 Task: Search one way flight ticket for 2 adults, 2 infants in seat and 1 infant on lap in first from Philadelphia: Philadelphia International Airport to Jackson: Jackson Hole Airport on 5-2-2023. Choice of flights is Spirit. Number of bags: 1 checked bag. Price is upto 75000. Outbound departure time preference is 8:30.
Action: Mouse moved to (417, 343)
Screenshot: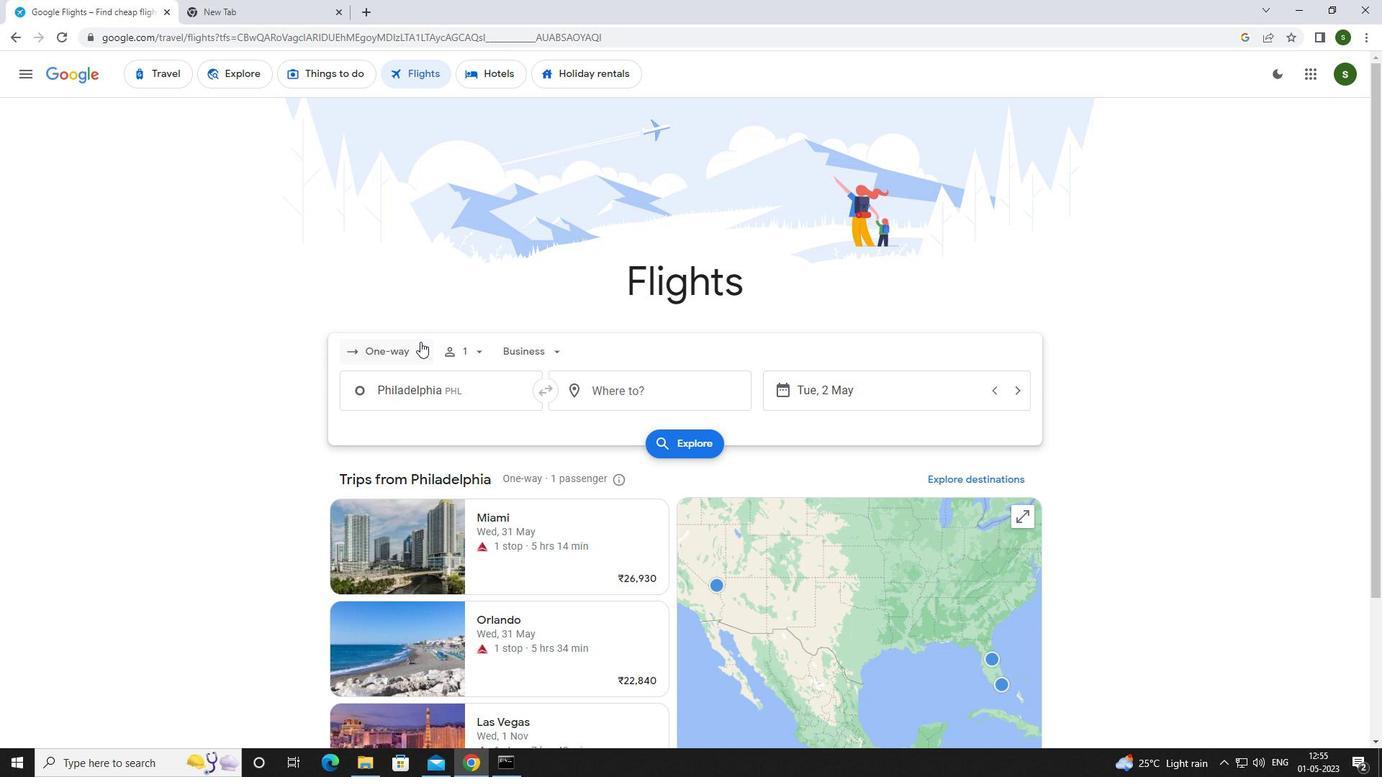 
Action: Mouse pressed left at (417, 343)
Screenshot: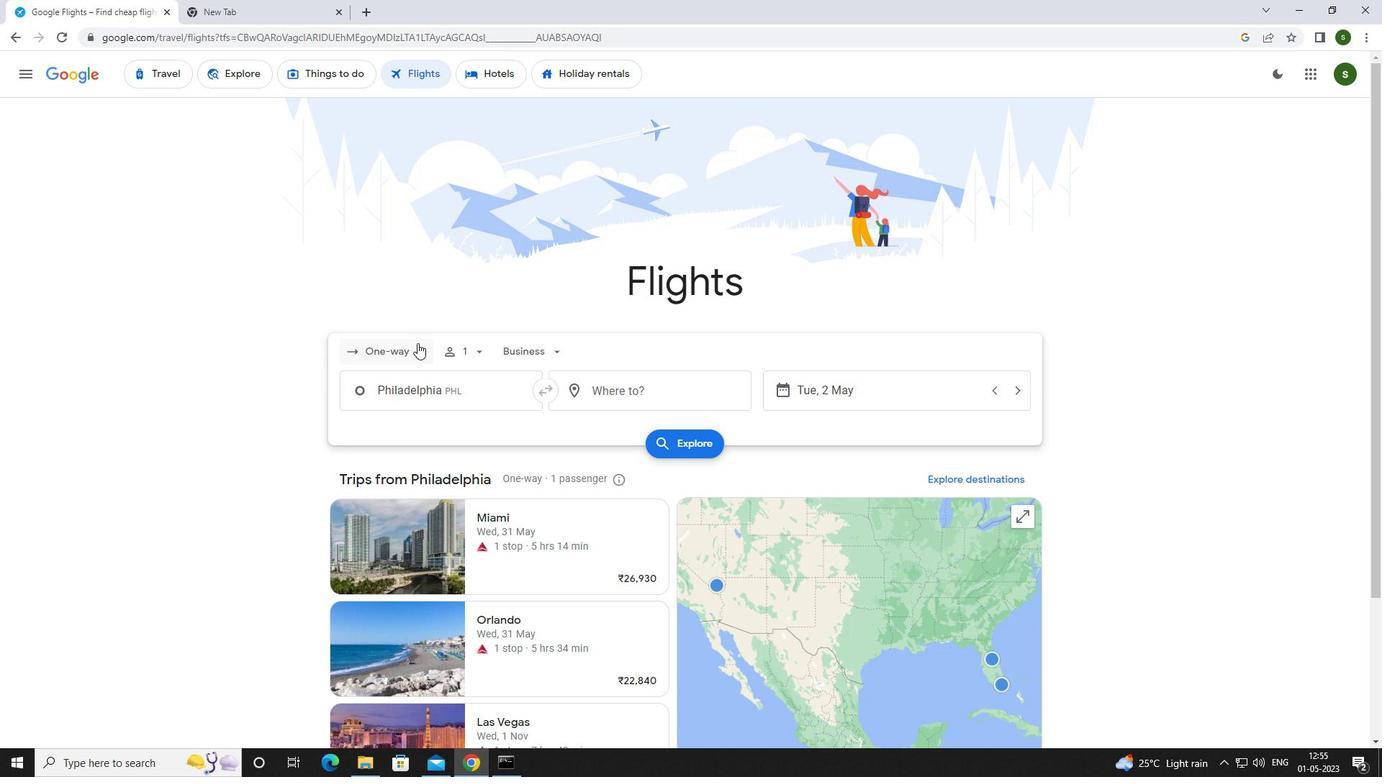 
Action: Mouse moved to (419, 421)
Screenshot: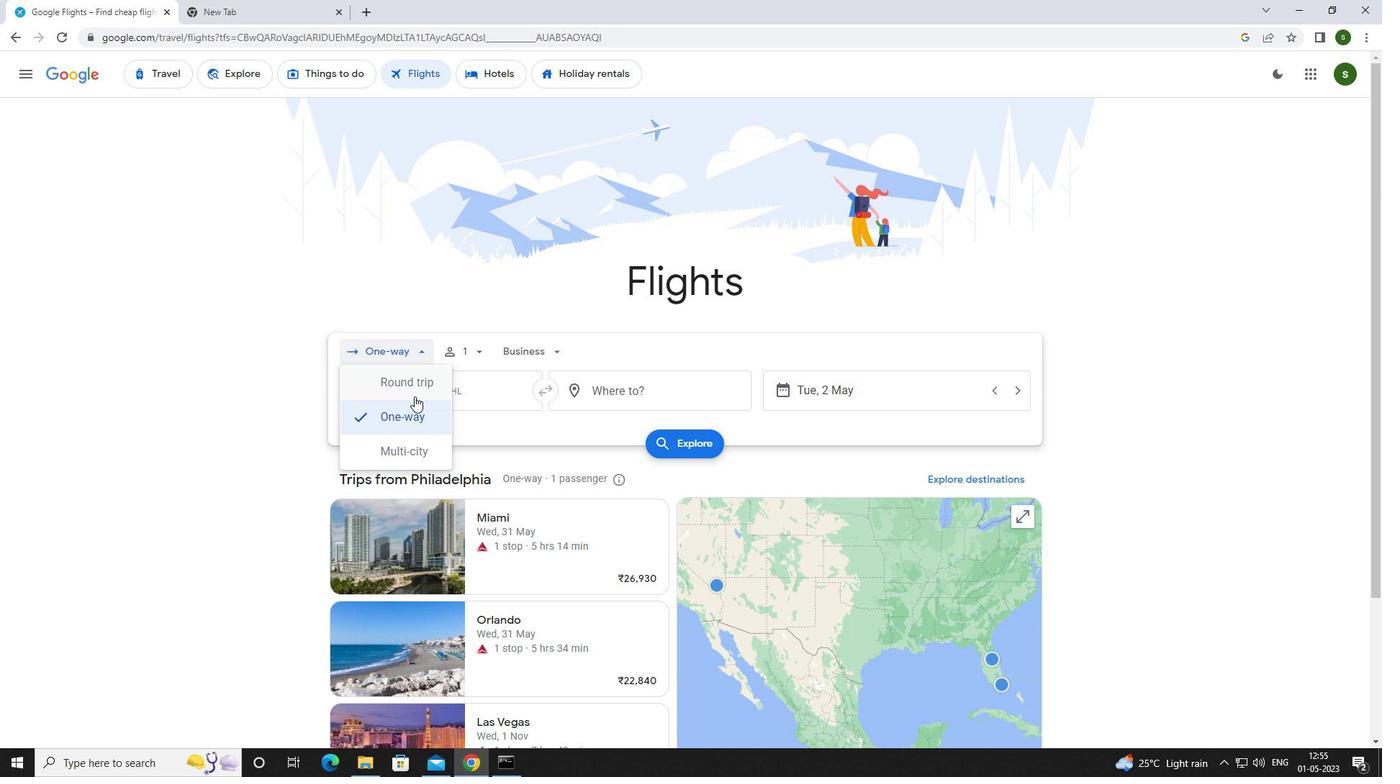 
Action: Mouse pressed left at (419, 421)
Screenshot: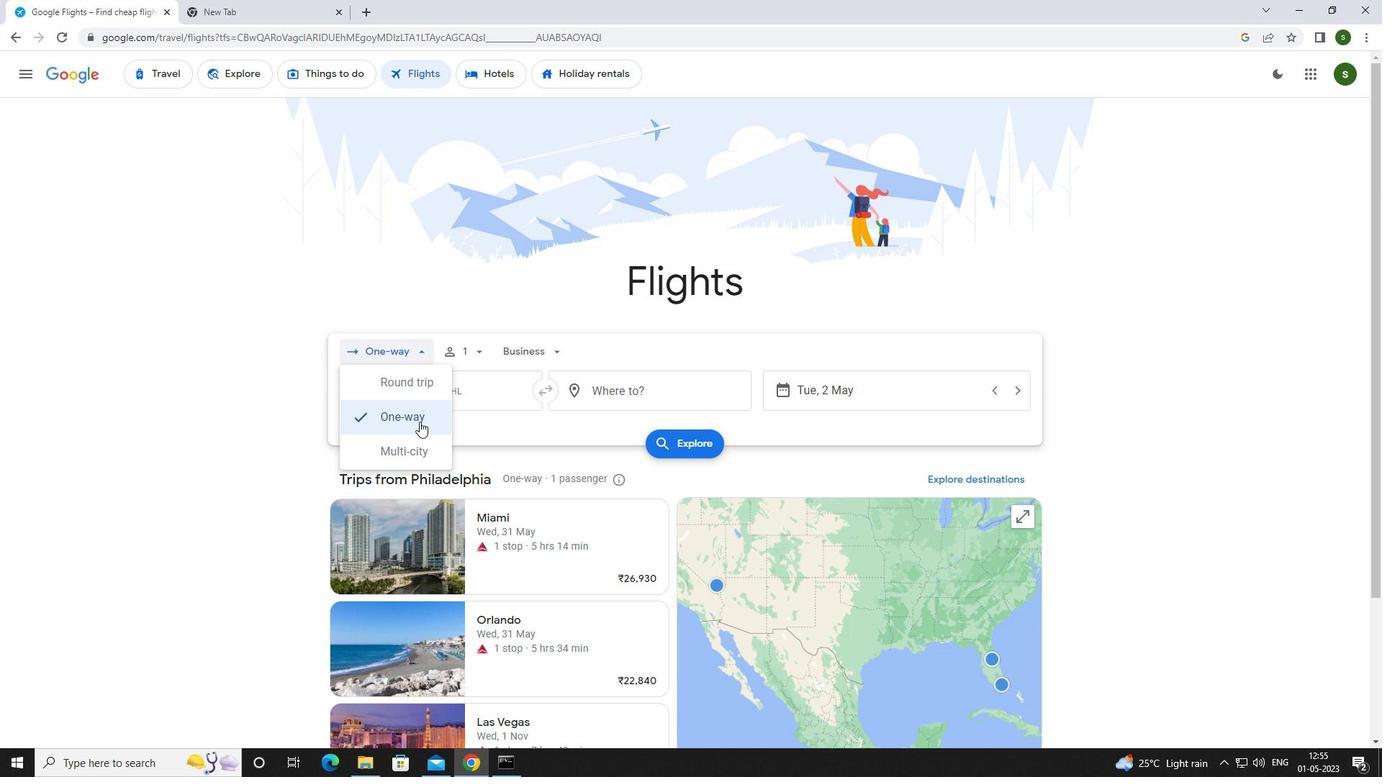 
Action: Mouse moved to (477, 353)
Screenshot: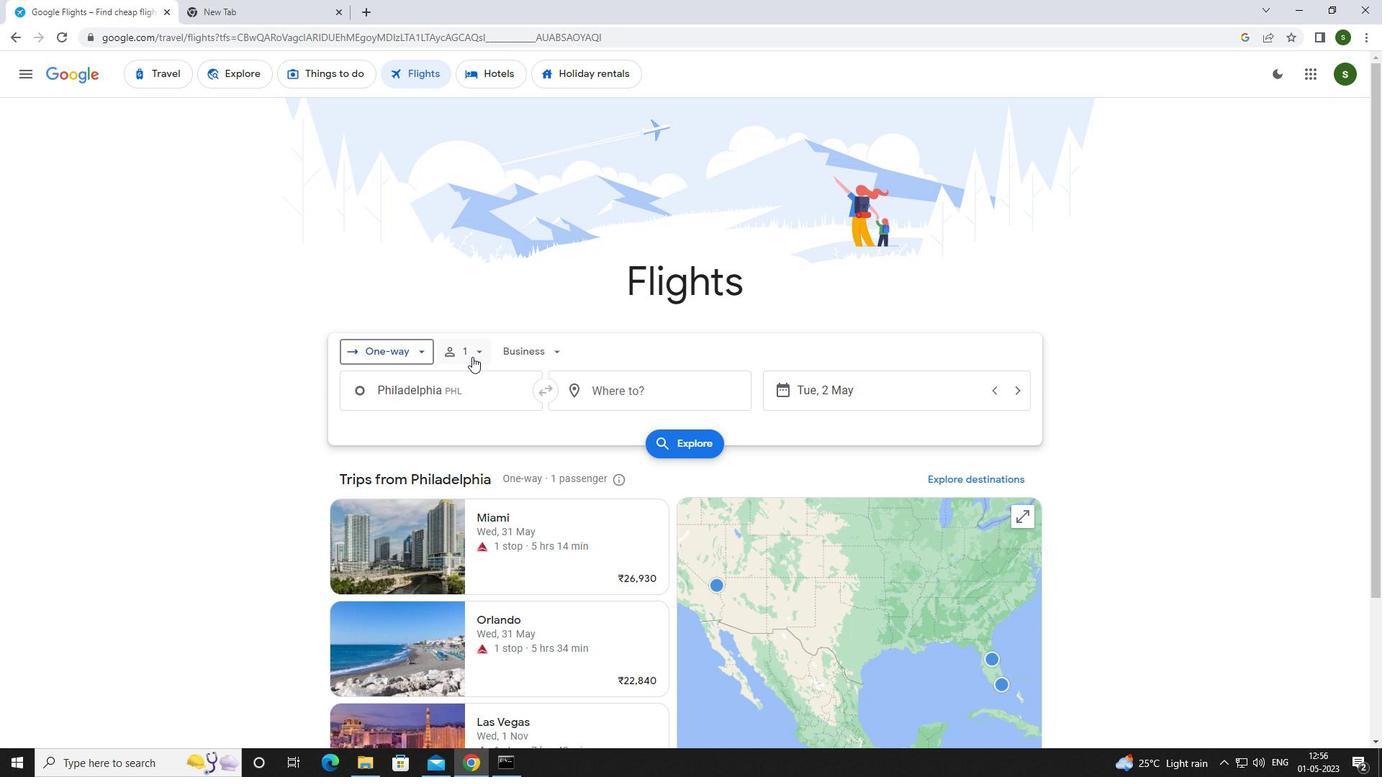 
Action: Mouse pressed left at (477, 353)
Screenshot: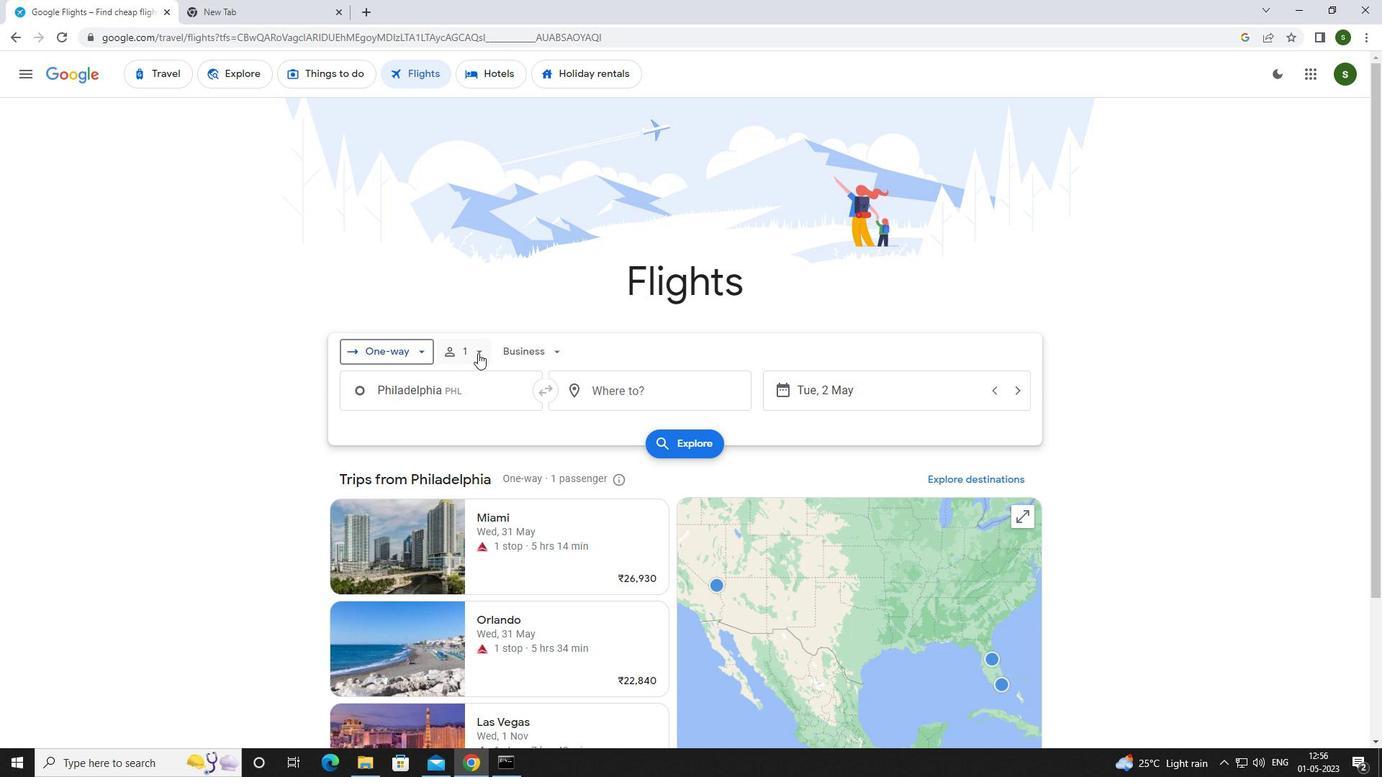 
Action: Mouse moved to (587, 390)
Screenshot: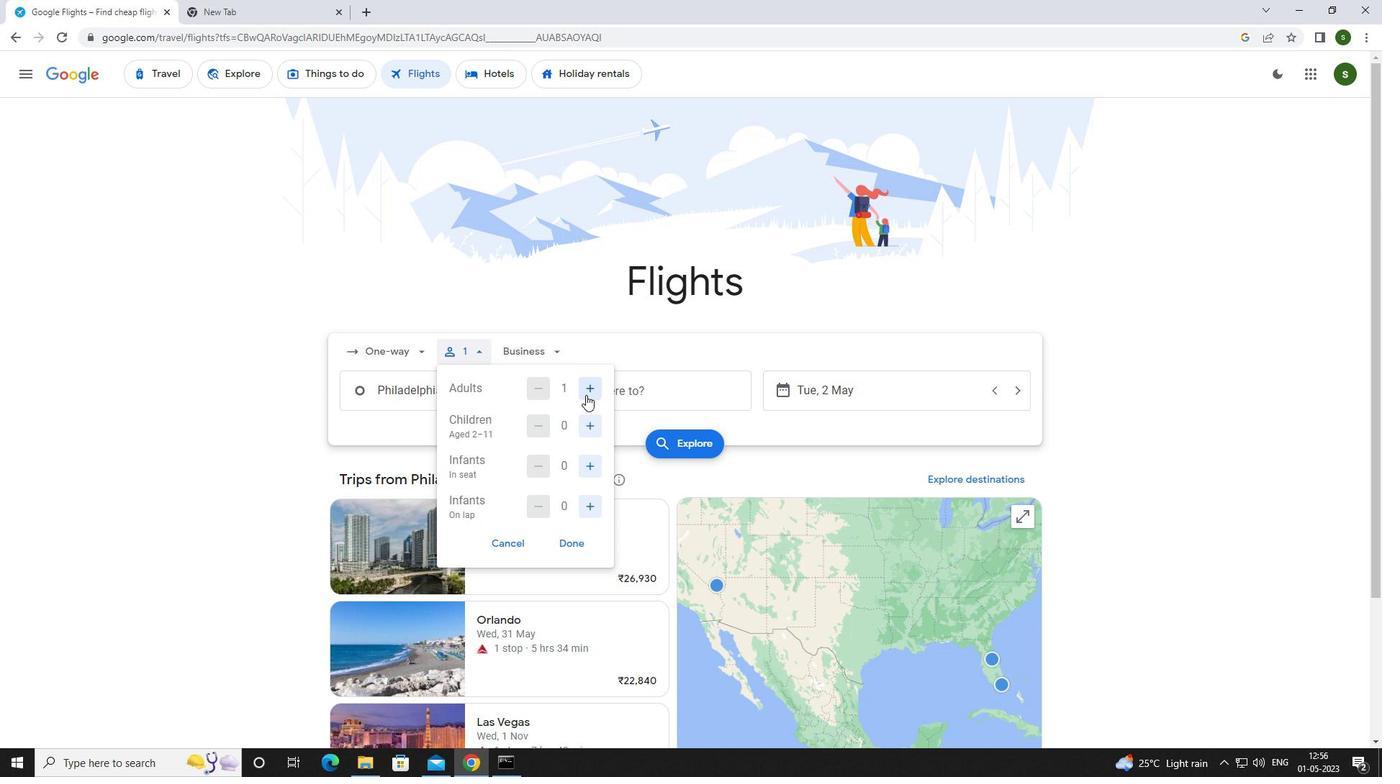
Action: Mouse pressed left at (587, 390)
Screenshot: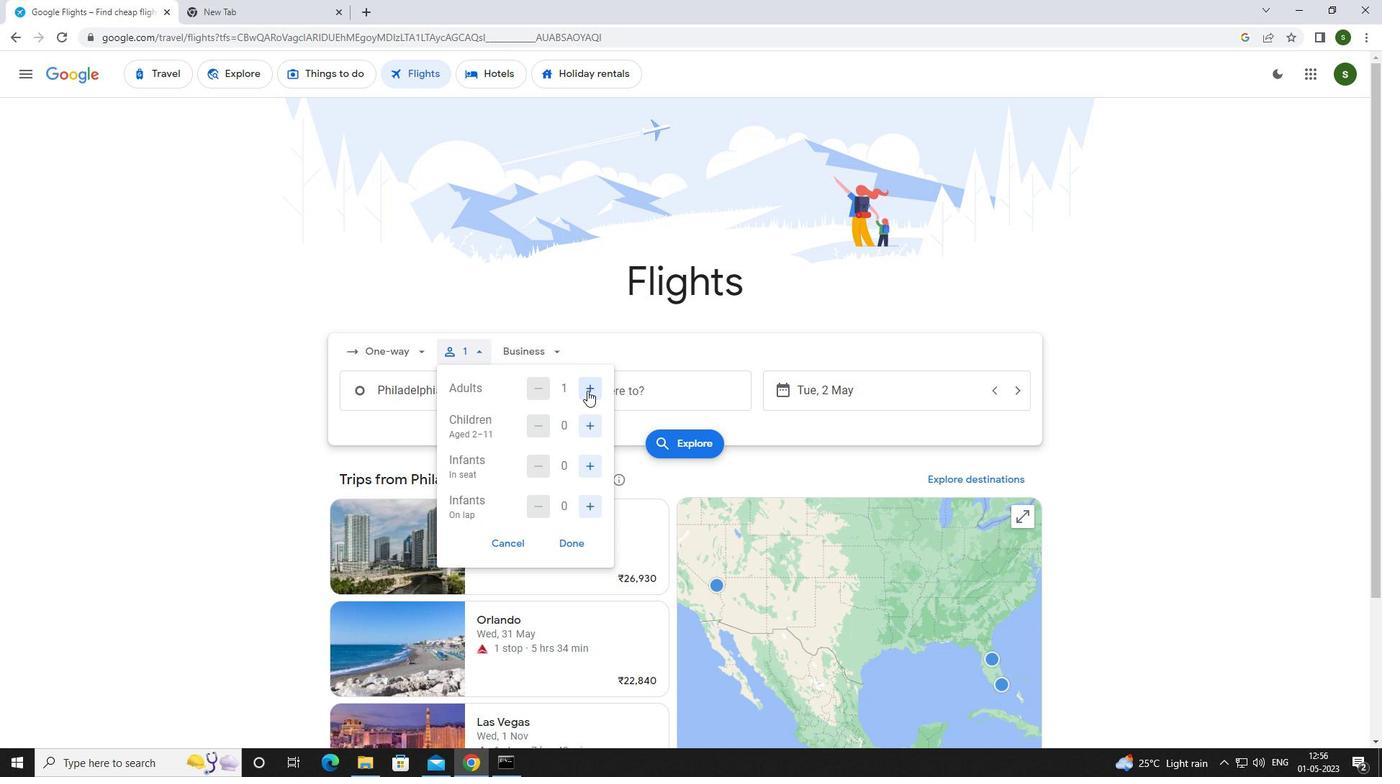 
Action: Mouse moved to (587, 466)
Screenshot: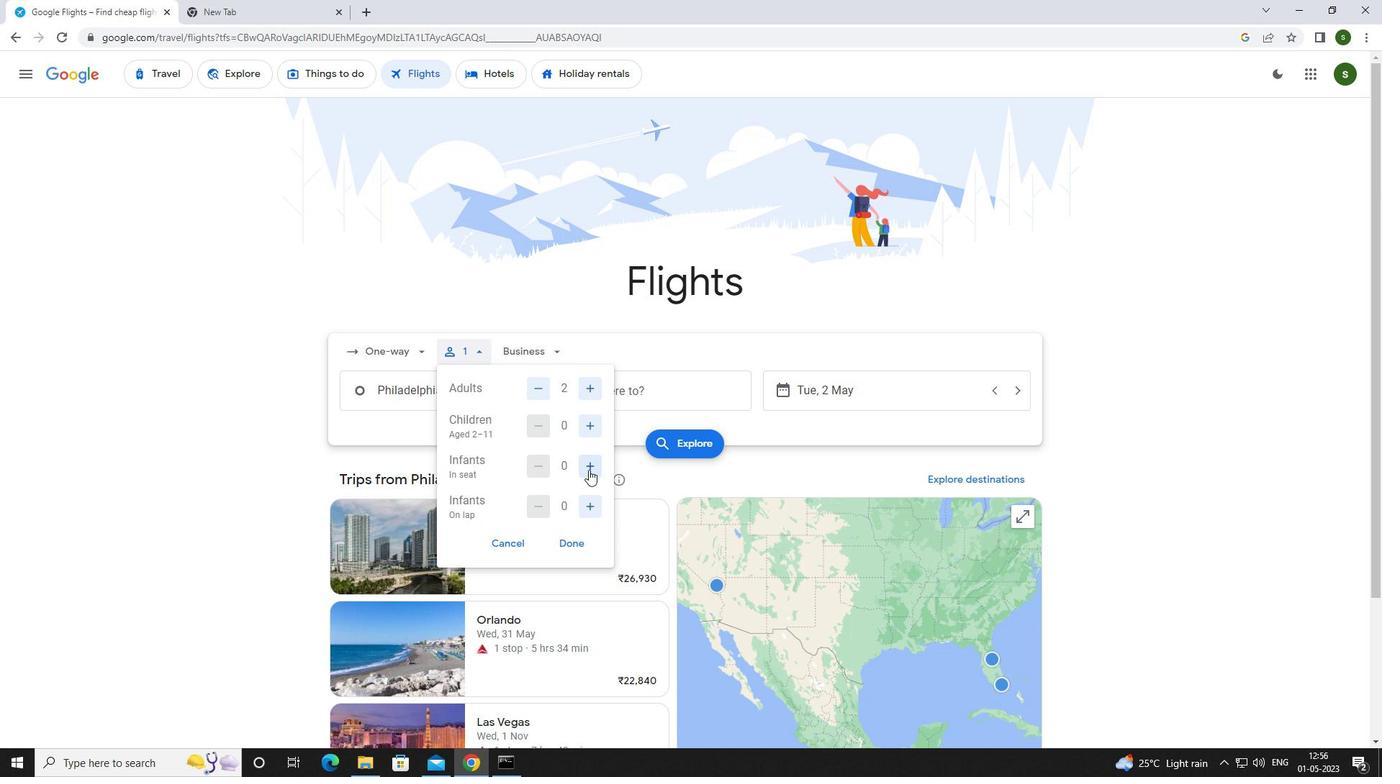 
Action: Mouse pressed left at (587, 466)
Screenshot: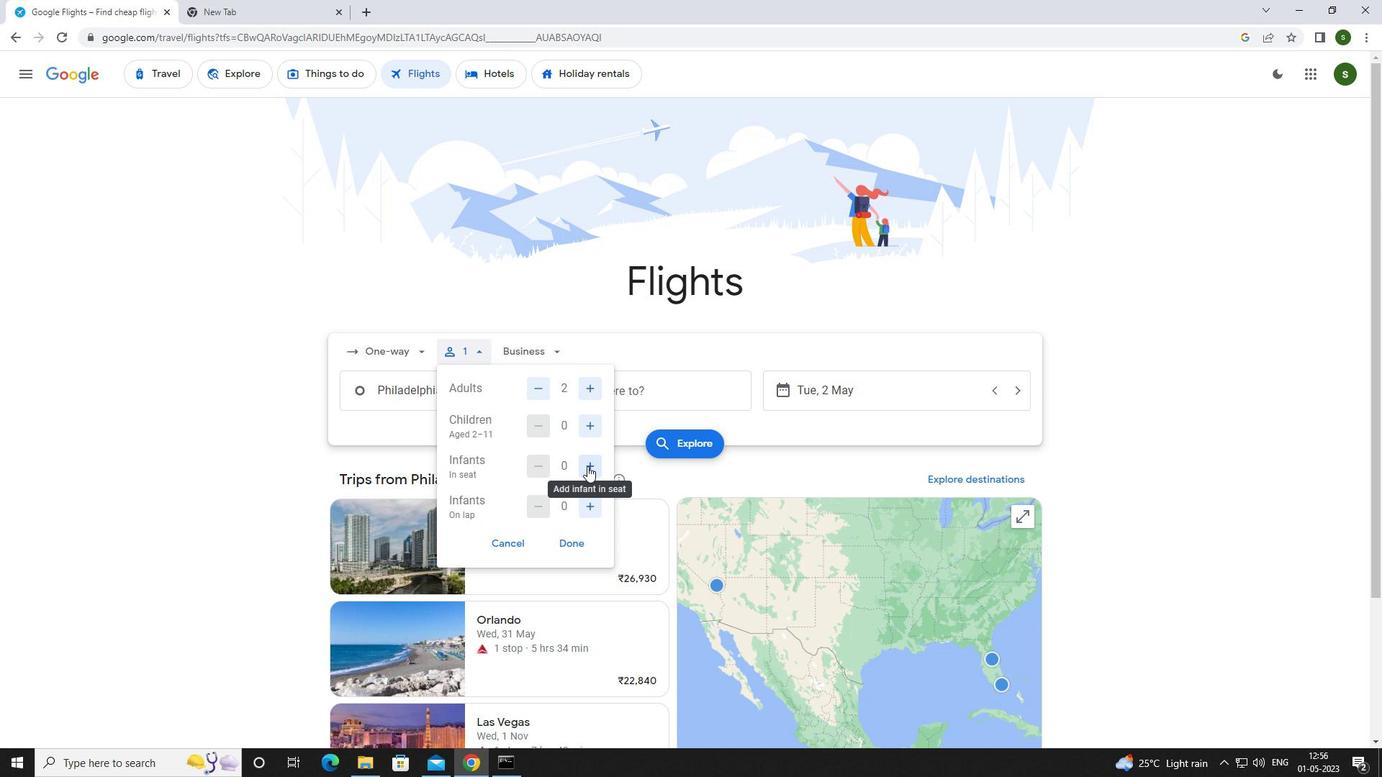 
Action: Mouse pressed left at (587, 466)
Screenshot: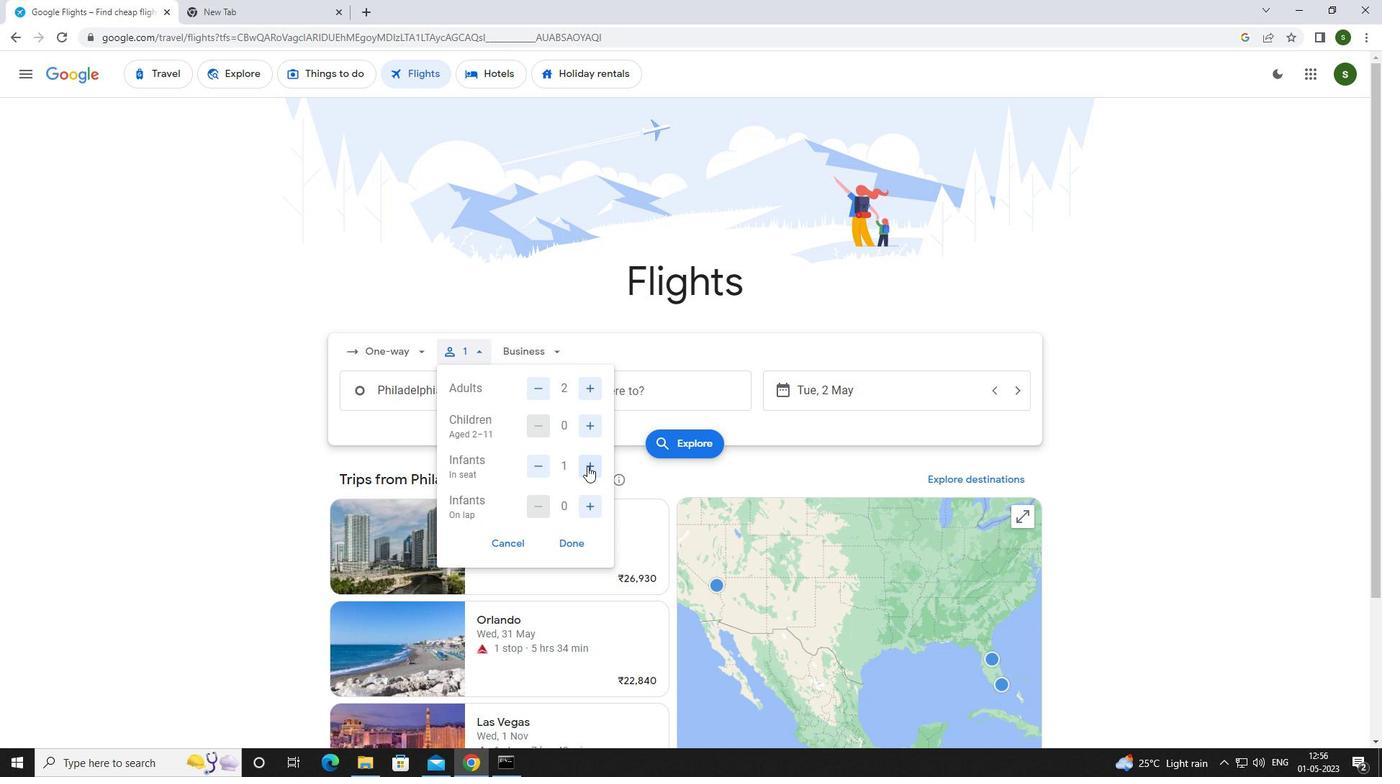 
Action: Mouse moved to (592, 508)
Screenshot: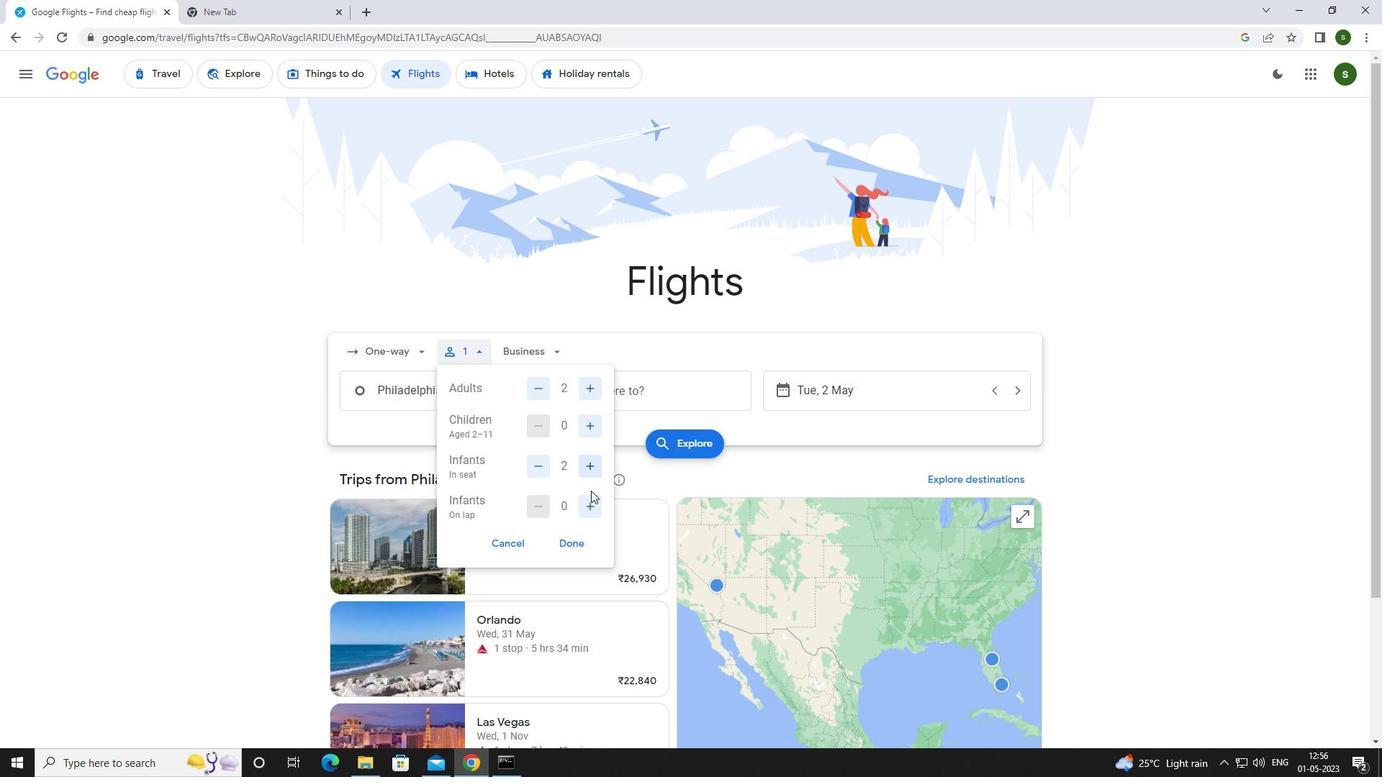 
Action: Mouse pressed left at (592, 508)
Screenshot: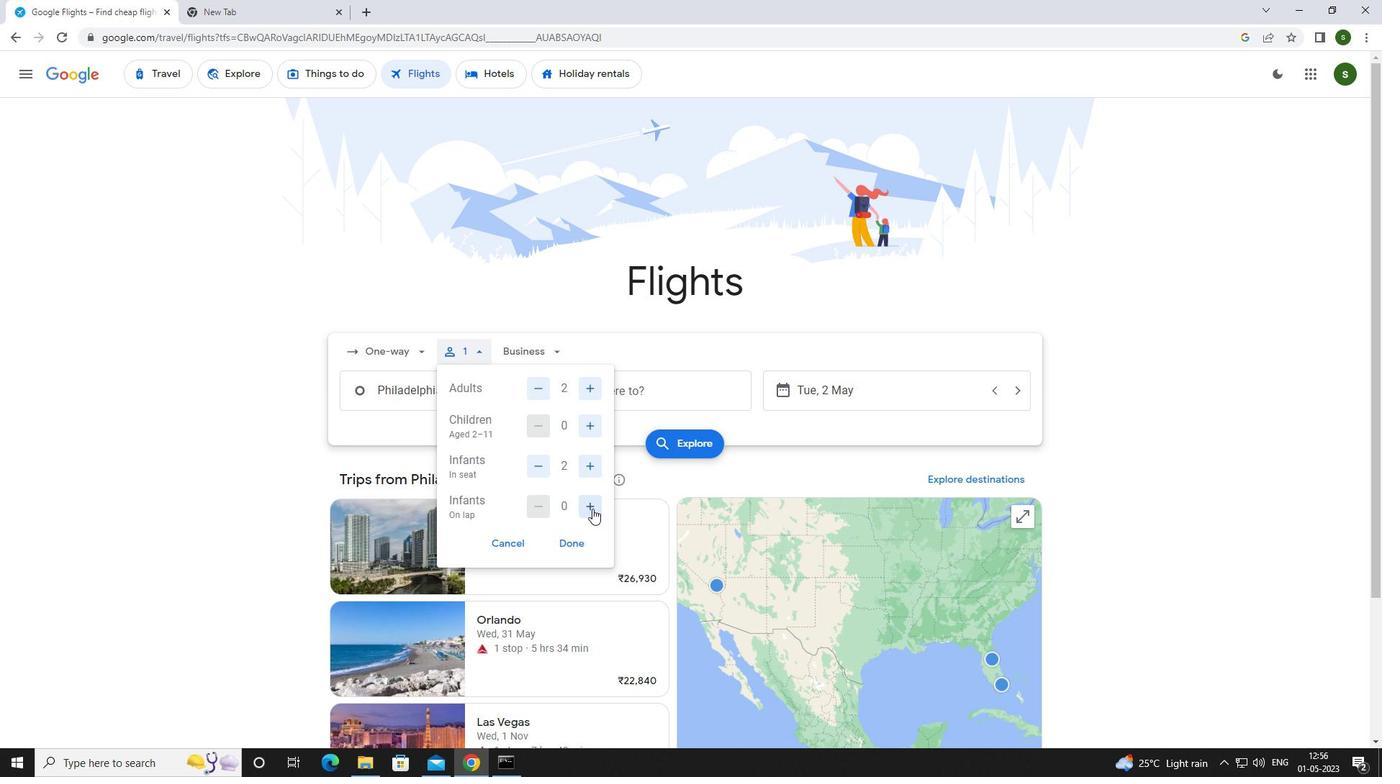 
Action: Mouse moved to (557, 345)
Screenshot: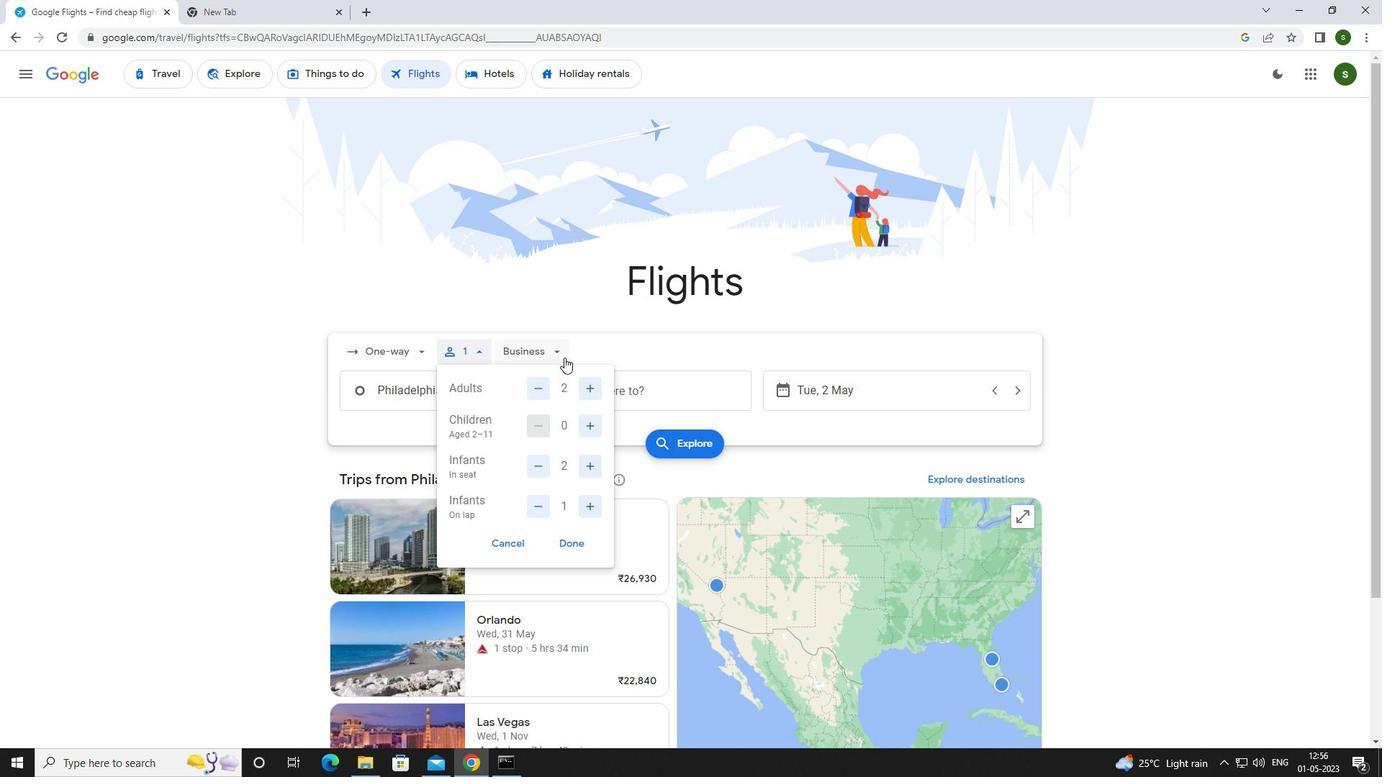 
Action: Mouse pressed left at (557, 345)
Screenshot: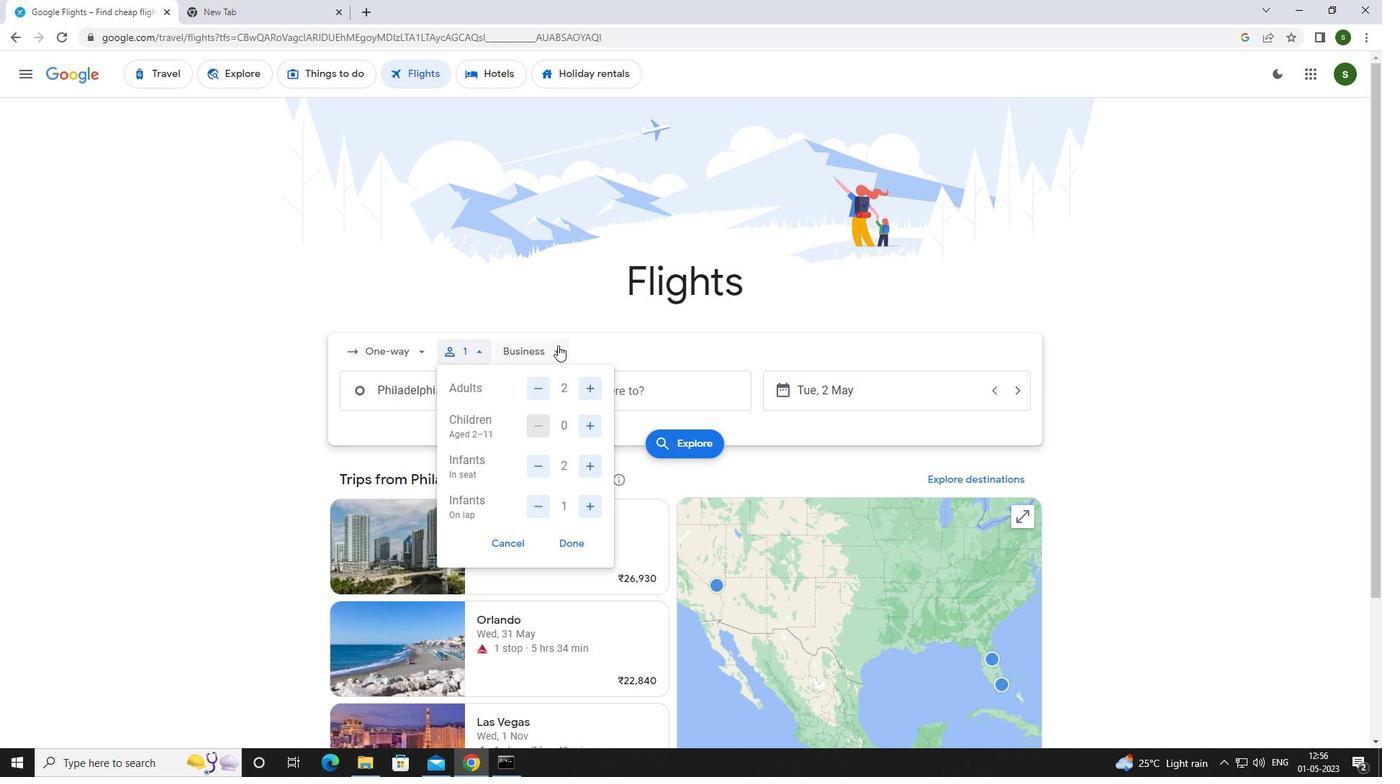 
Action: Mouse moved to (561, 477)
Screenshot: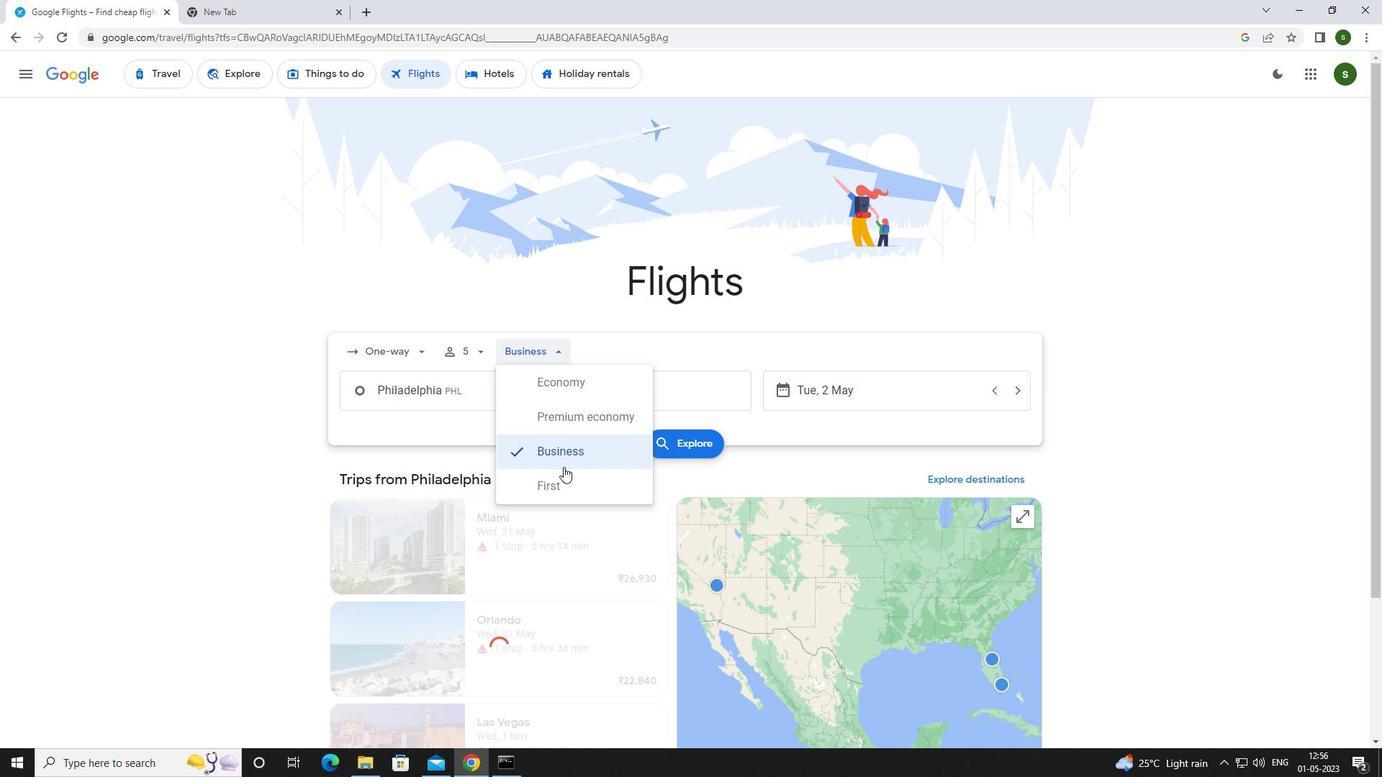 
Action: Mouse pressed left at (561, 477)
Screenshot: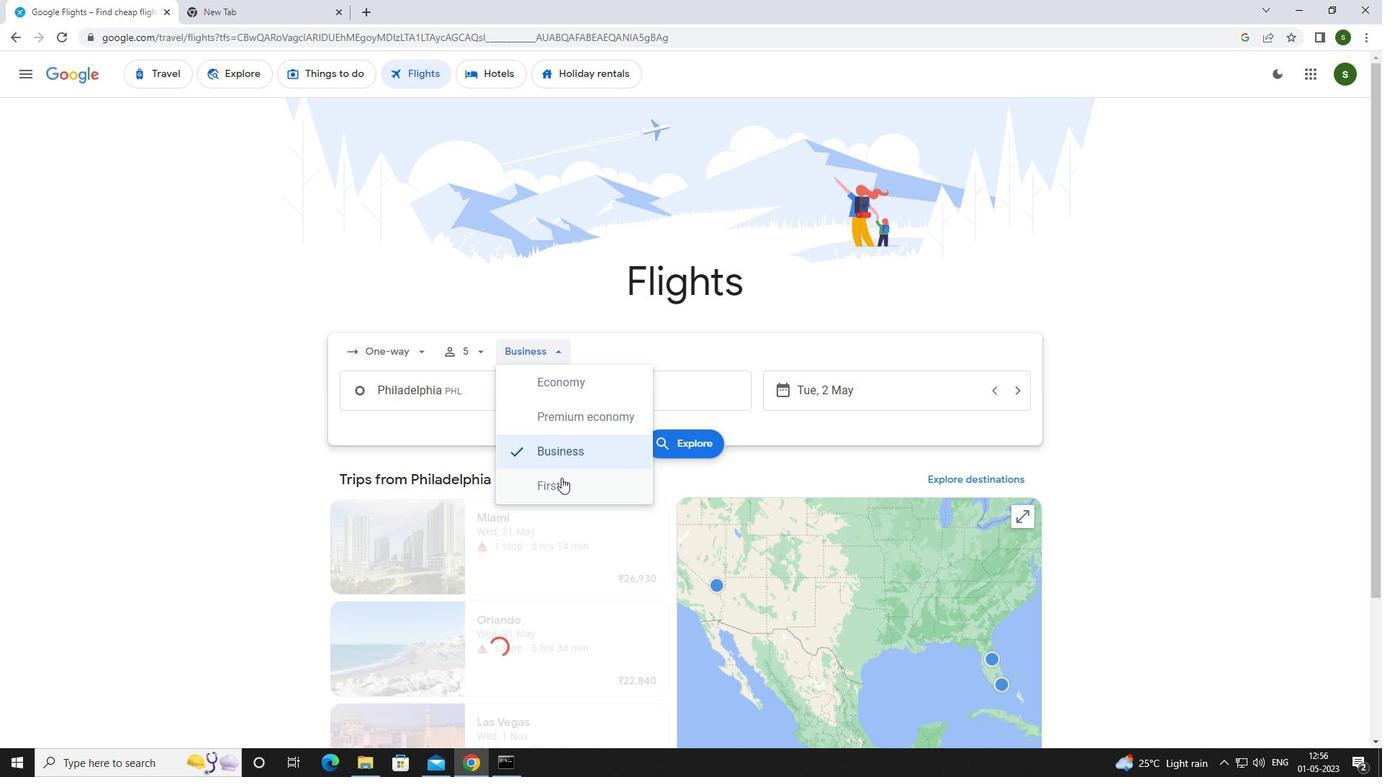 
Action: Mouse moved to (502, 391)
Screenshot: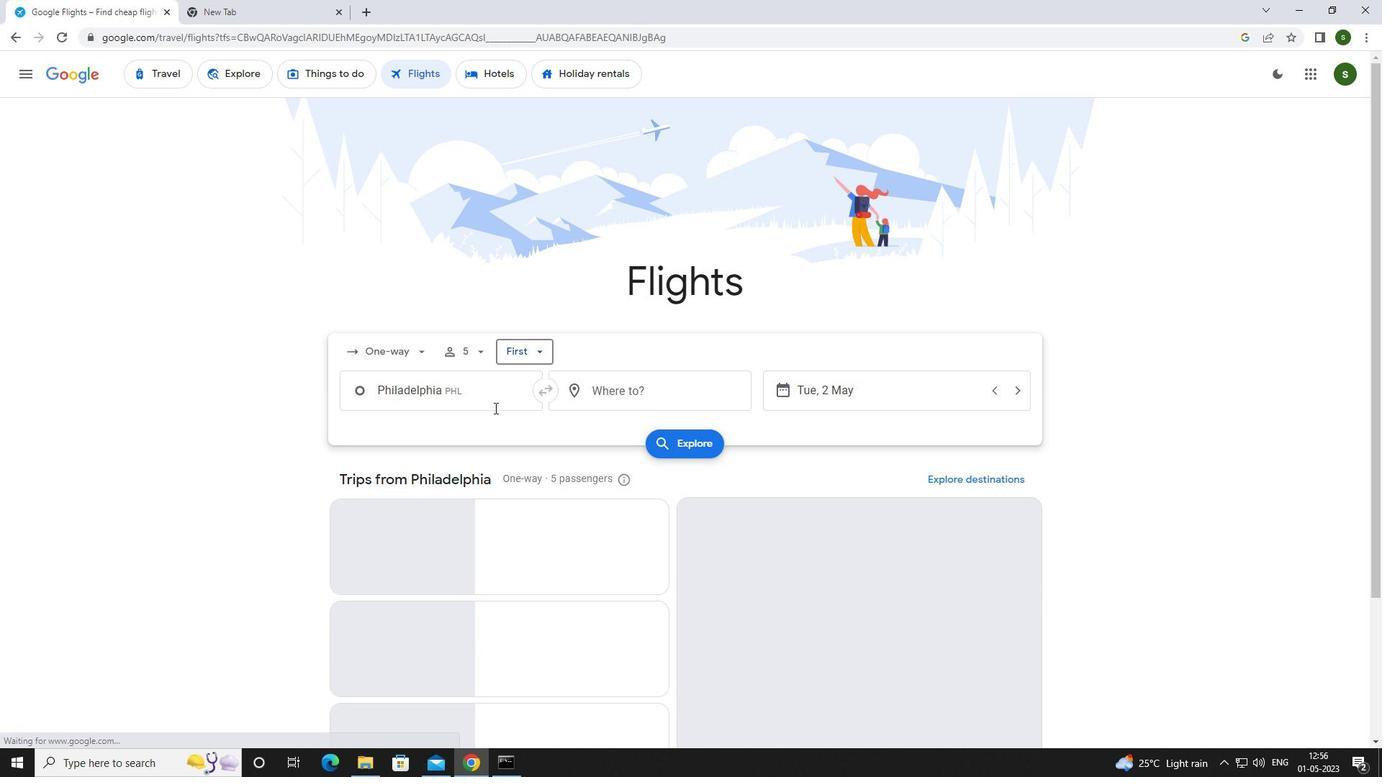 
Action: Mouse pressed left at (502, 391)
Screenshot: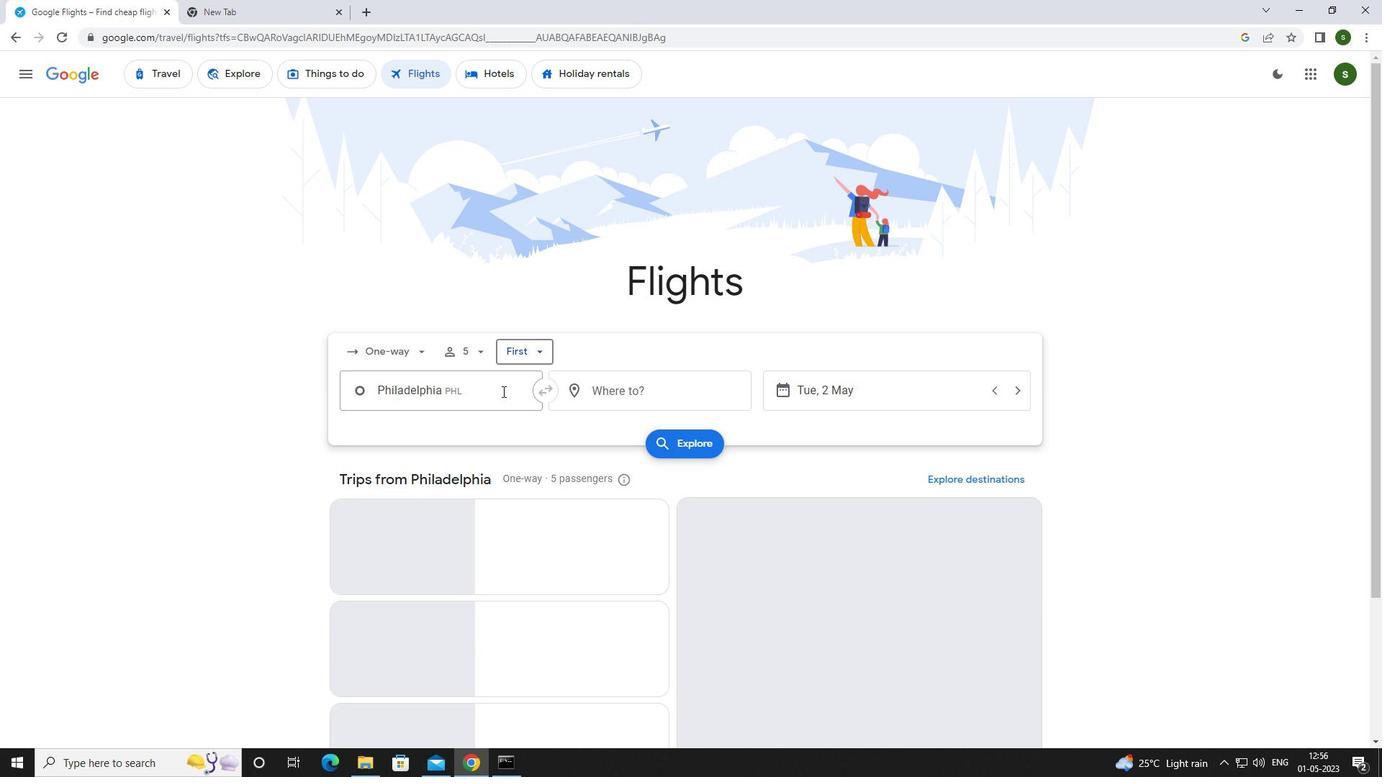 
Action: Mouse moved to (500, 388)
Screenshot: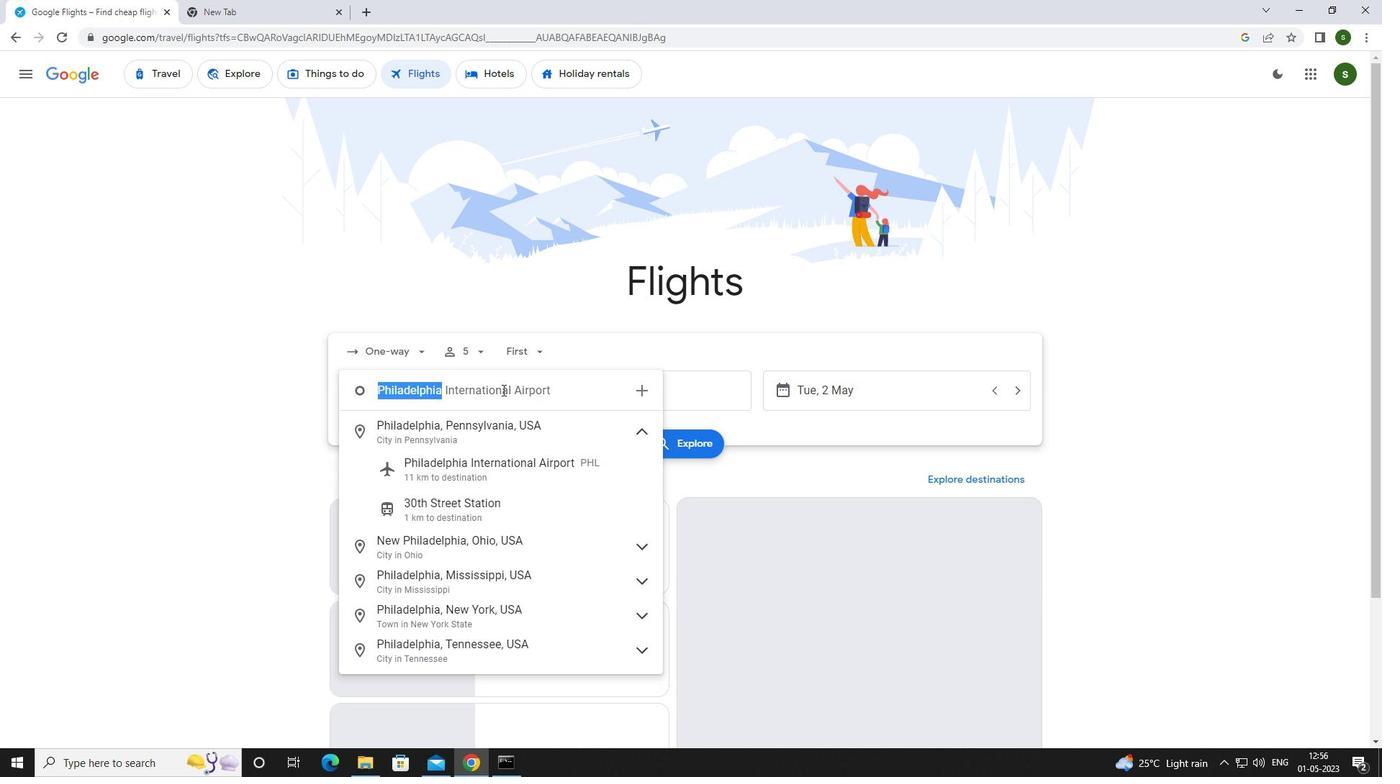 
Action: Key pressed p<Key.caps_lock>hil
Screenshot: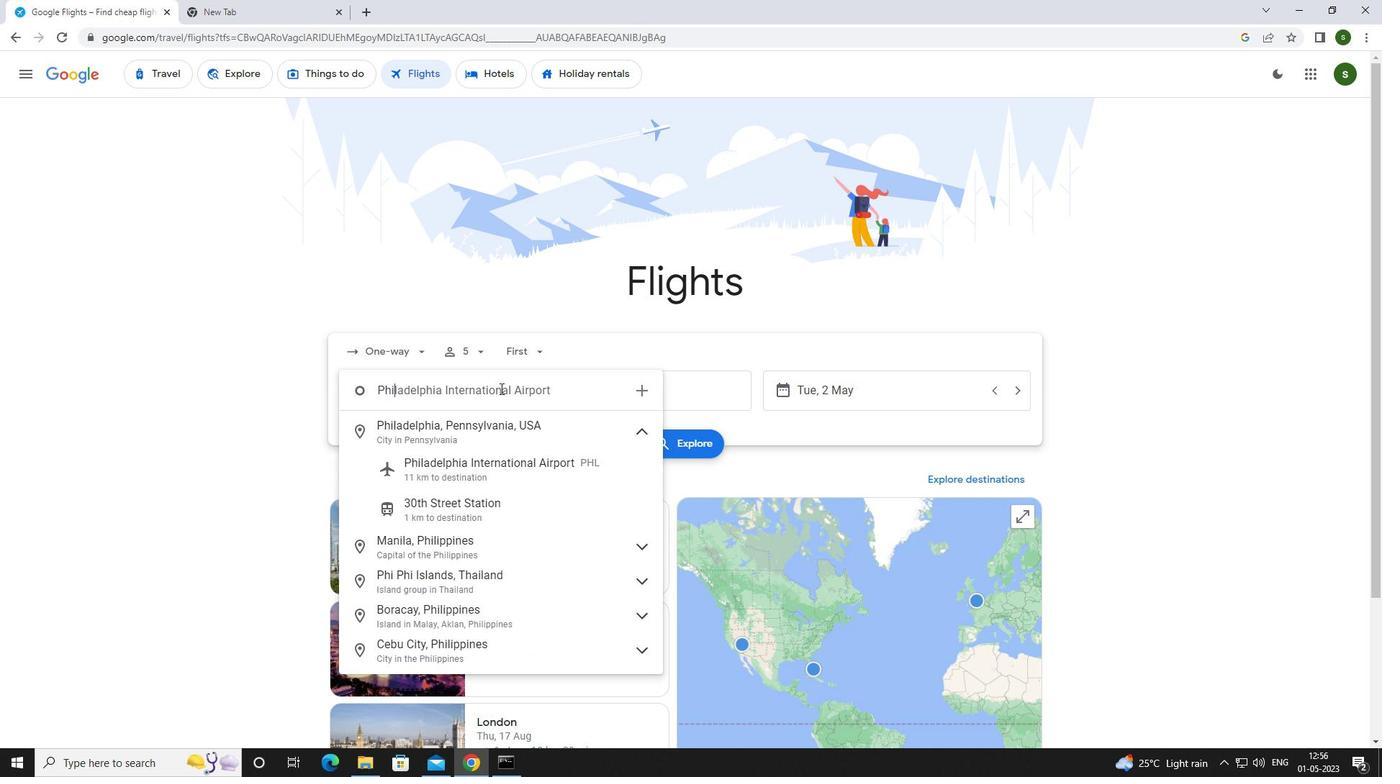 
Action: Mouse moved to (422, 461)
Screenshot: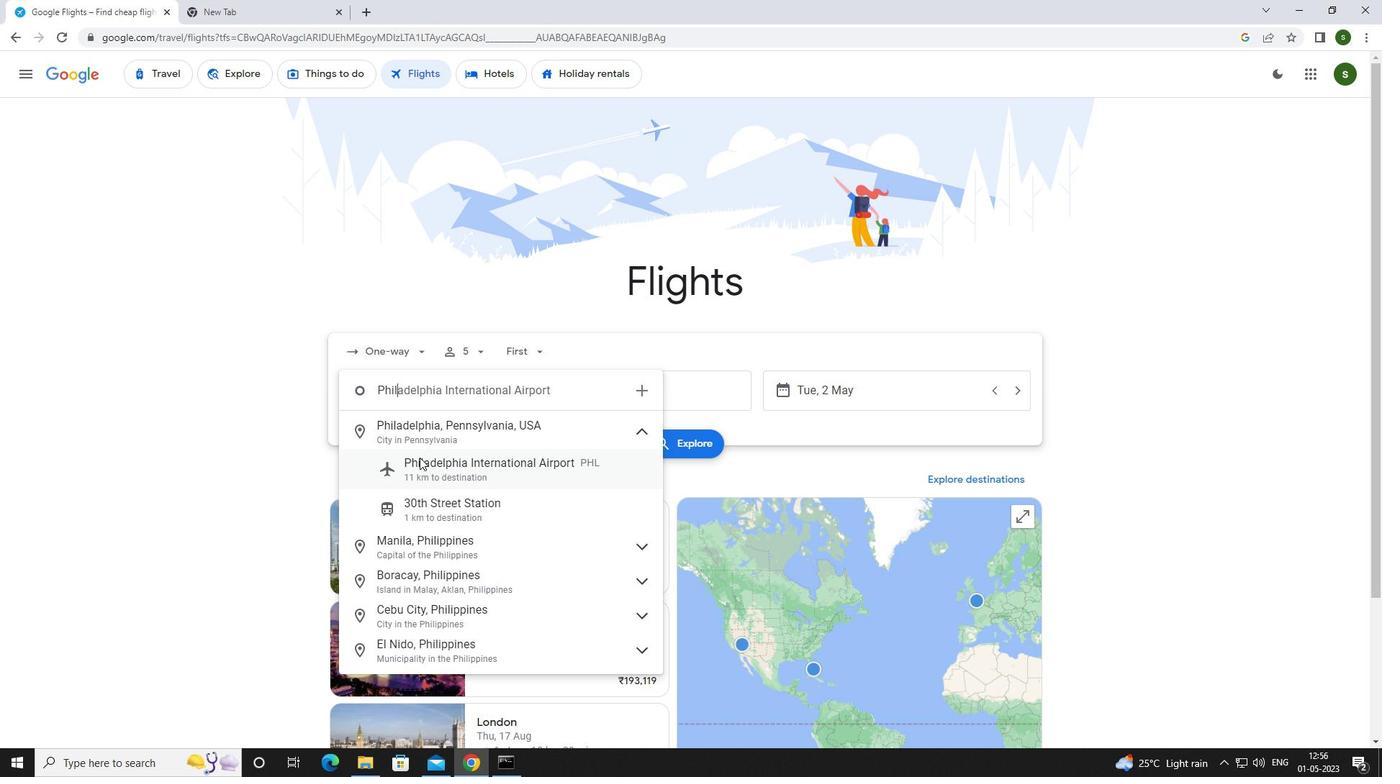 
Action: Mouse pressed left at (422, 461)
Screenshot: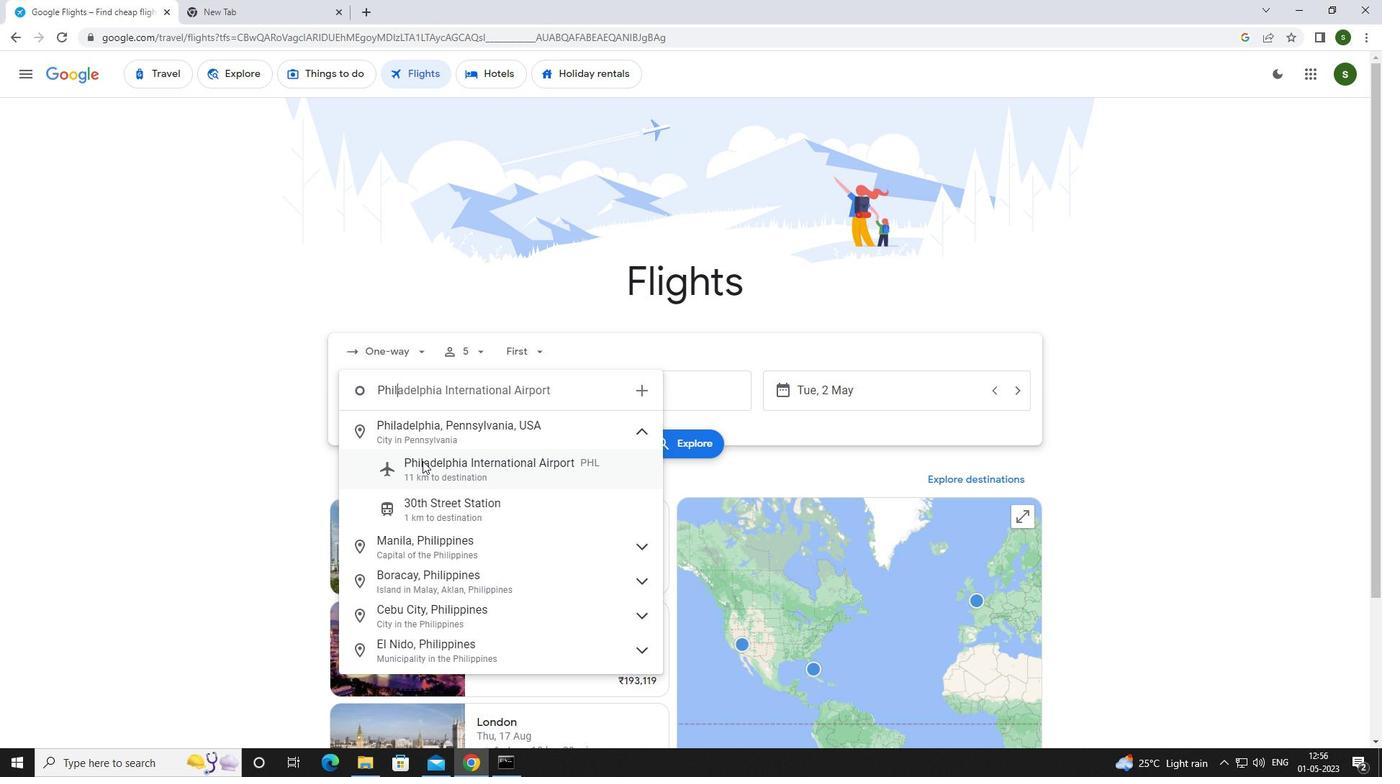 
Action: Mouse moved to (643, 396)
Screenshot: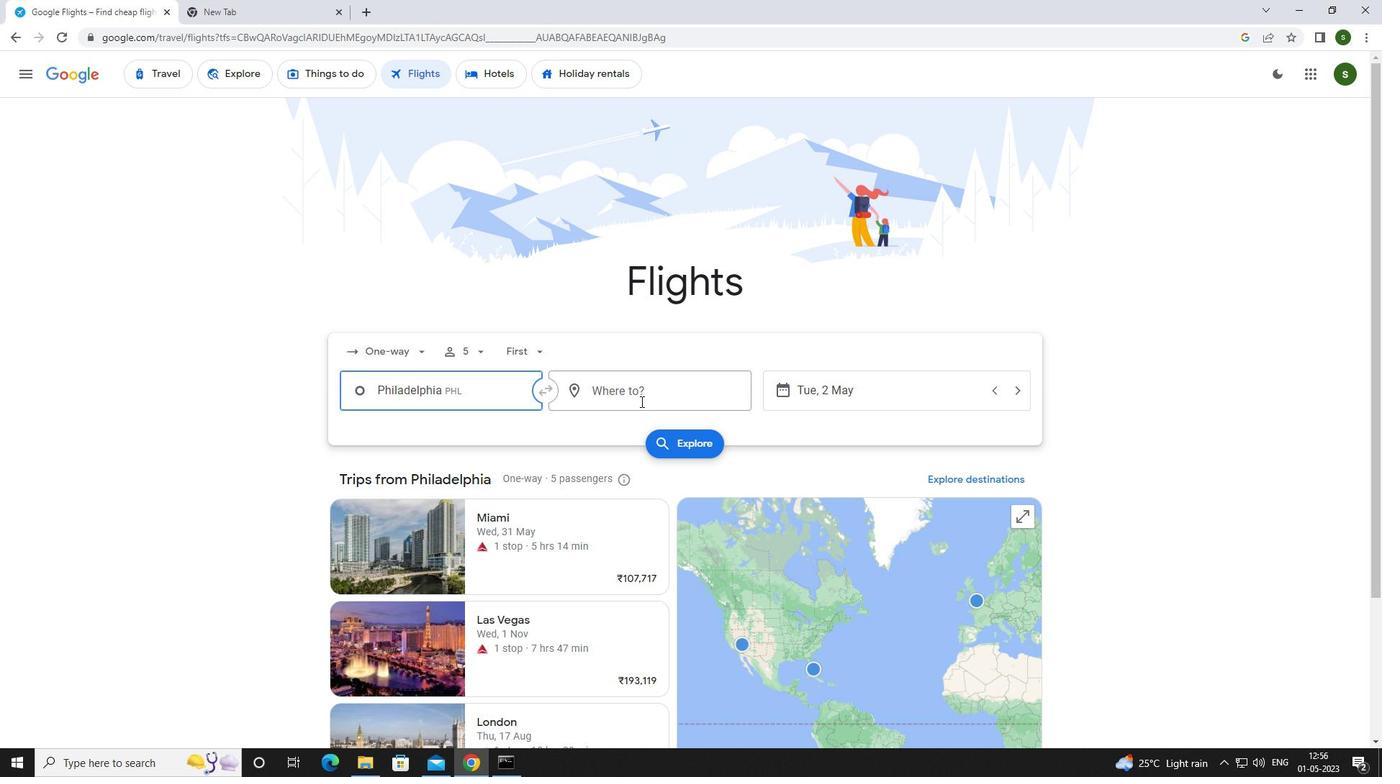 
Action: Mouse pressed left at (643, 396)
Screenshot: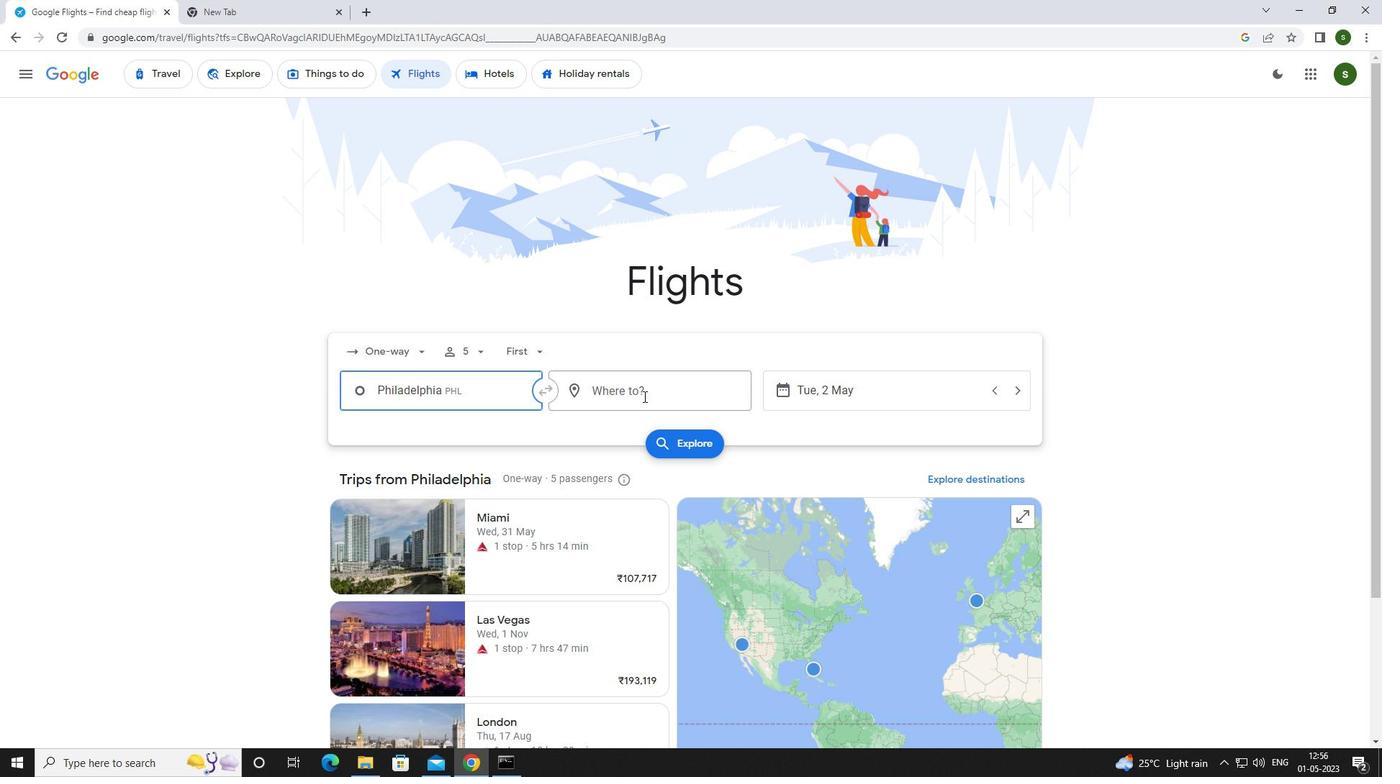 
Action: Mouse moved to (603, 370)
Screenshot: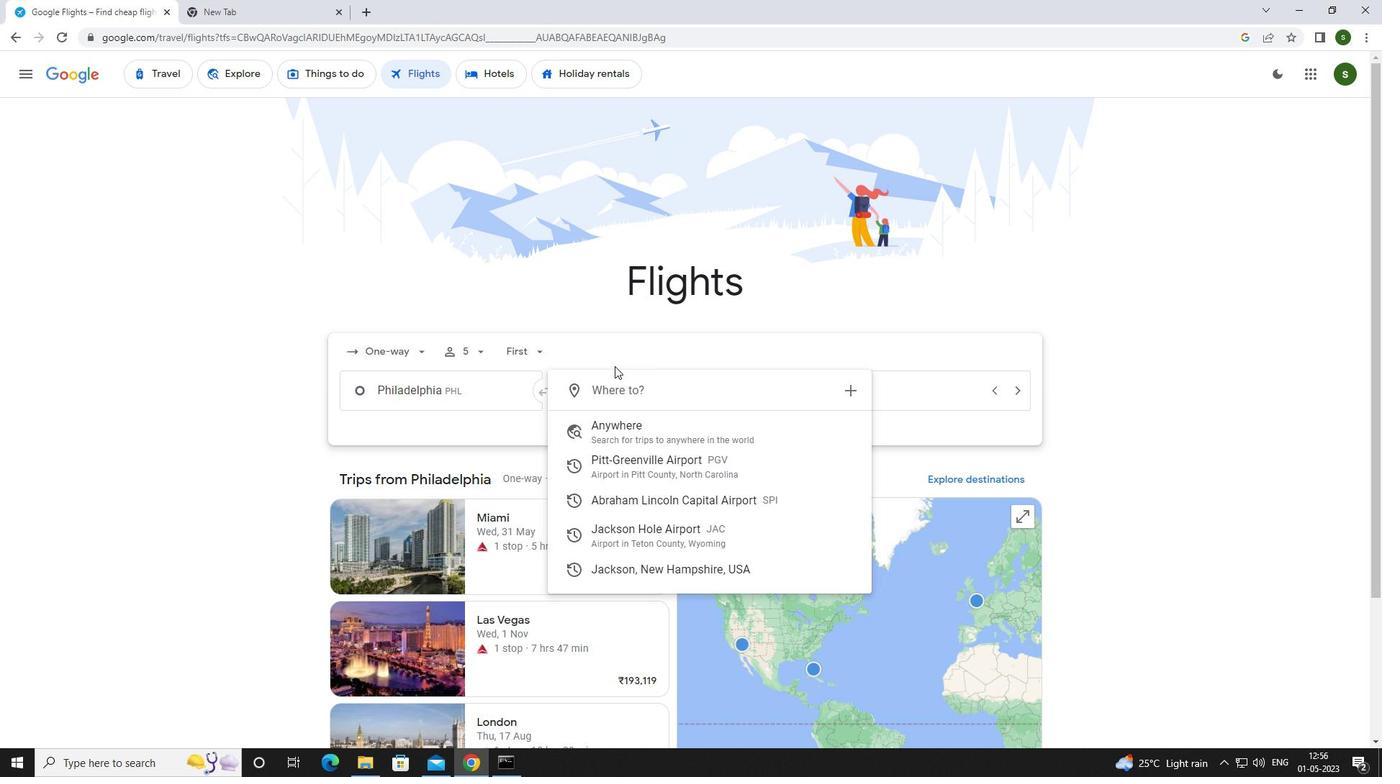 
Action: Key pressed <Key.caps_lock>j<Key.caps_lock>ackson<Key.space><Key.caps_lock>h<Key.caps_lock>
Screenshot: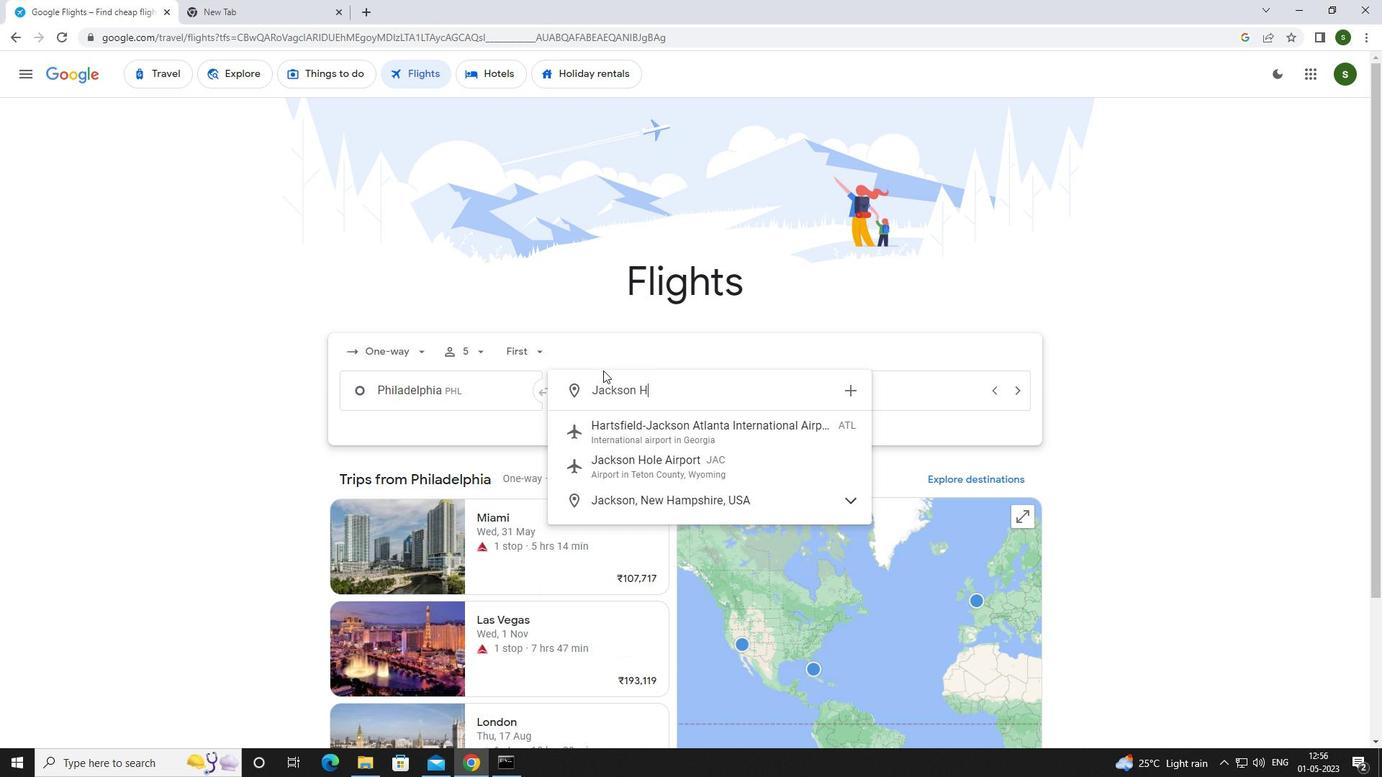 
Action: Mouse moved to (642, 470)
Screenshot: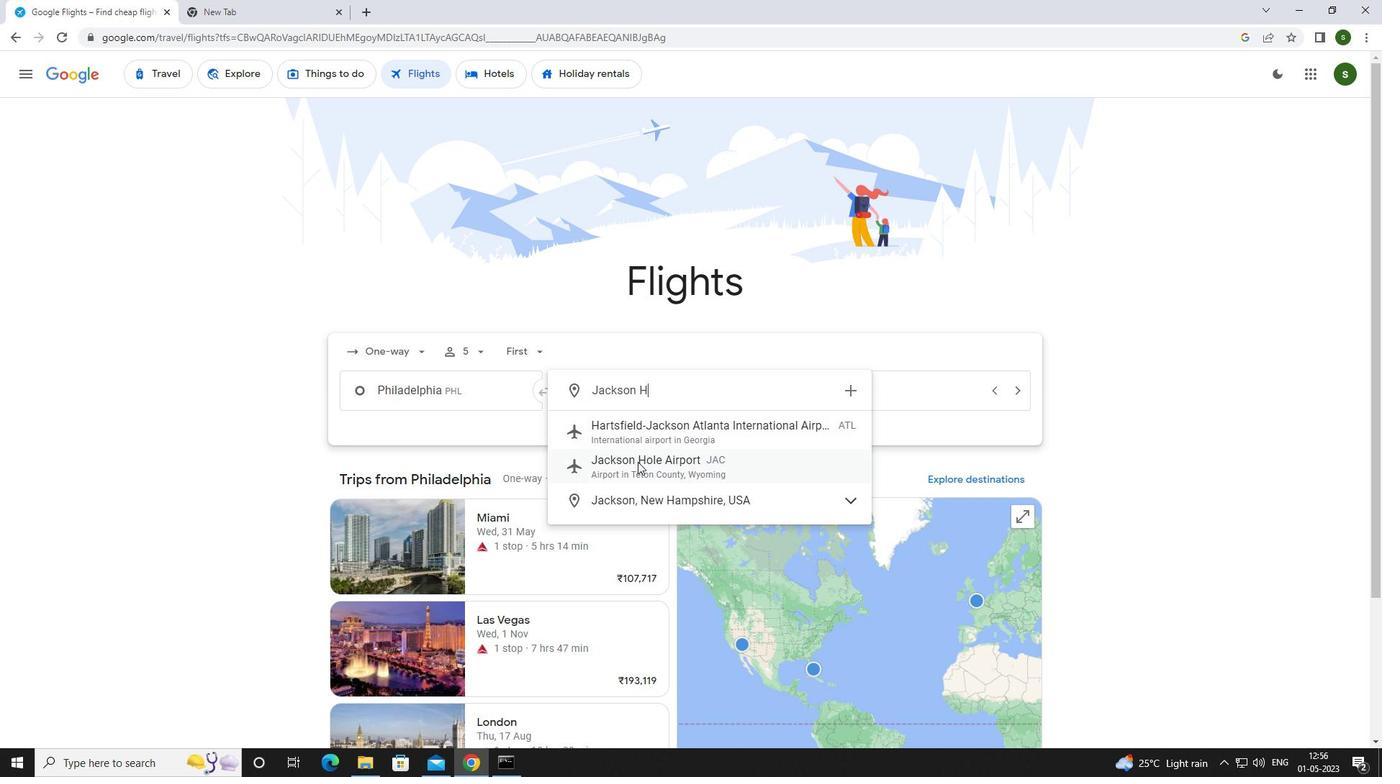 
Action: Mouse pressed left at (642, 470)
Screenshot: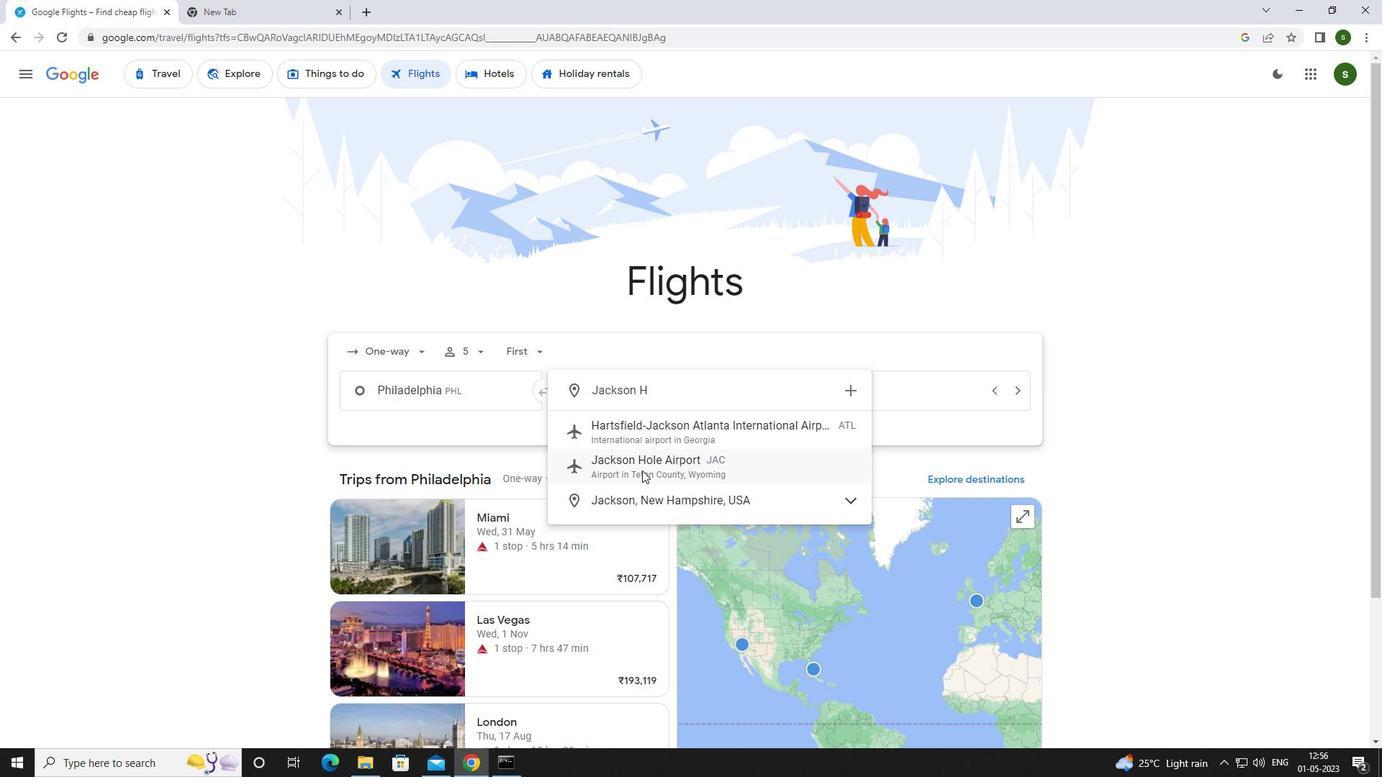 
Action: Mouse moved to (891, 394)
Screenshot: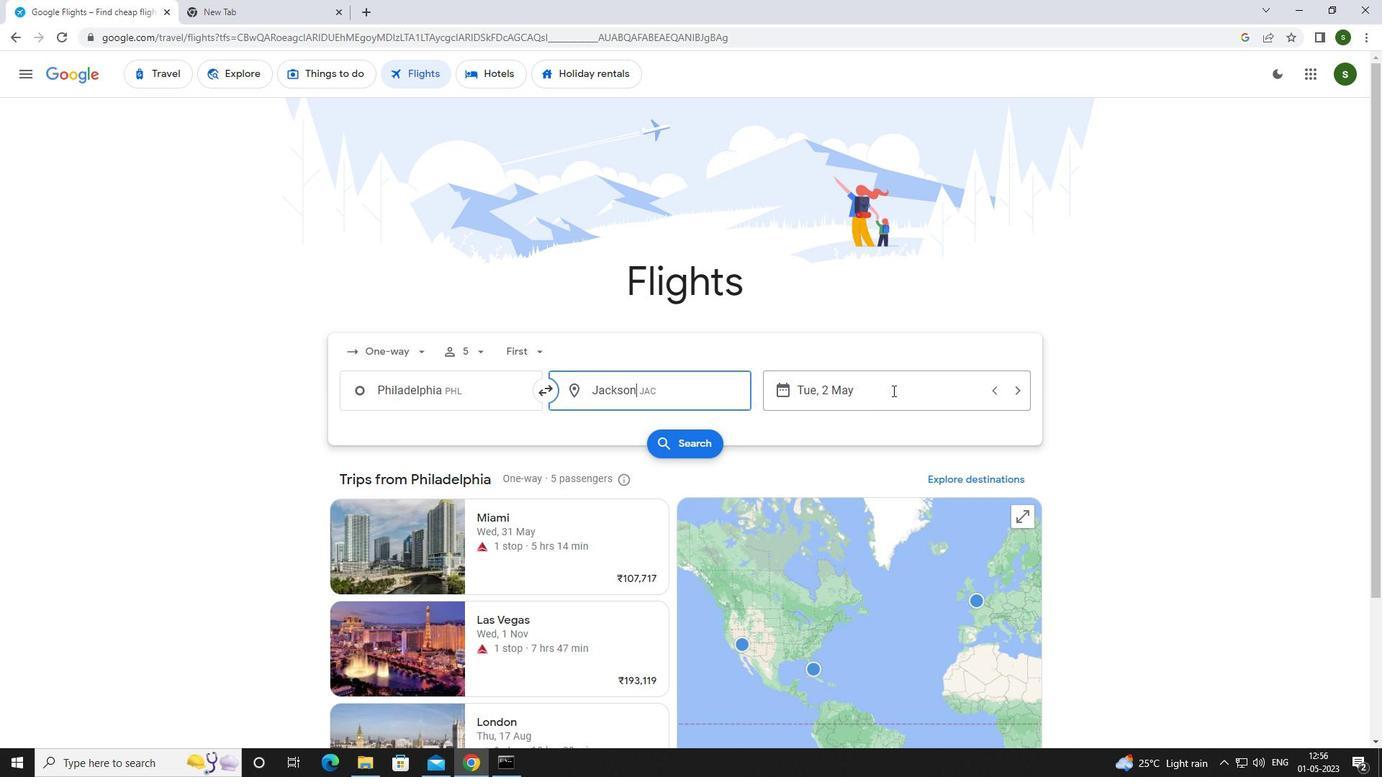
Action: Mouse pressed left at (891, 394)
Screenshot: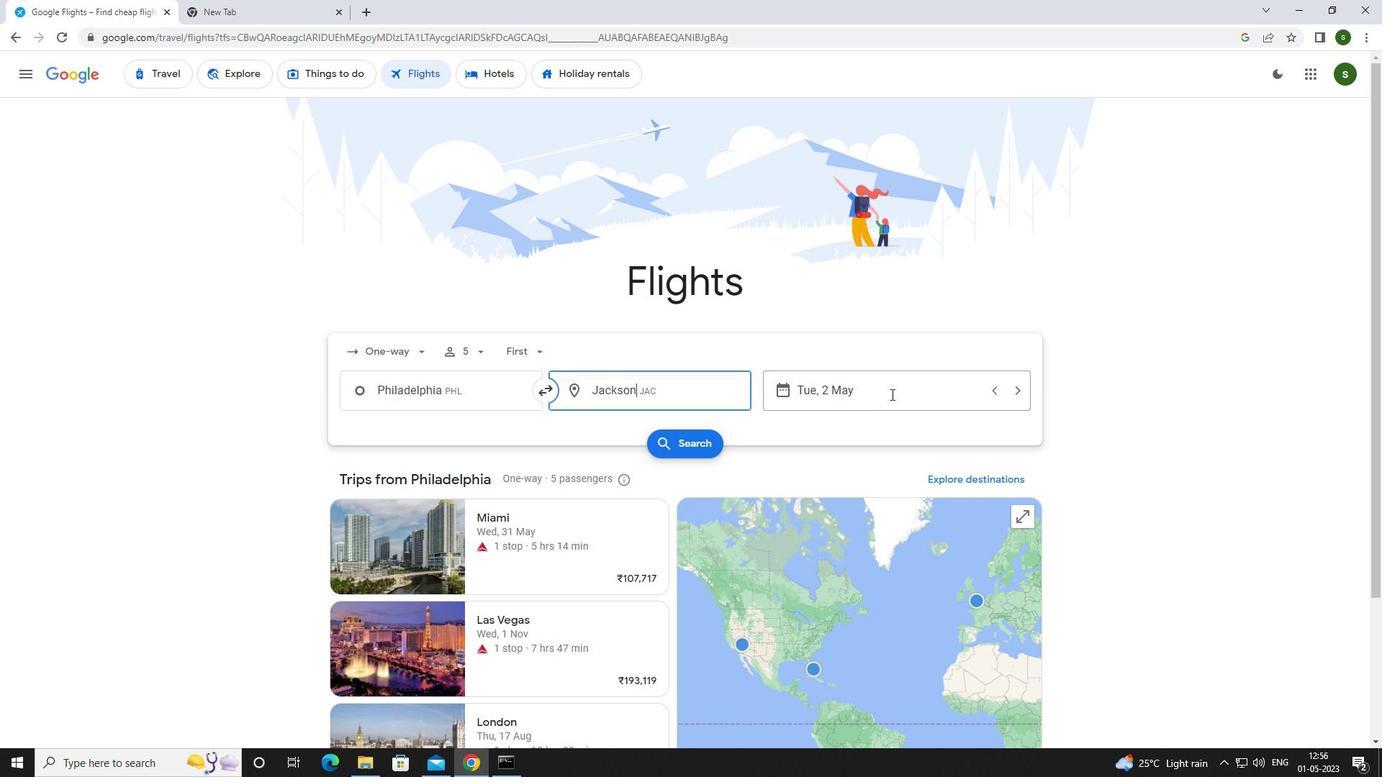 
Action: Mouse moved to (583, 488)
Screenshot: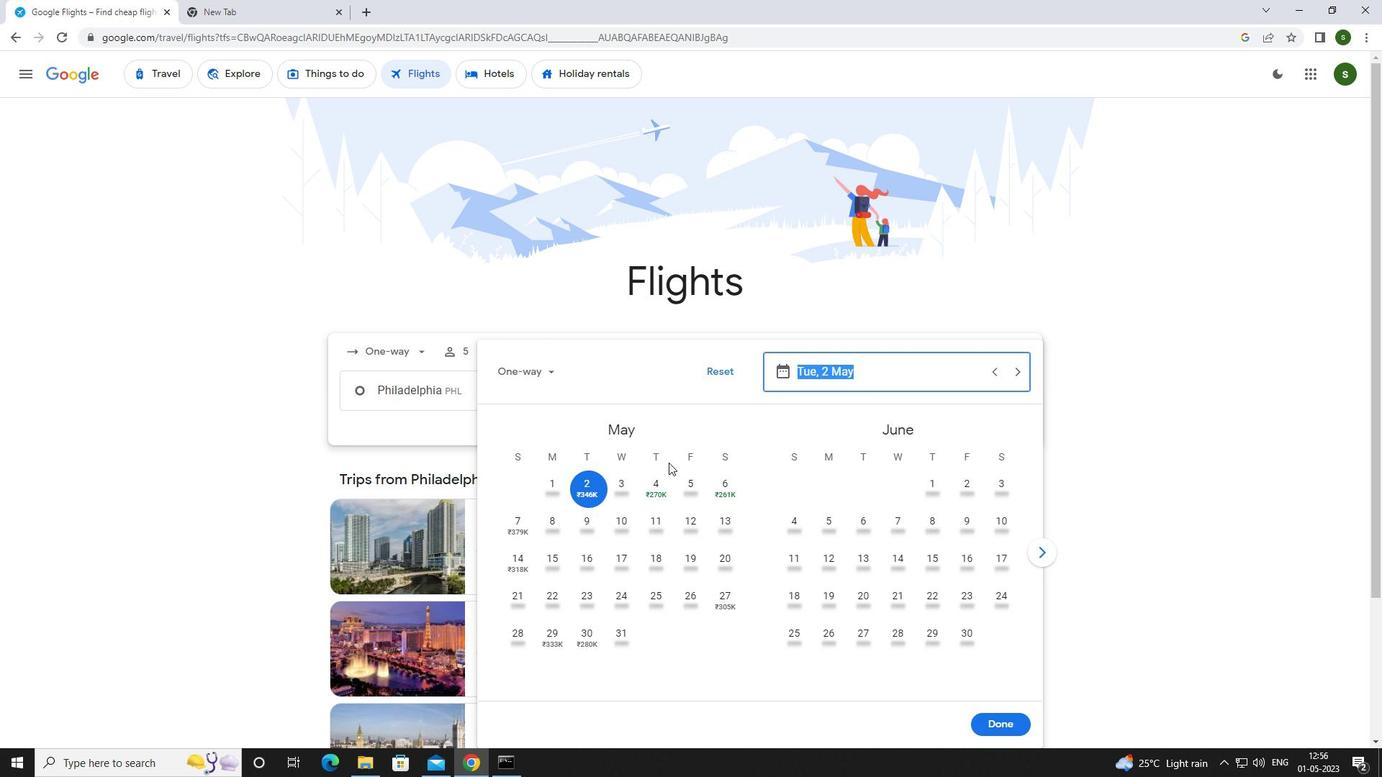 
Action: Mouse pressed left at (583, 488)
Screenshot: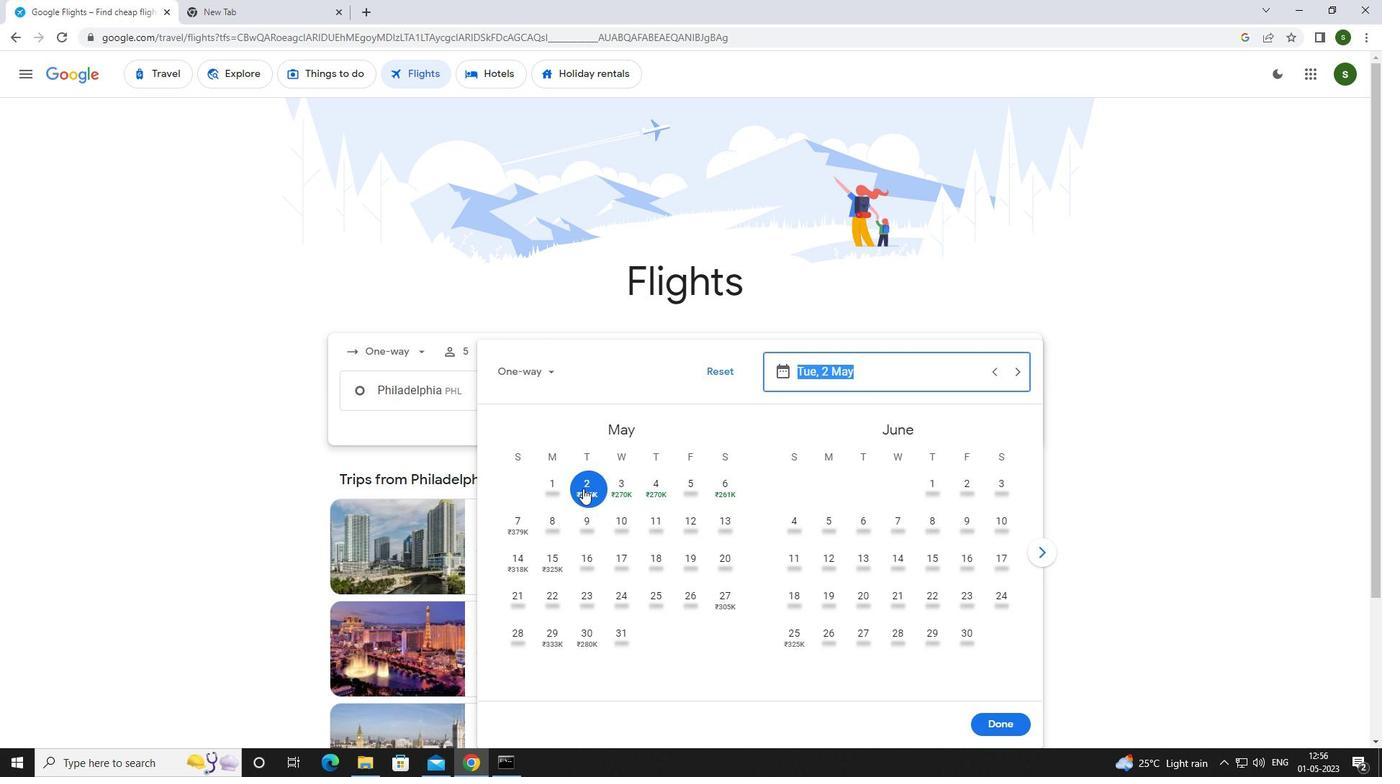
Action: Mouse moved to (1010, 726)
Screenshot: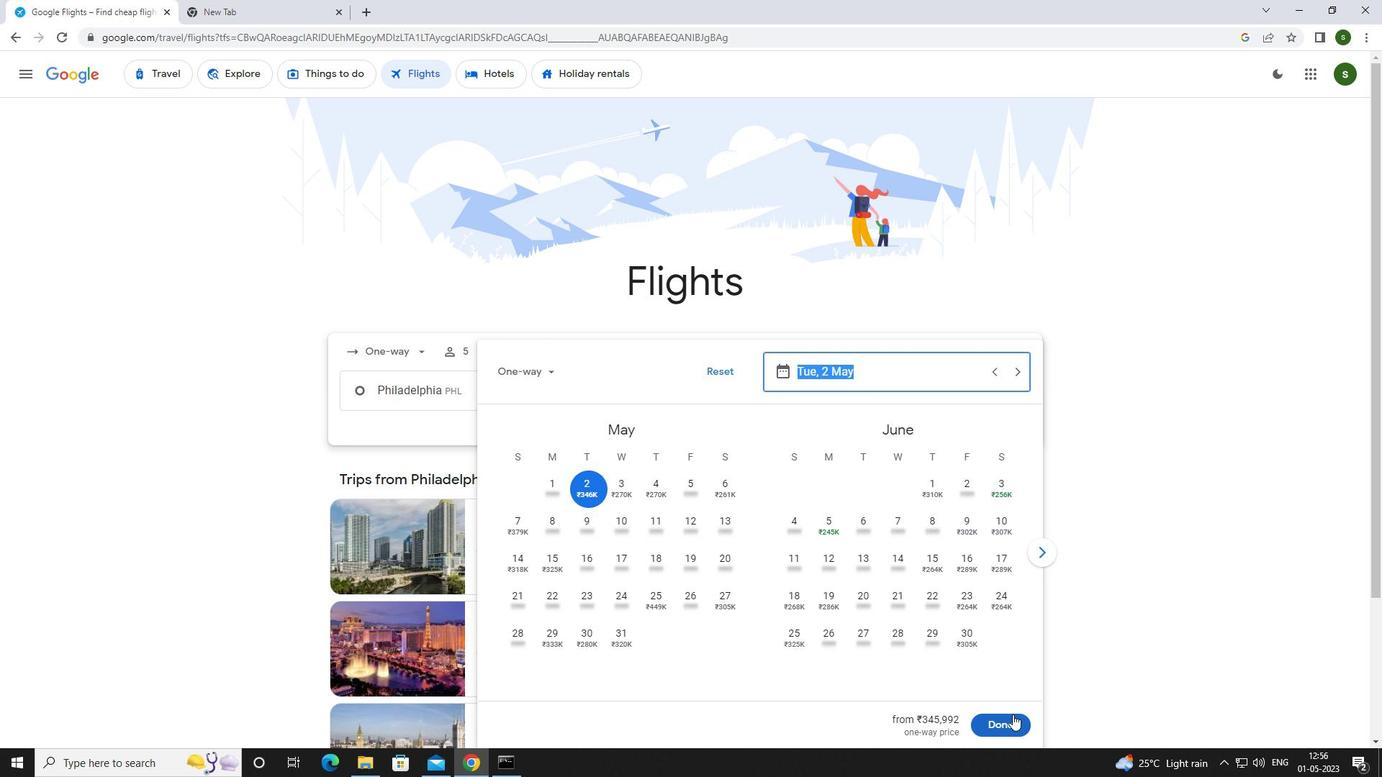 
Action: Mouse pressed left at (1010, 726)
Screenshot: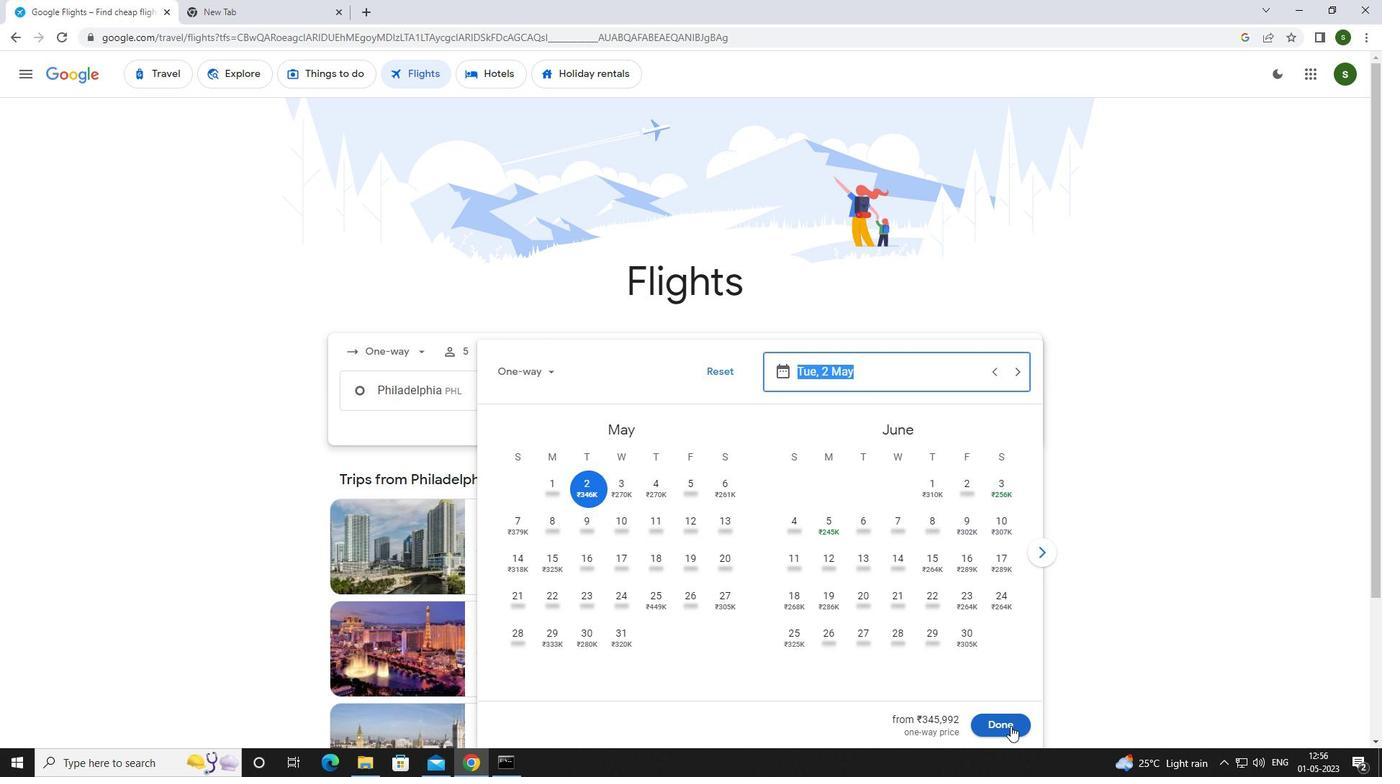 
Action: Mouse moved to (689, 447)
Screenshot: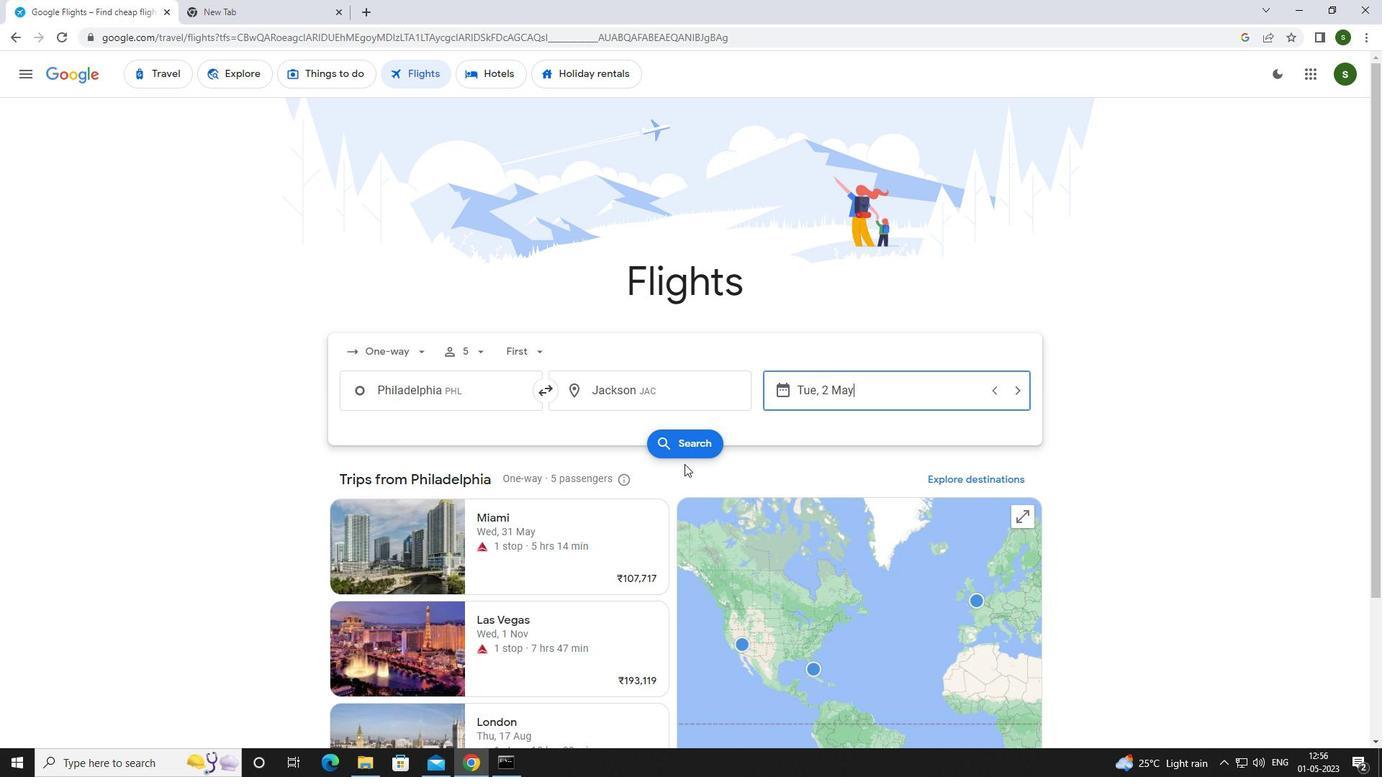
Action: Mouse pressed left at (689, 447)
Screenshot: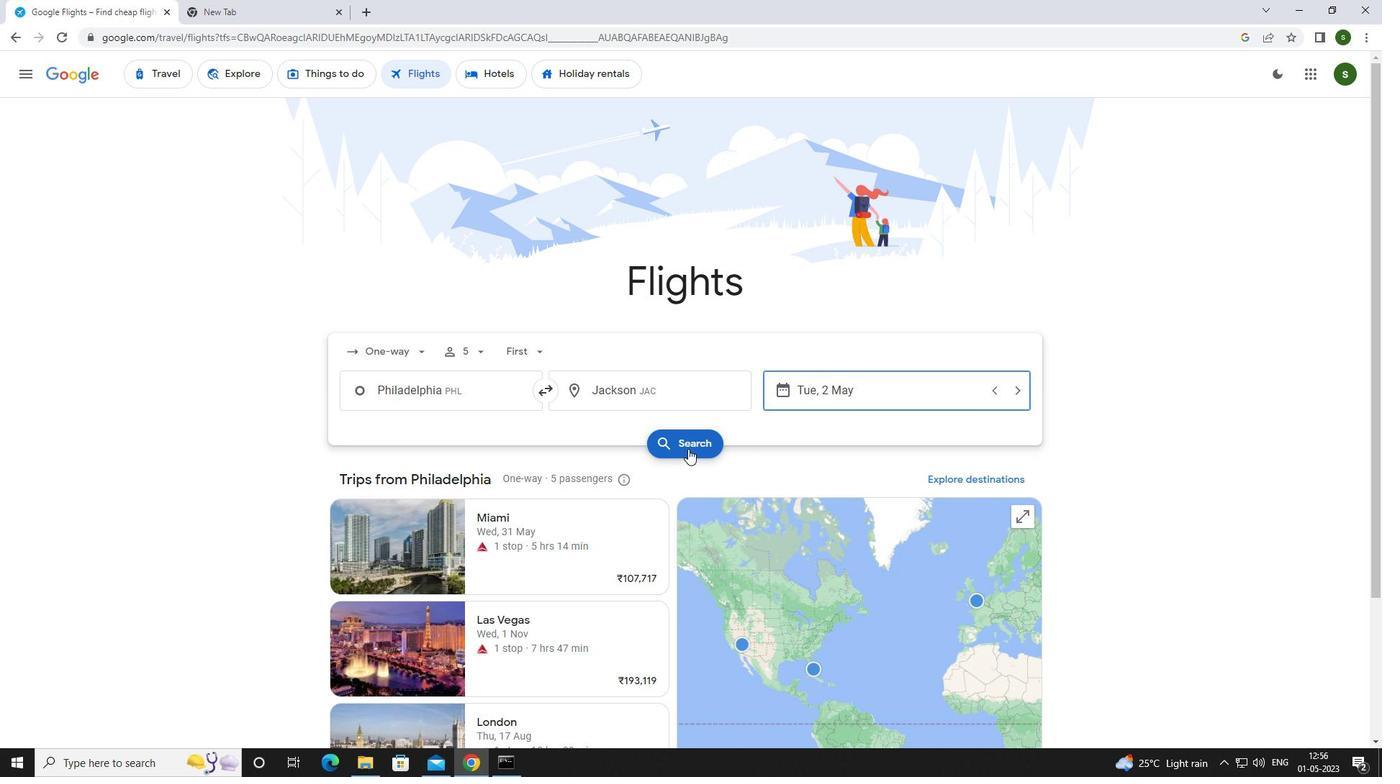 
Action: Mouse moved to (367, 209)
Screenshot: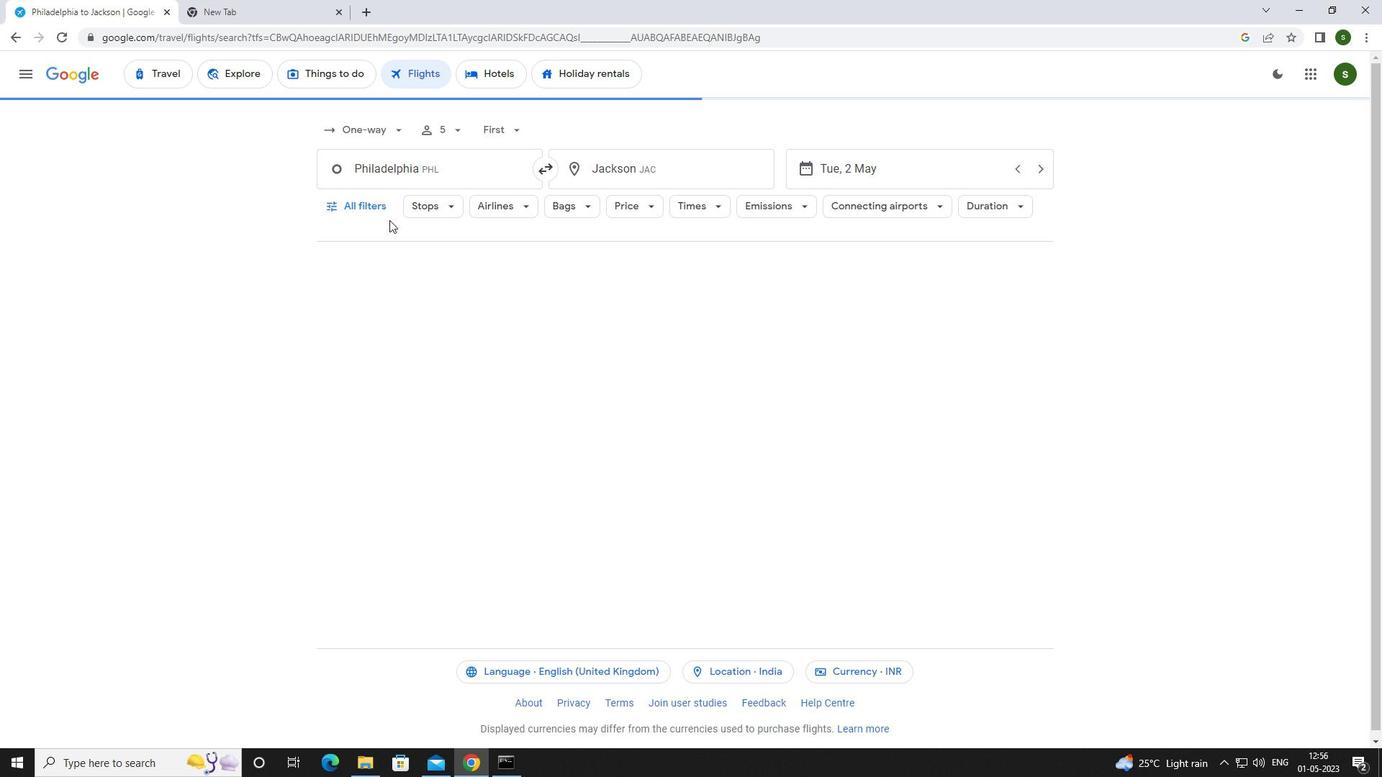 
Action: Mouse pressed left at (367, 209)
Screenshot: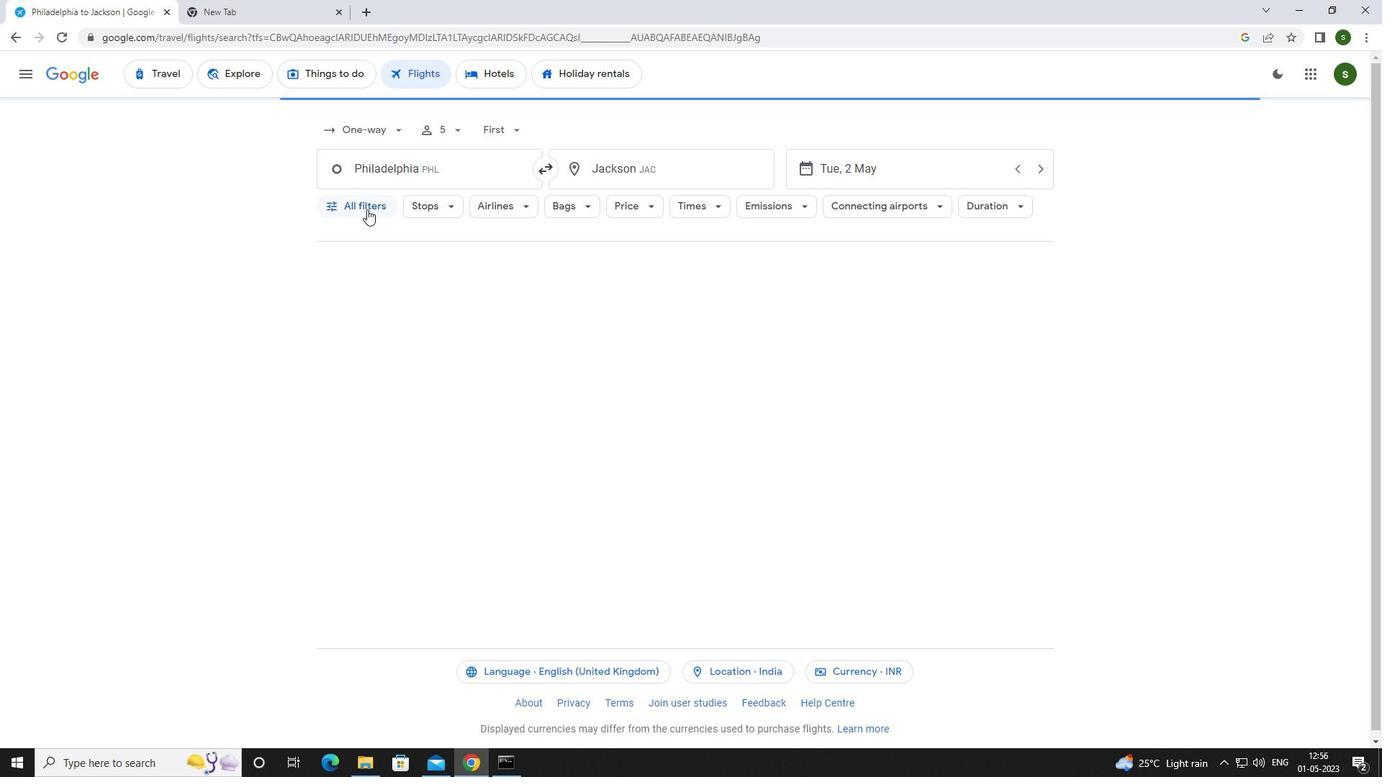 
Action: Mouse moved to (543, 518)
Screenshot: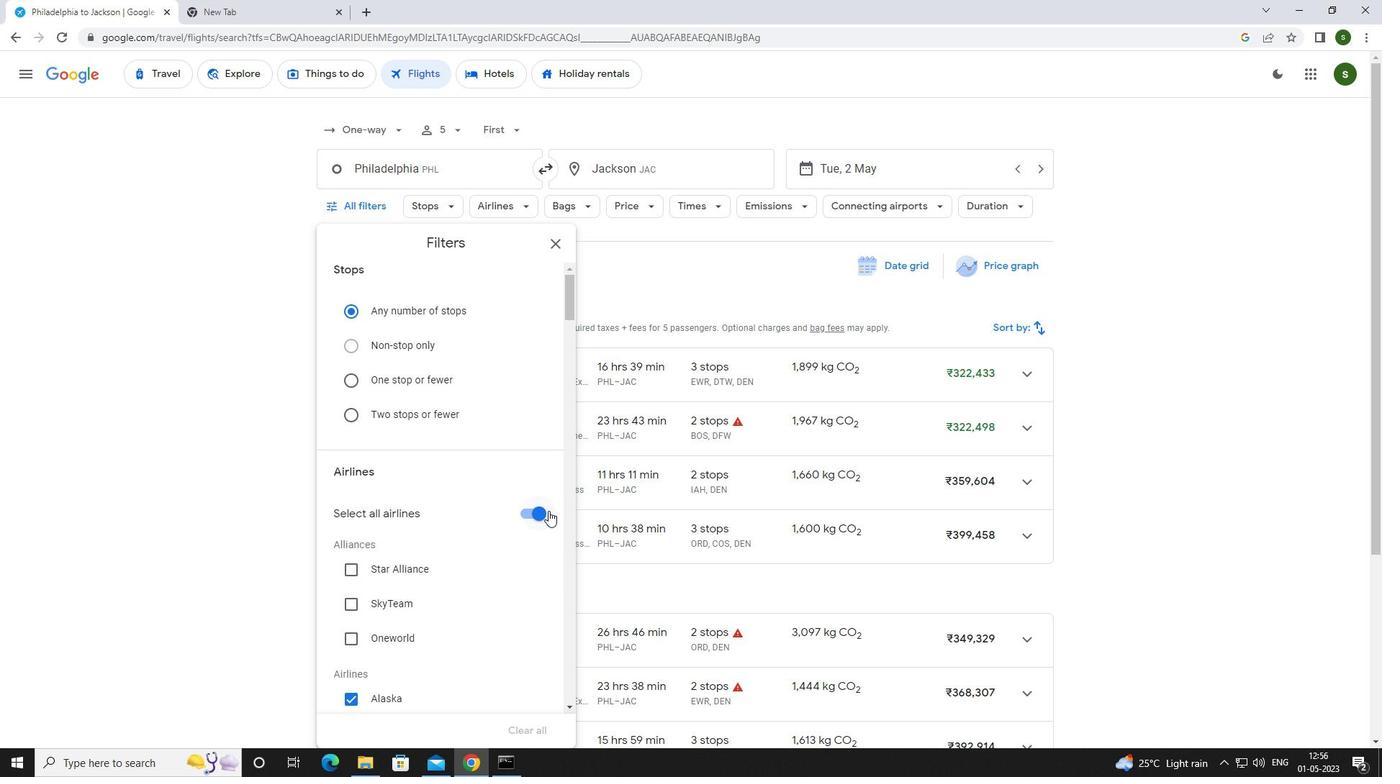 
Action: Mouse pressed left at (543, 518)
Screenshot: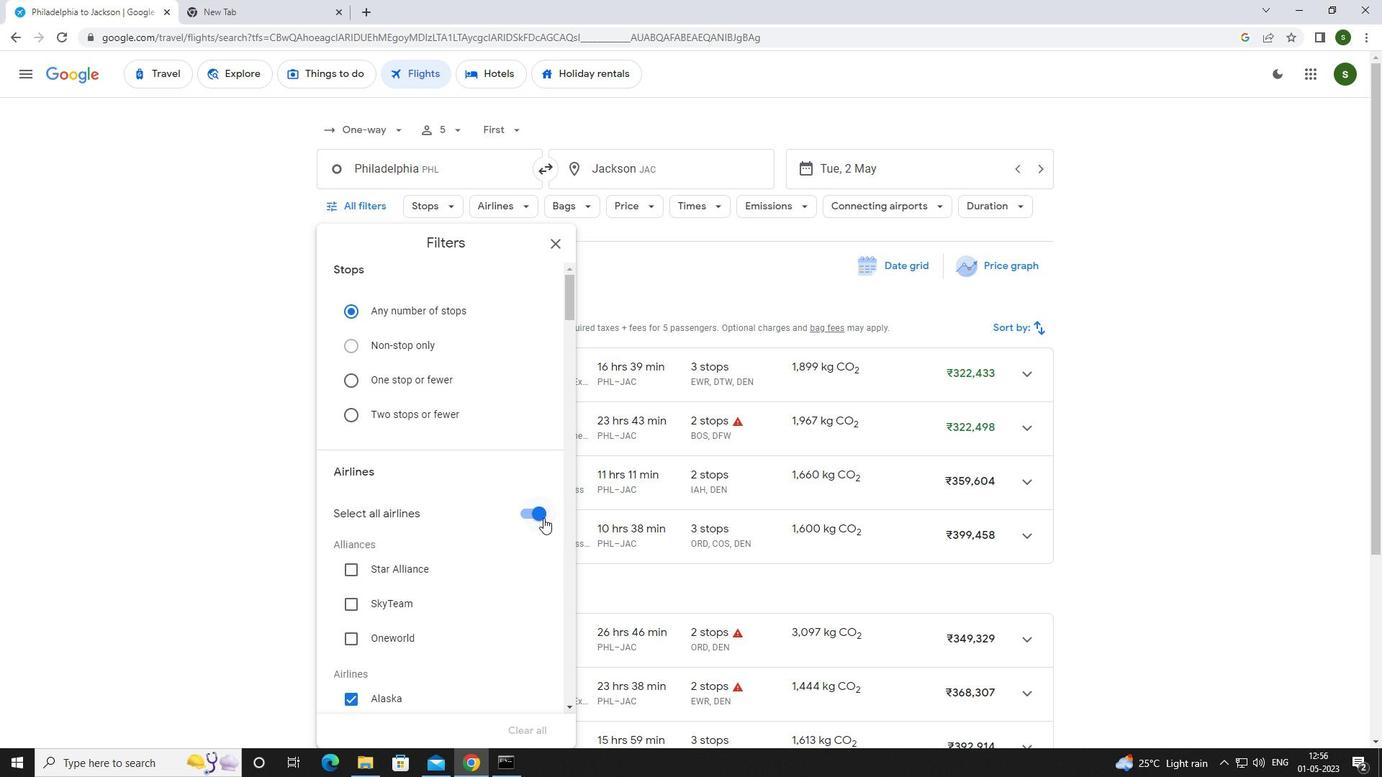 
Action: Mouse moved to (509, 450)
Screenshot: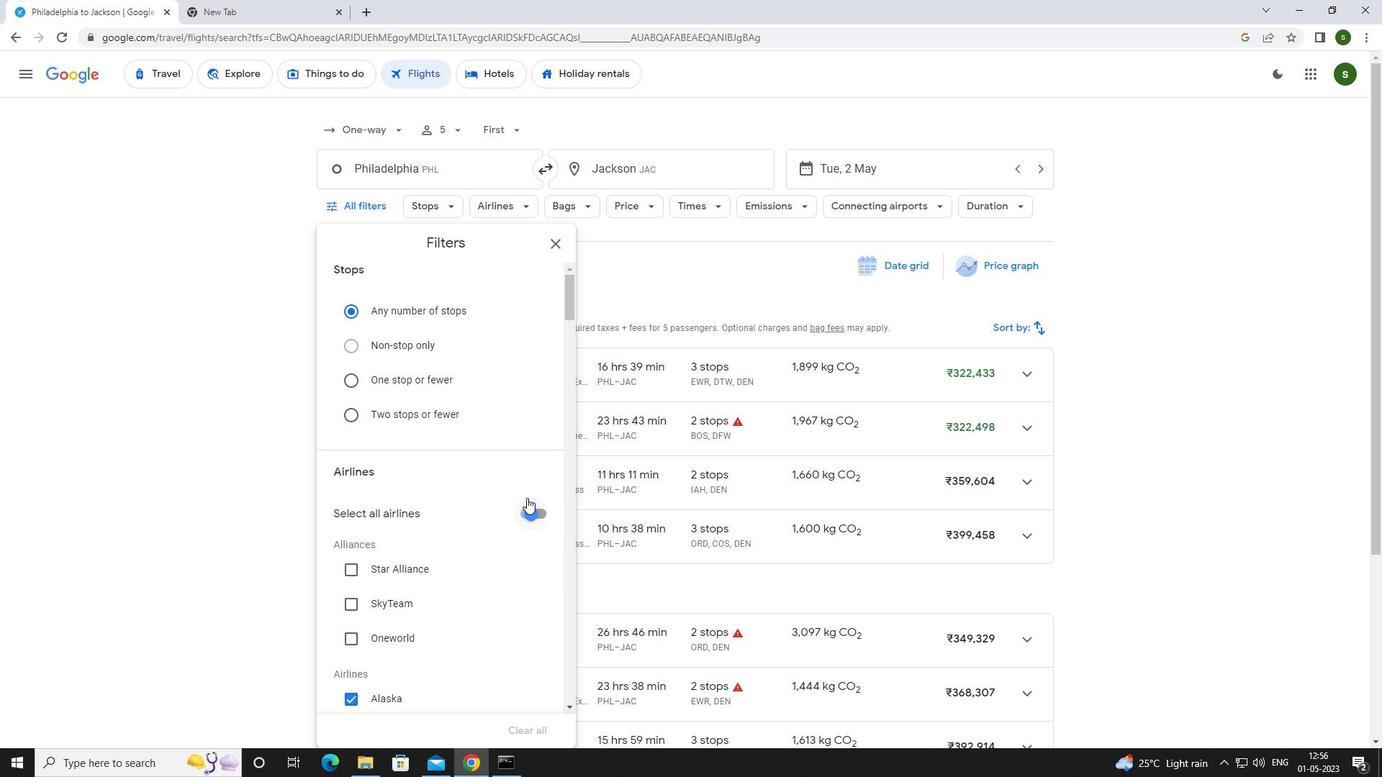 
Action: Mouse scrolled (509, 449) with delta (0, 0)
Screenshot: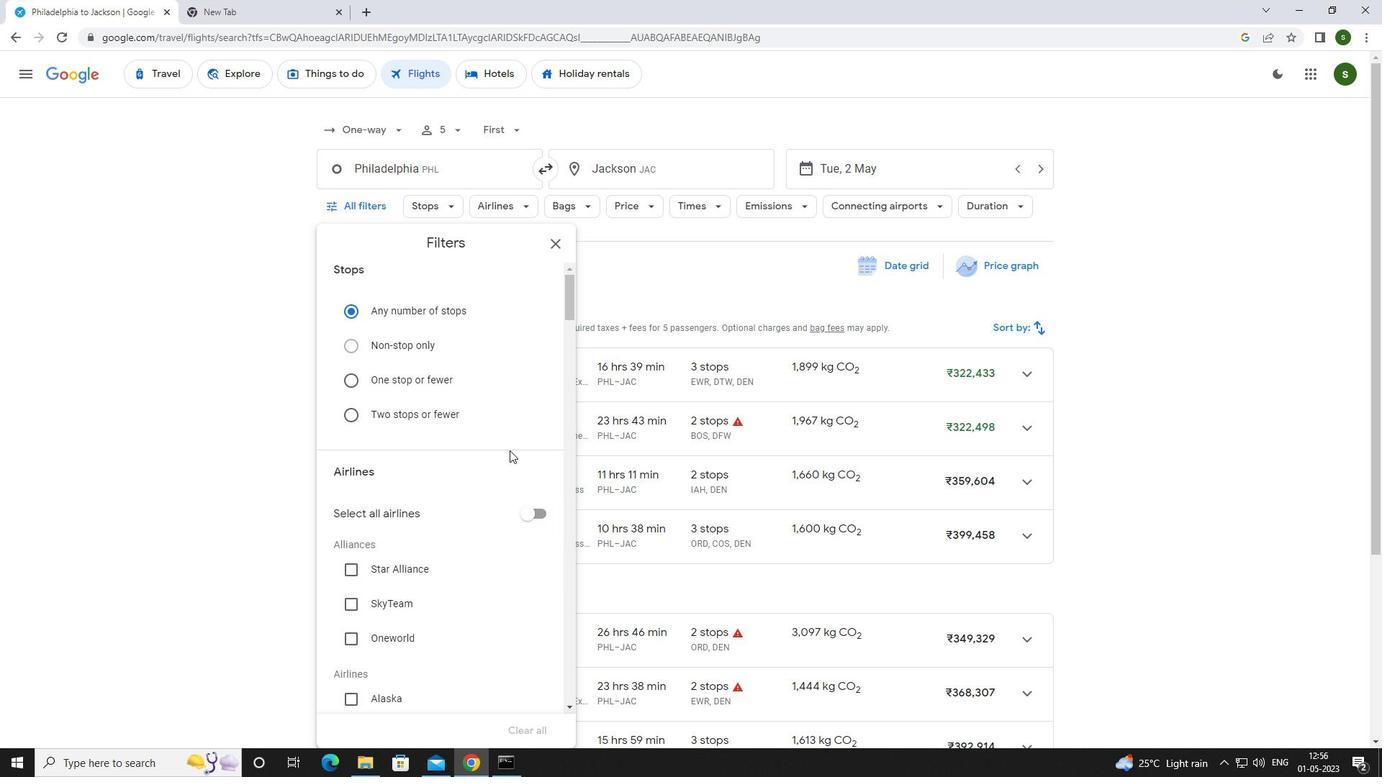 
Action: Mouse moved to (508, 450)
Screenshot: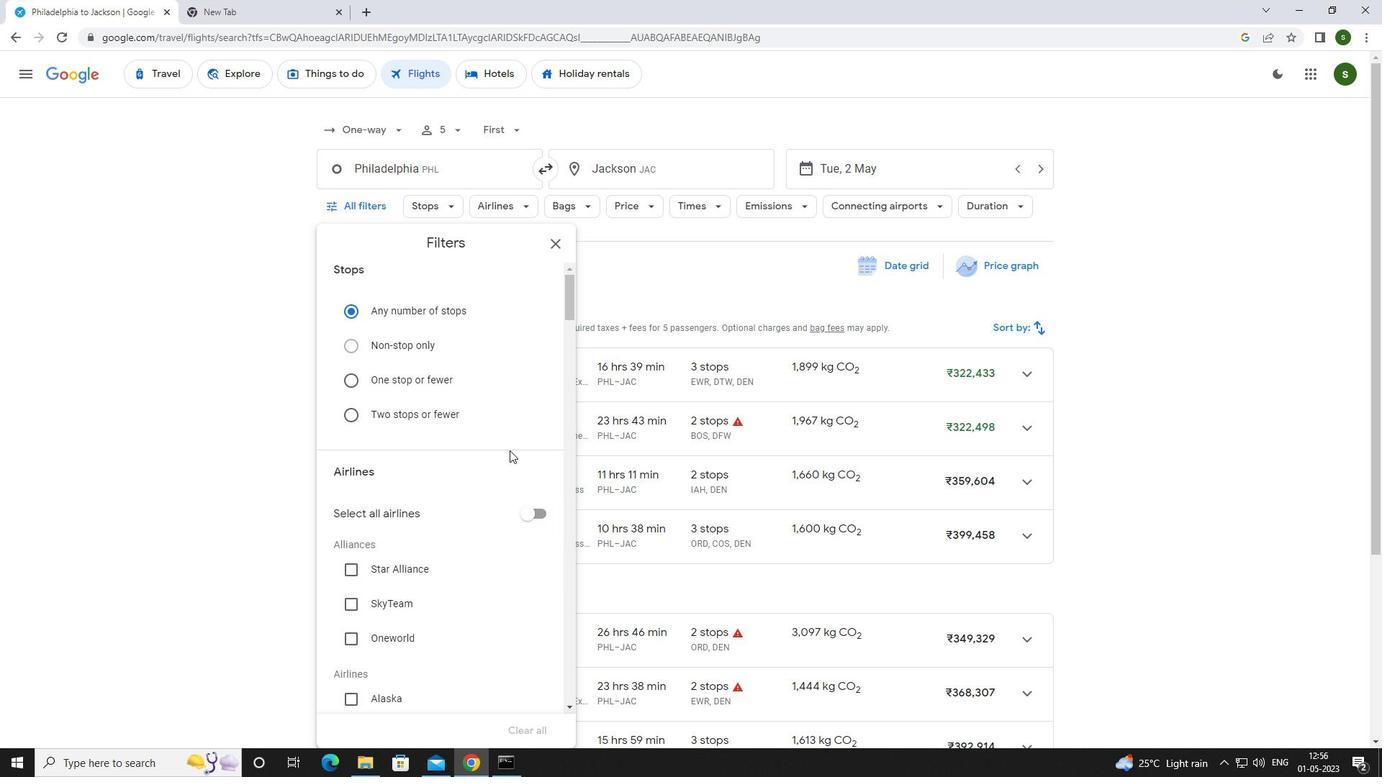 
Action: Mouse scrolled (508, 449) with delta (0, 0)
Screenshot: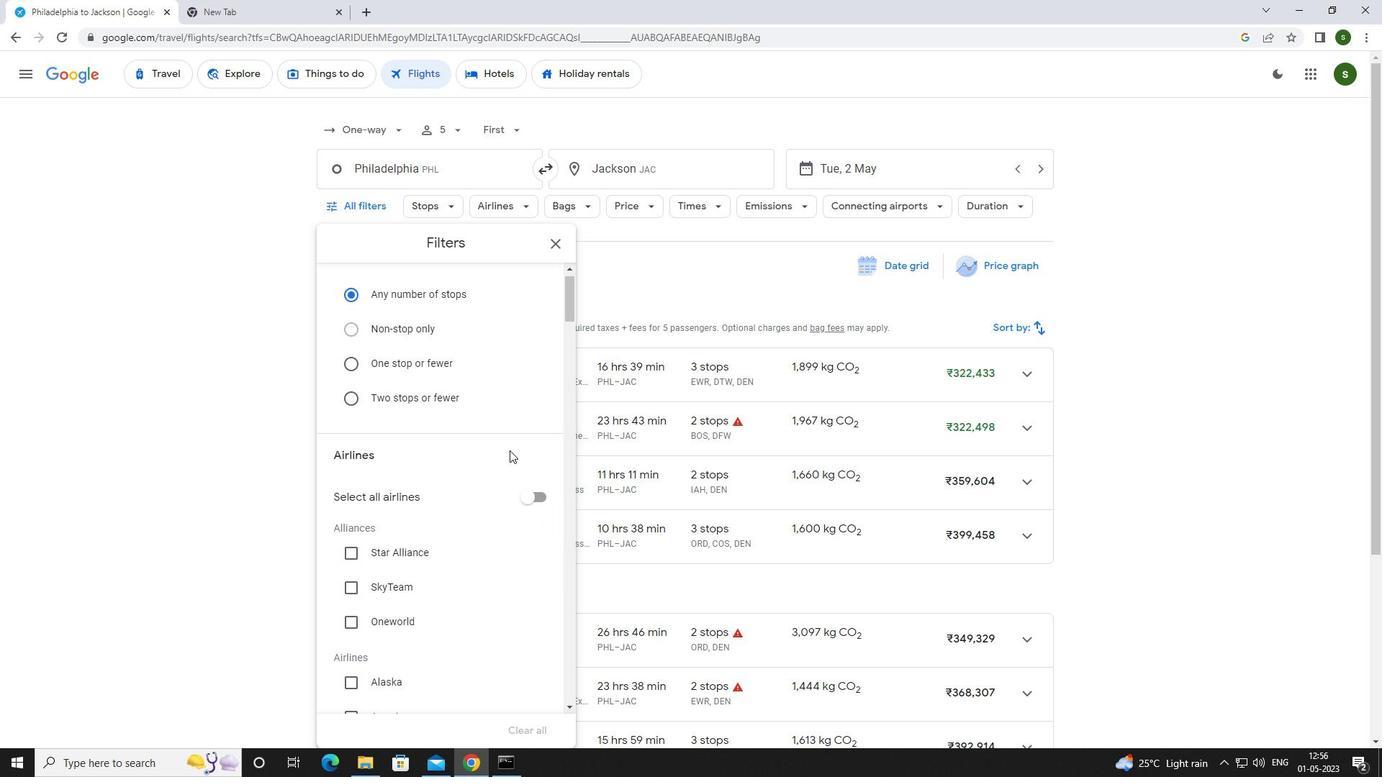 
Action: Mouse scrolled (508, 449) with delta (0, 0)
Screenshot: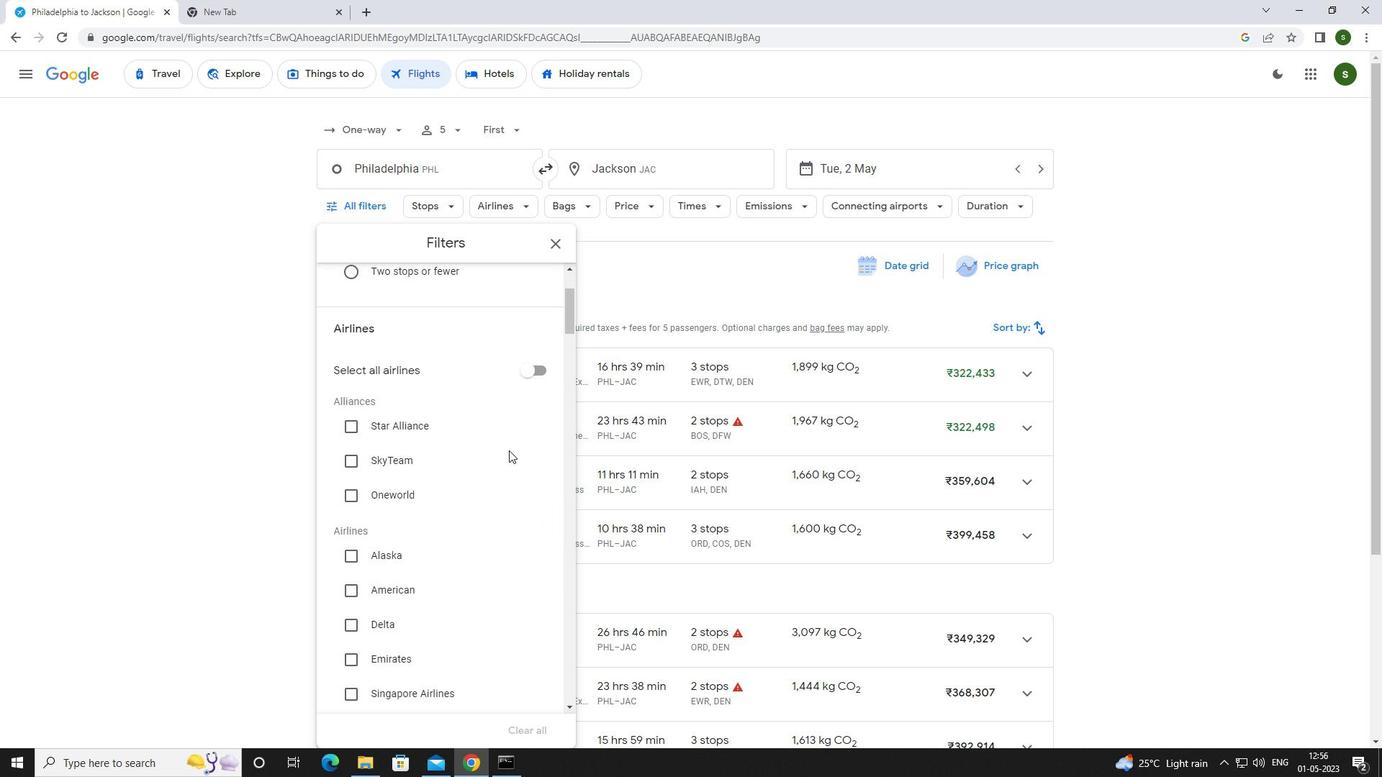 
Action: Mouse scrolled (508, 449) with delta (0, 0)
Screenshot: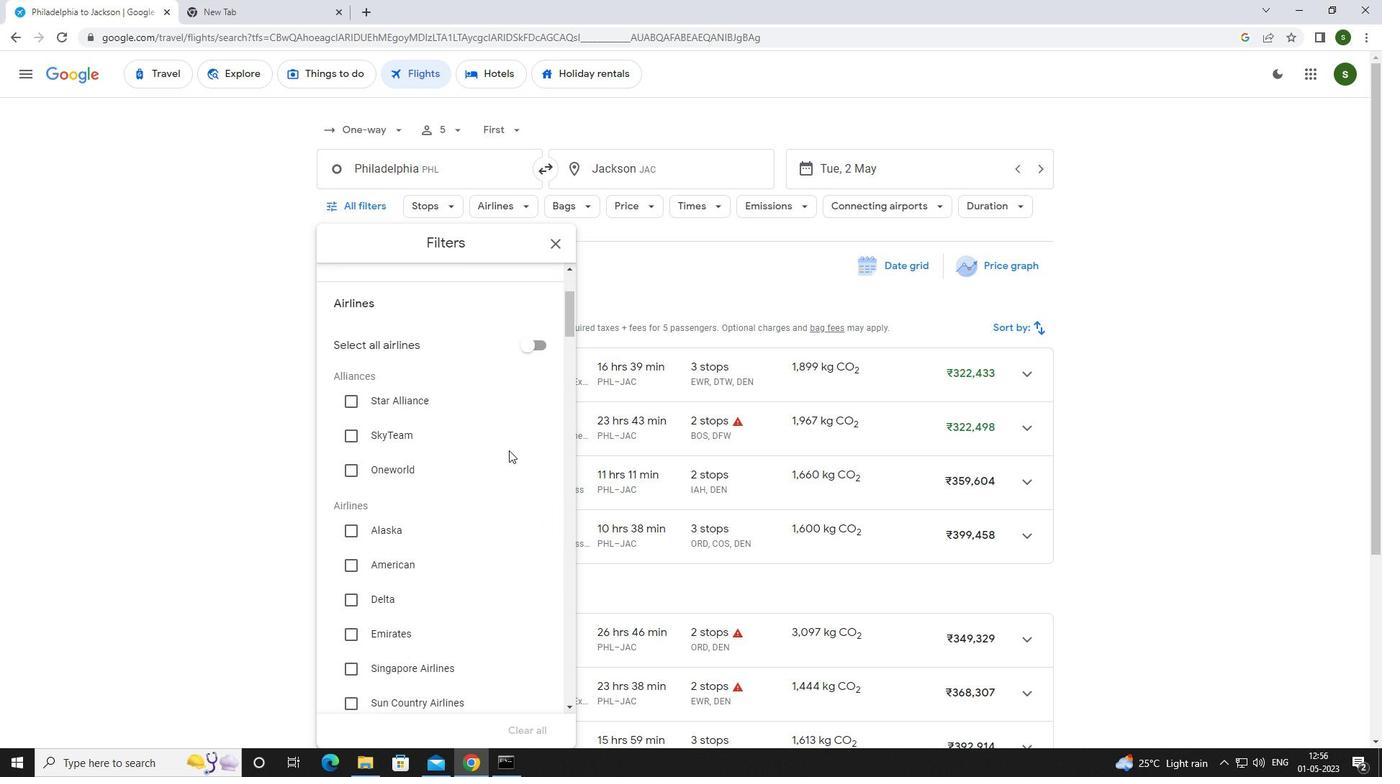 
Action: Mouse scrolled (508, 449) with delta (0, 0)
Screenshot: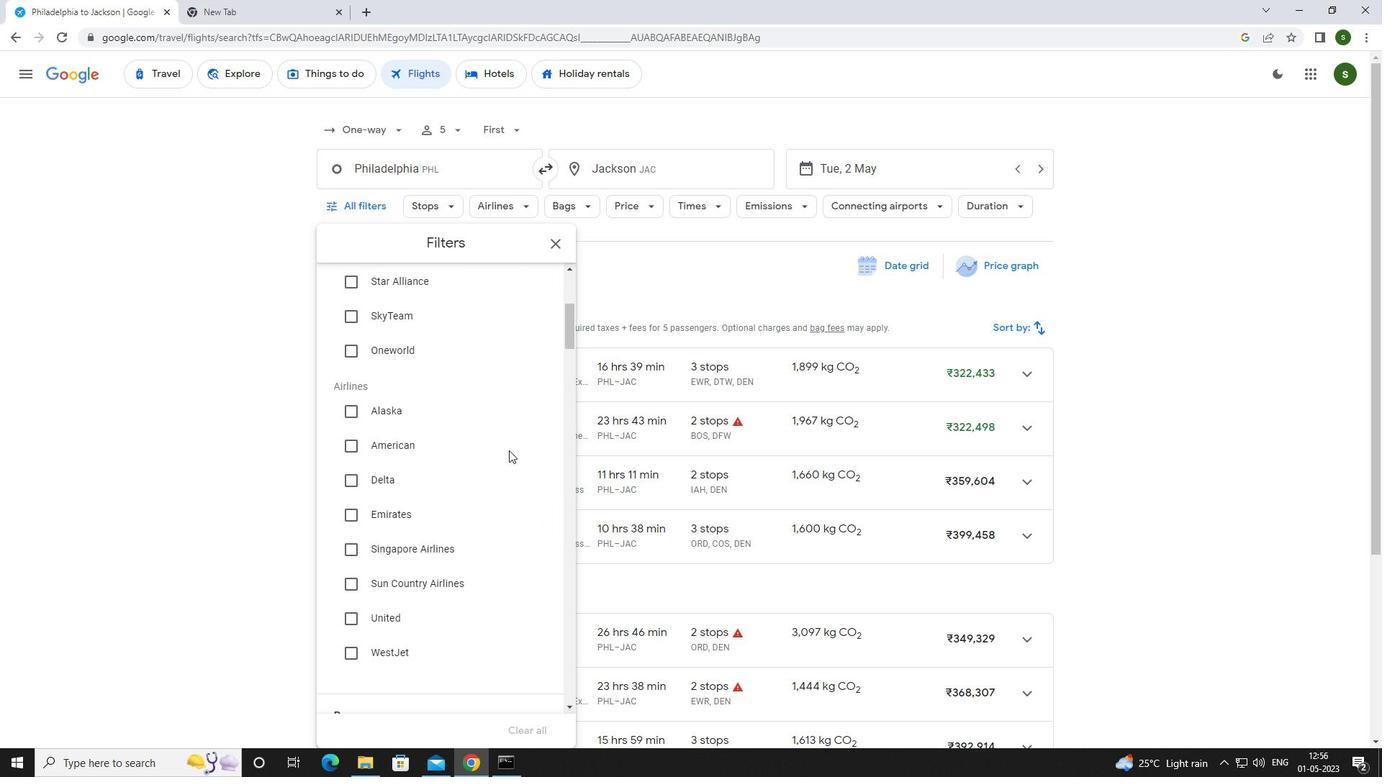 
Action: Mouse scrolled (508, 449) with delta (0, 0)
Screenshot: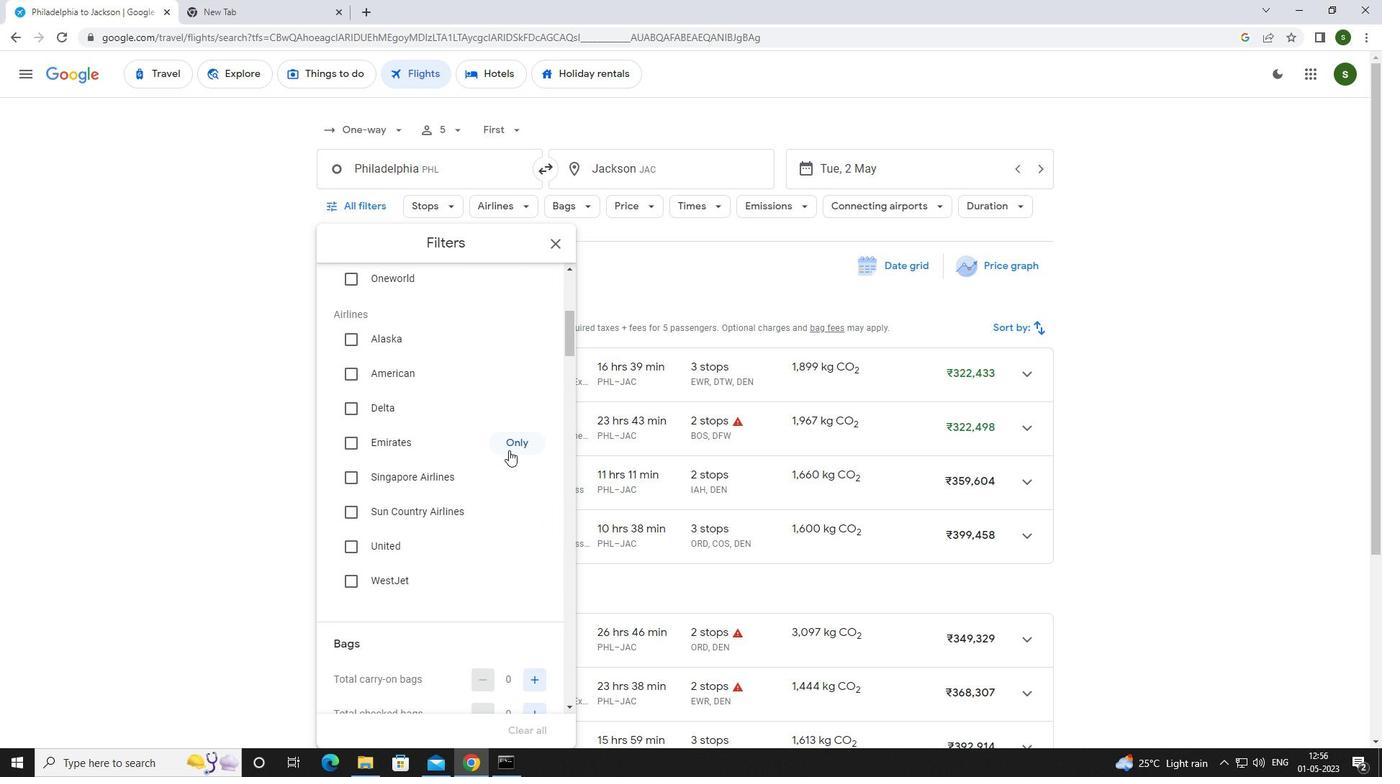 
Action: Mouse scrolled (508, 449) with delta (0, 0)
Screenshot: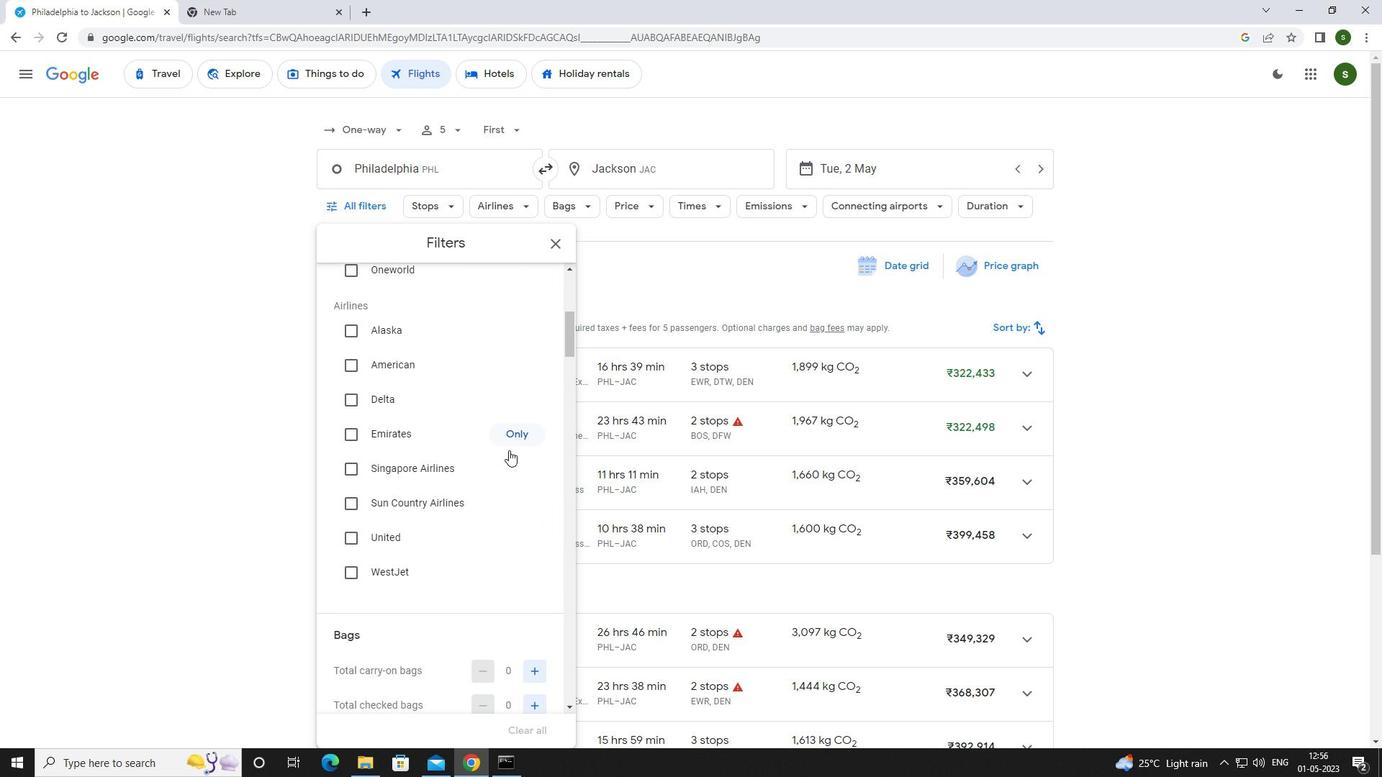 
Action: Mouse scrolled (508, 449) with delta (0, 0)
Screenshot: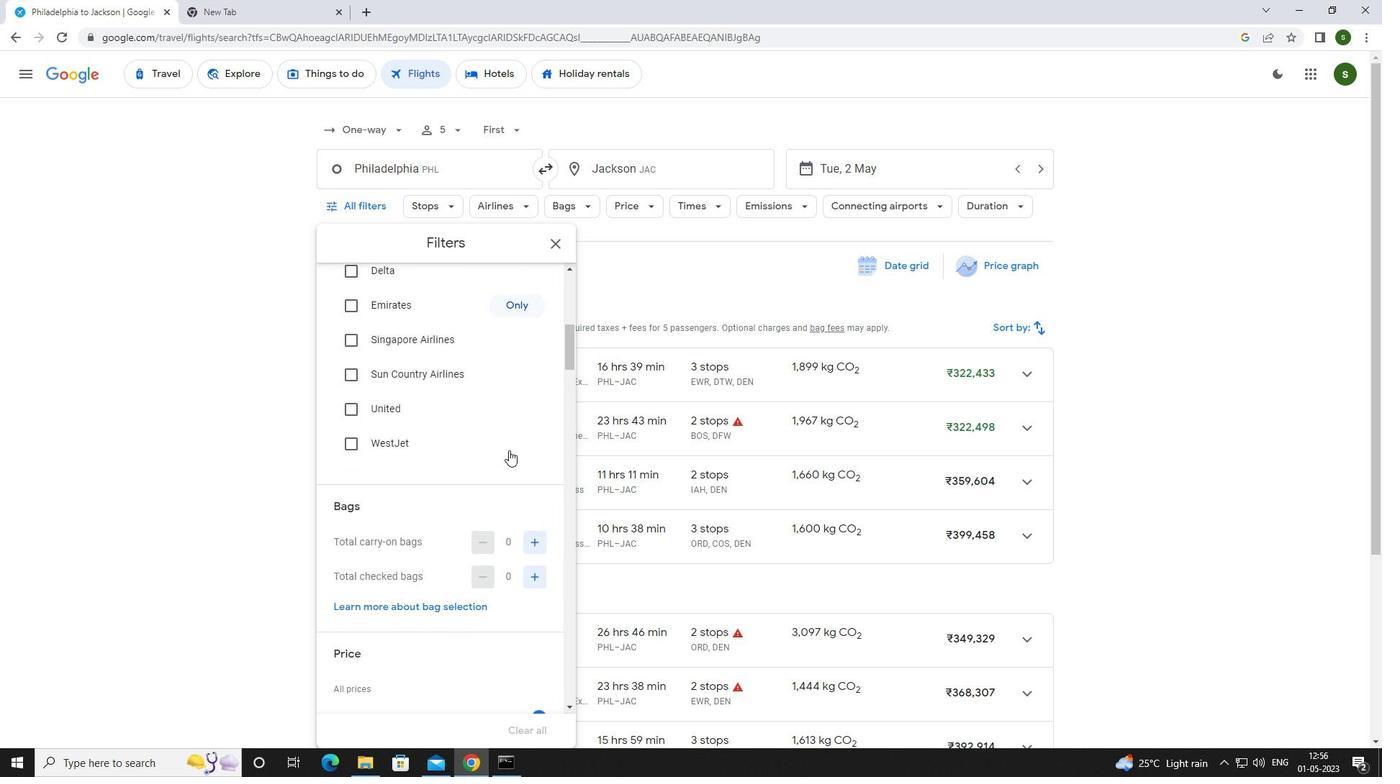 
Action: Mouse moved to (534, 504)
Screenshot: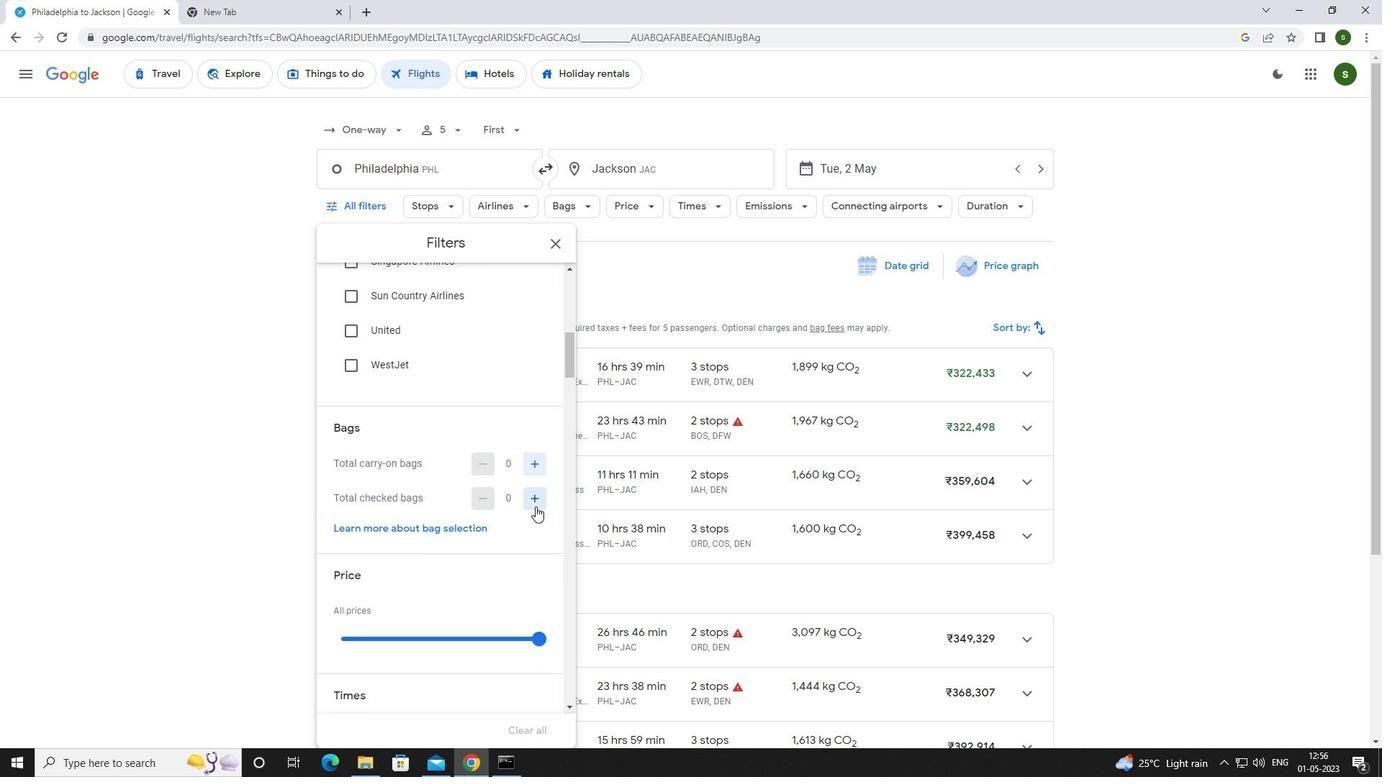 
Action: Mouse pressed left at (534, 504)
Screenshot: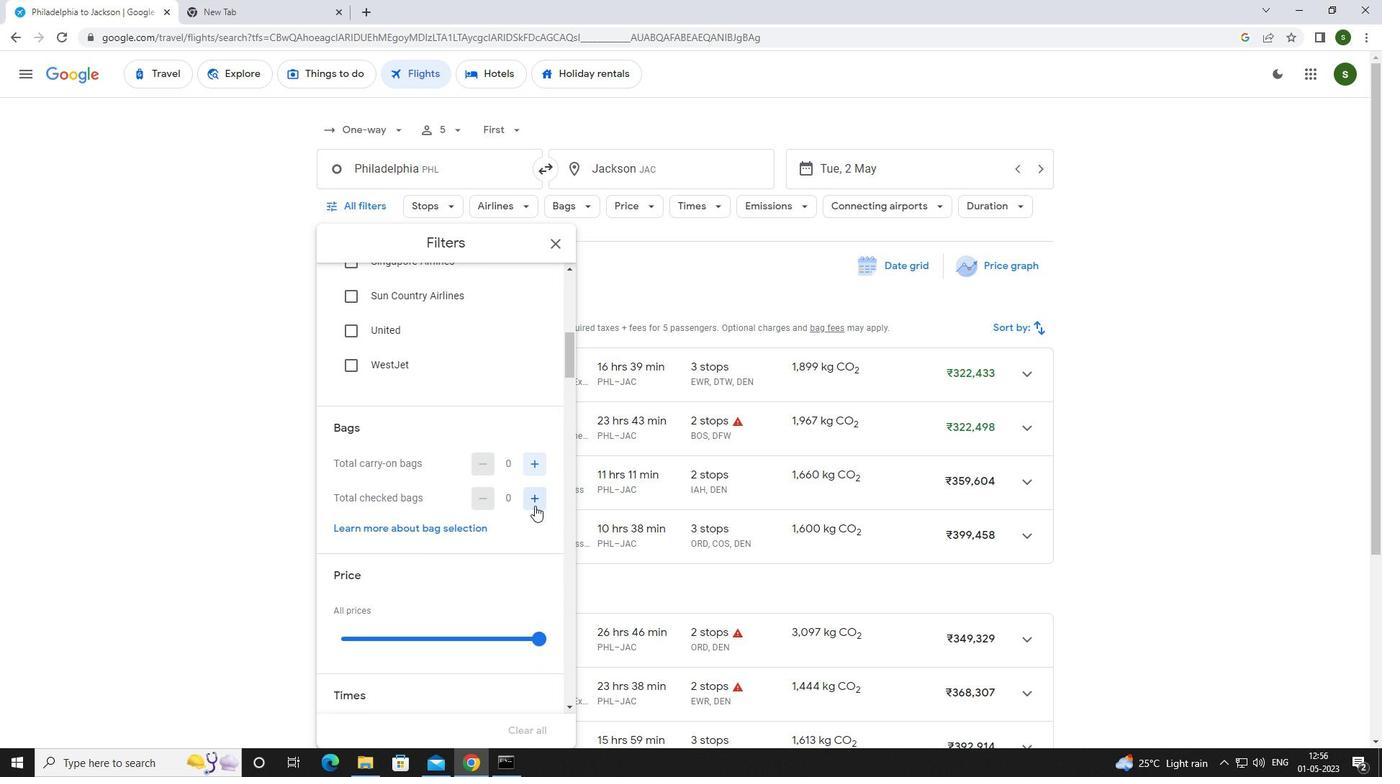 
Action: Mouse moved to (526, 495)
Screenshot: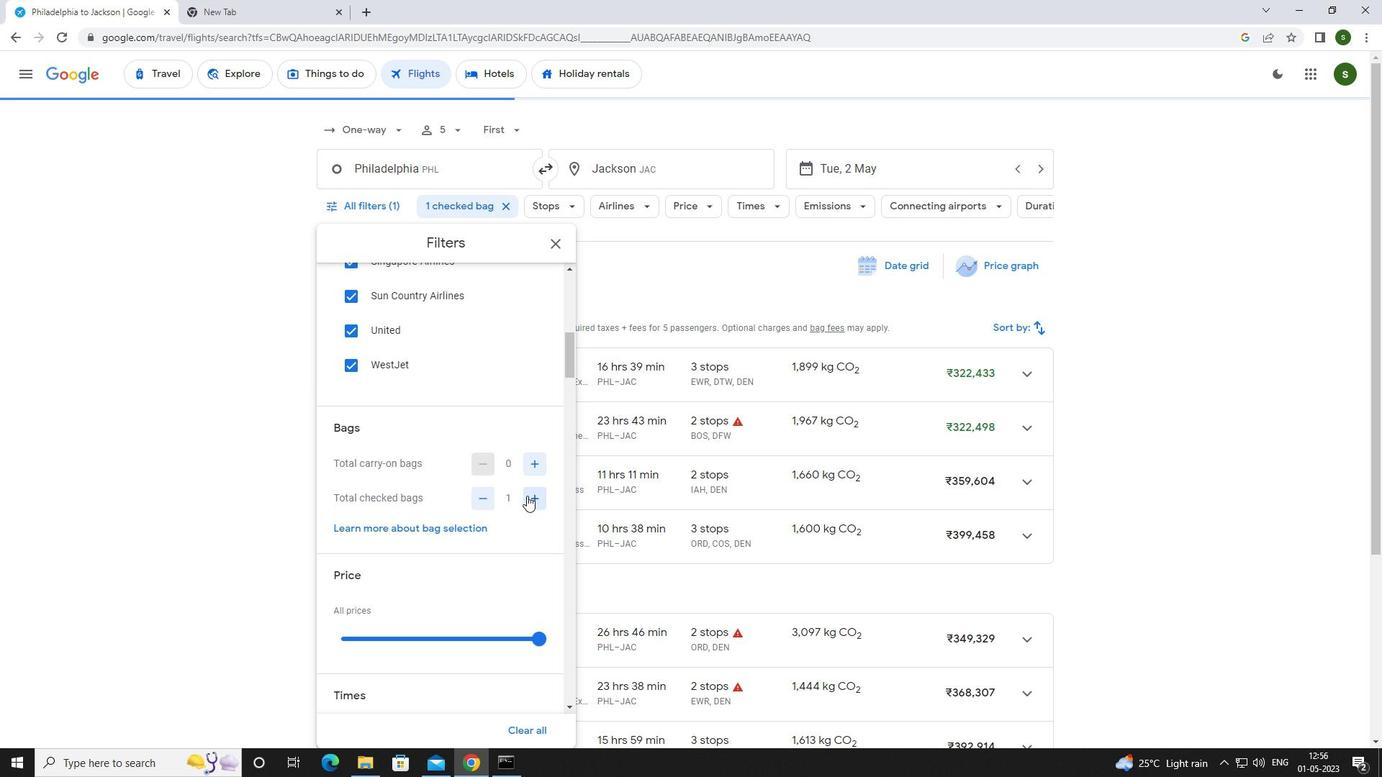 
Action: Mouse scrolled (526, 495) with delta (0, 0)
Screenshot: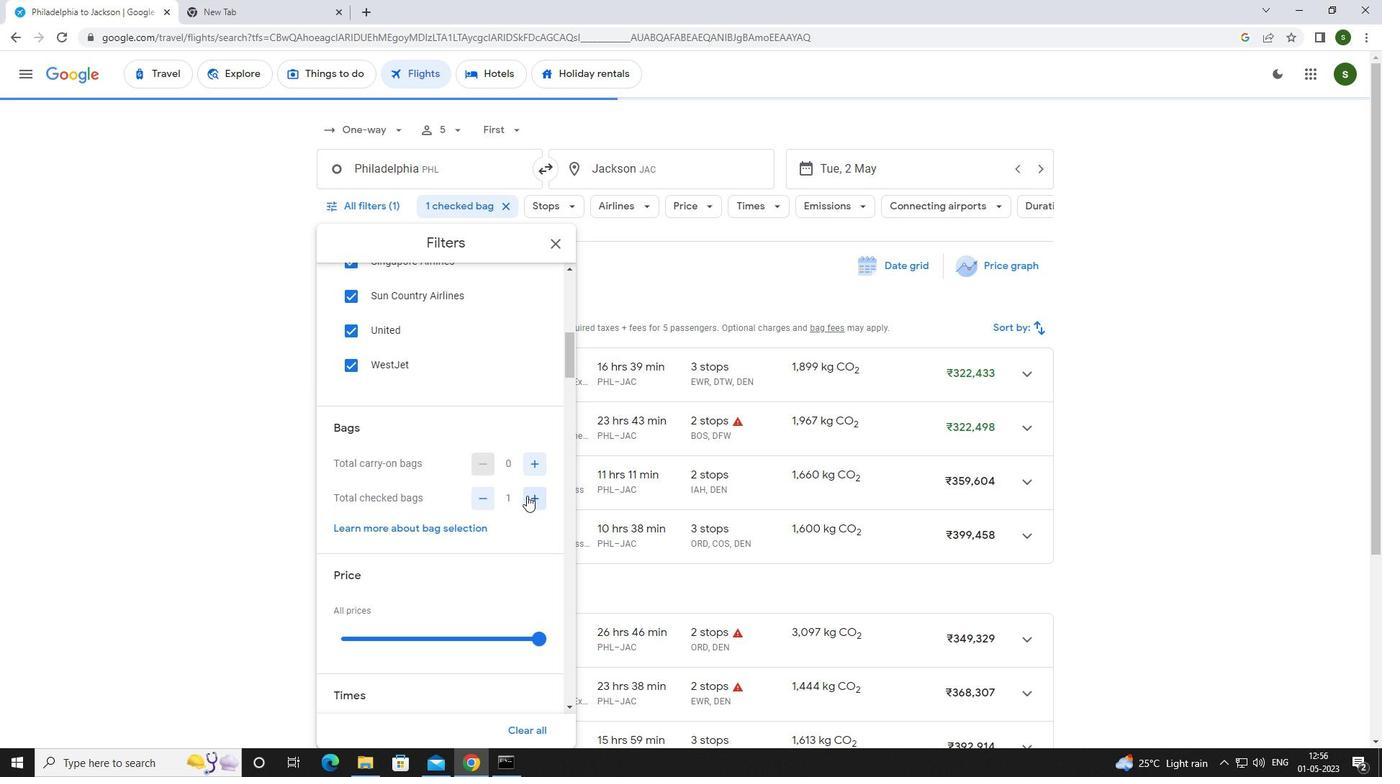 
Action: Mouse scrolled (526, 495) with delta (0, 0)
Screenshot: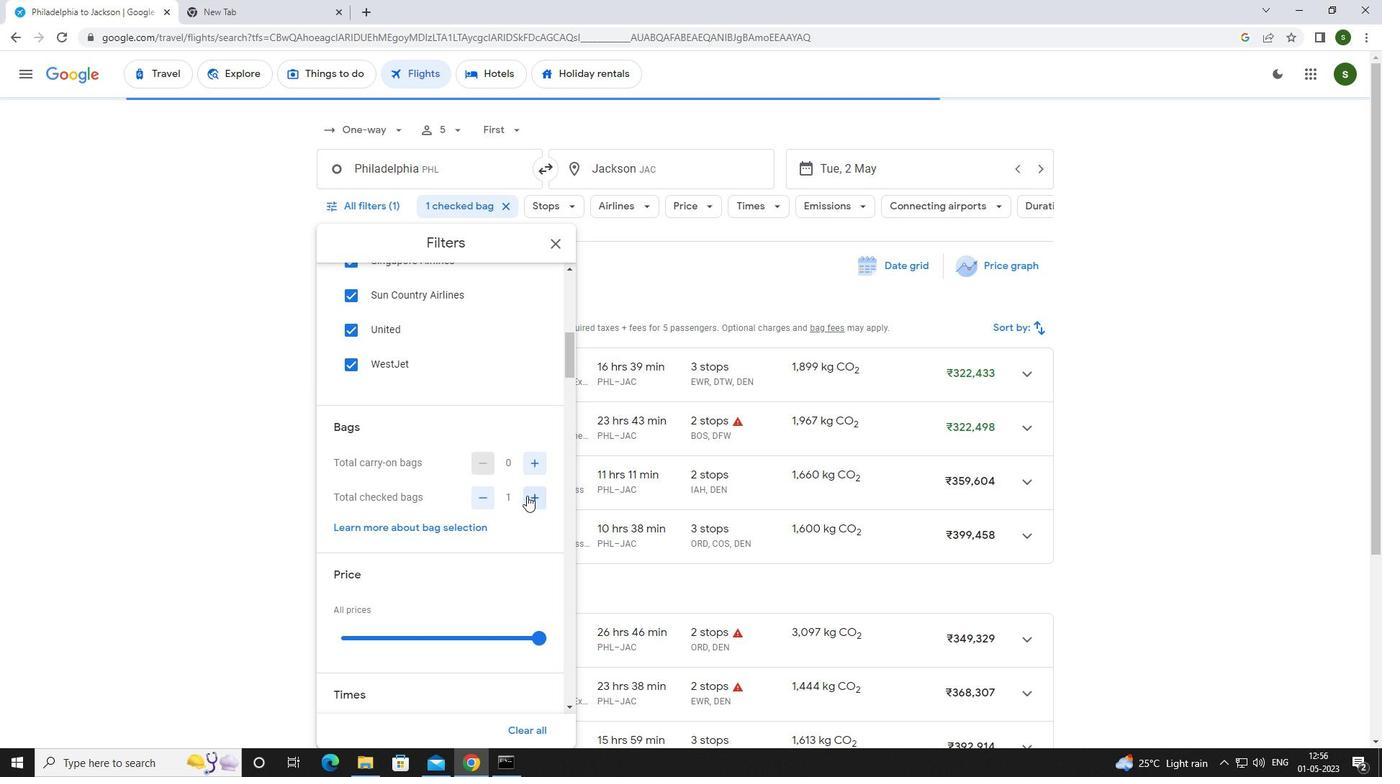 
Action: Mouse moved to (541, 489)
Screenshot: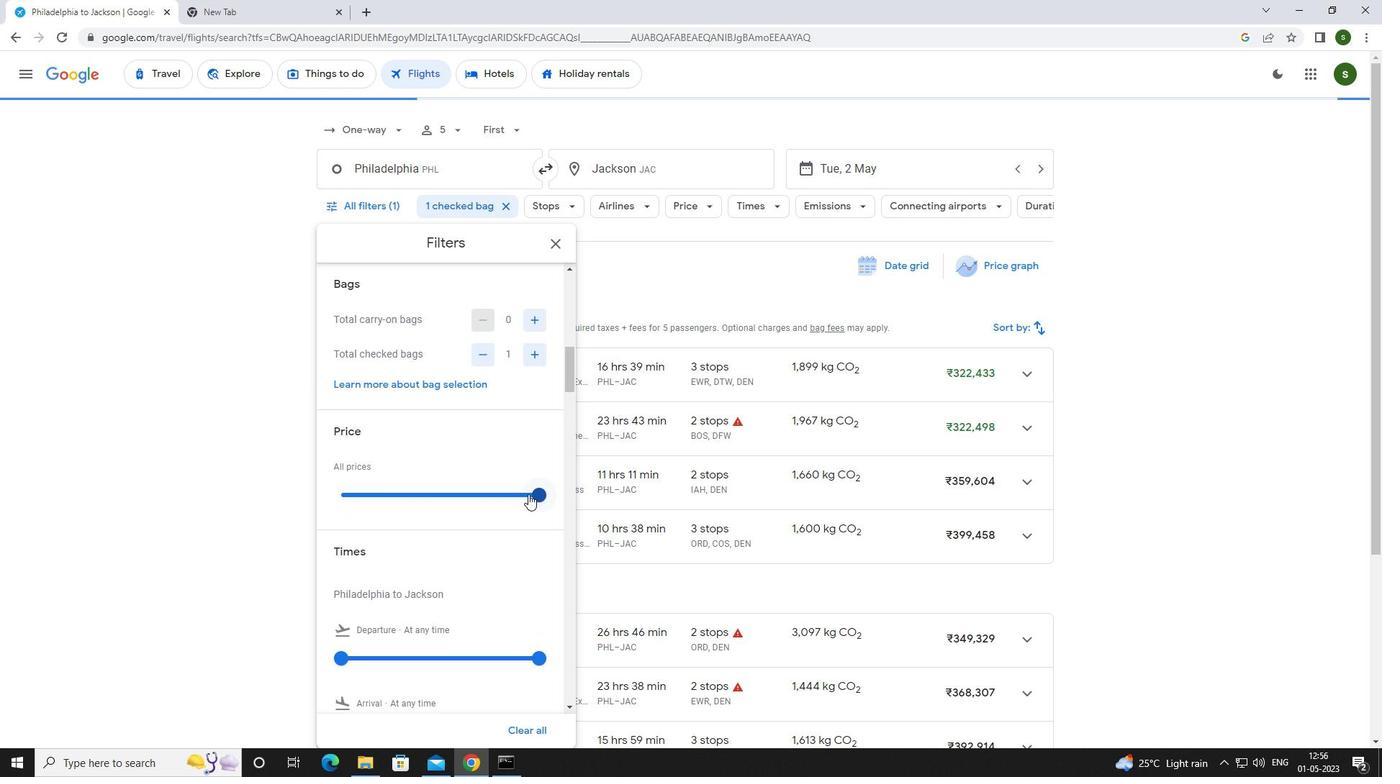 
Action: Mouse pressed left at (541, 489)
Screenshot: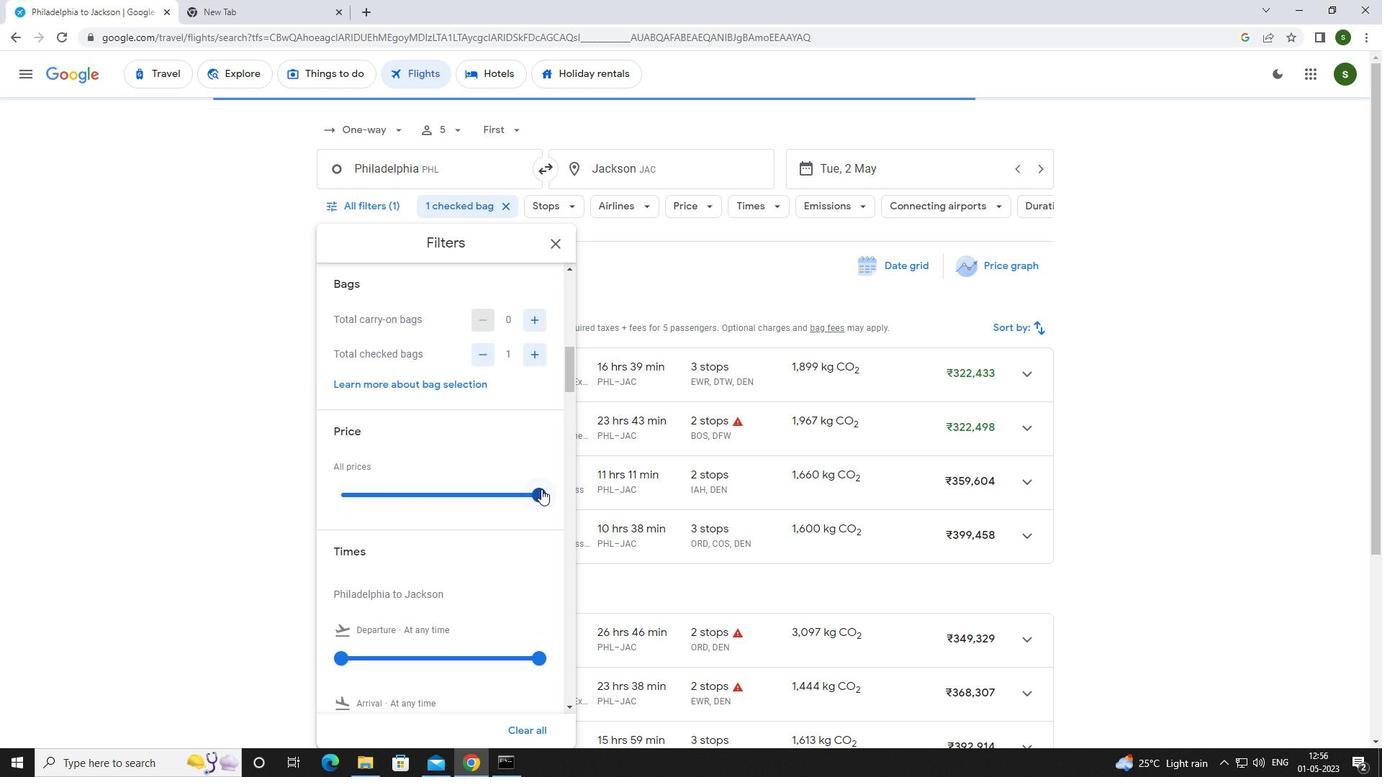 
Action: Mouse moved to (356, 495)
Screenshot: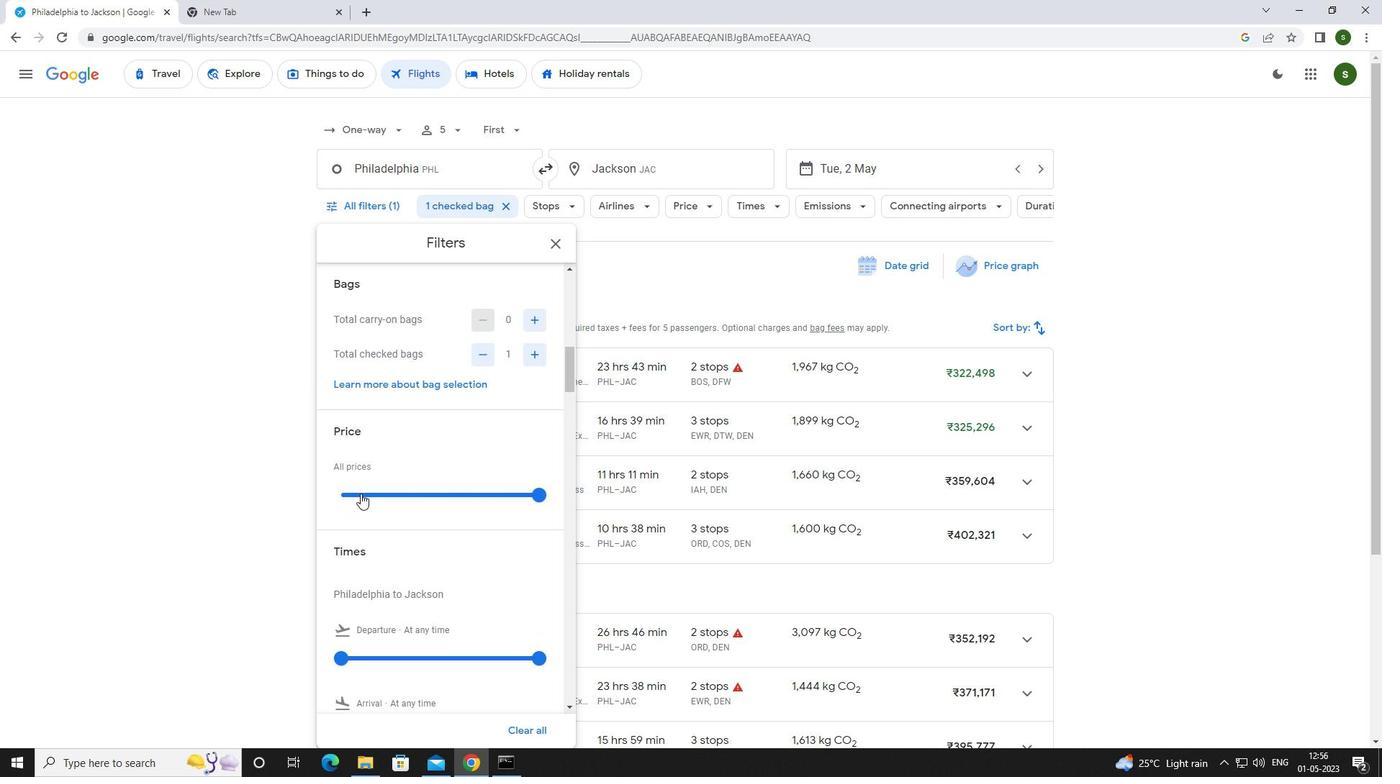 
Action: Mouse pressed left at (356, 495)
Screenshot: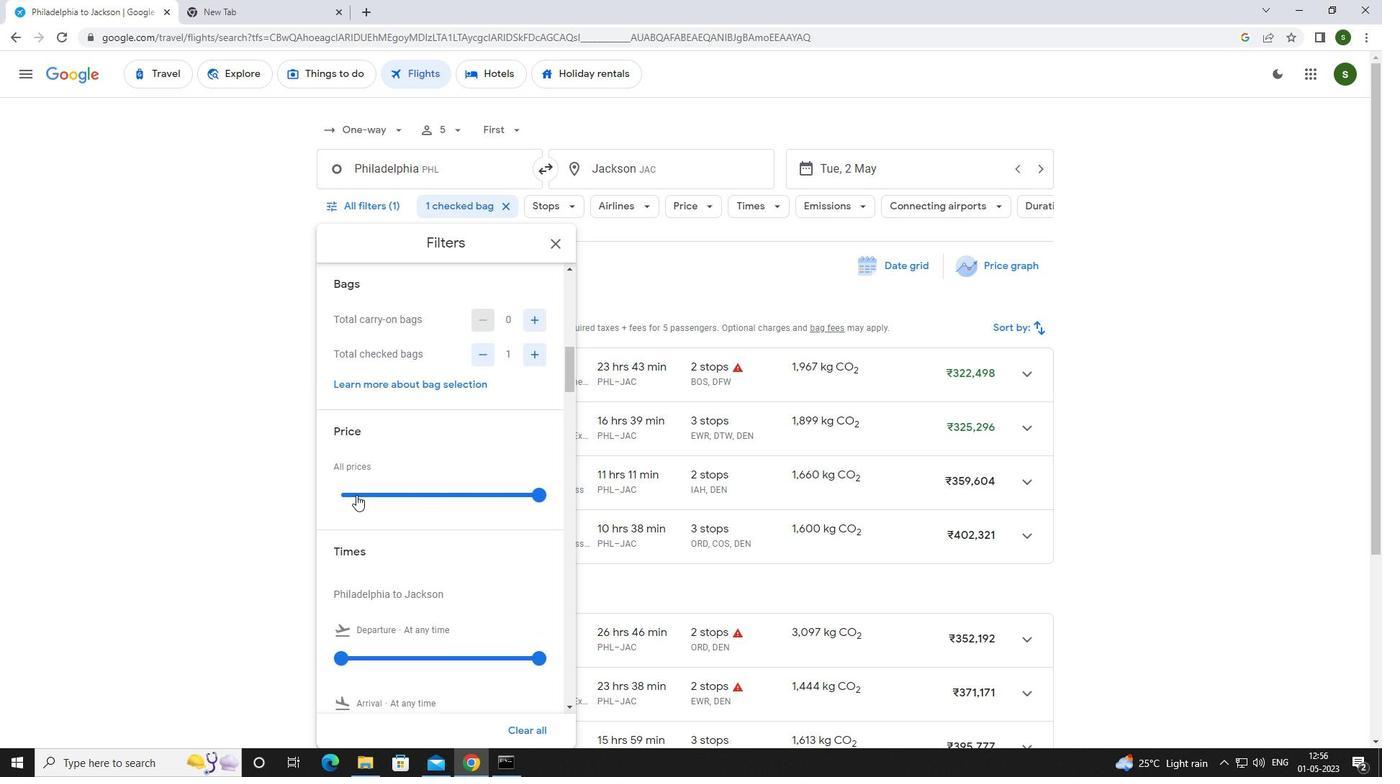 
Action: Mouse pressed left at (356, 495)
Screenshot: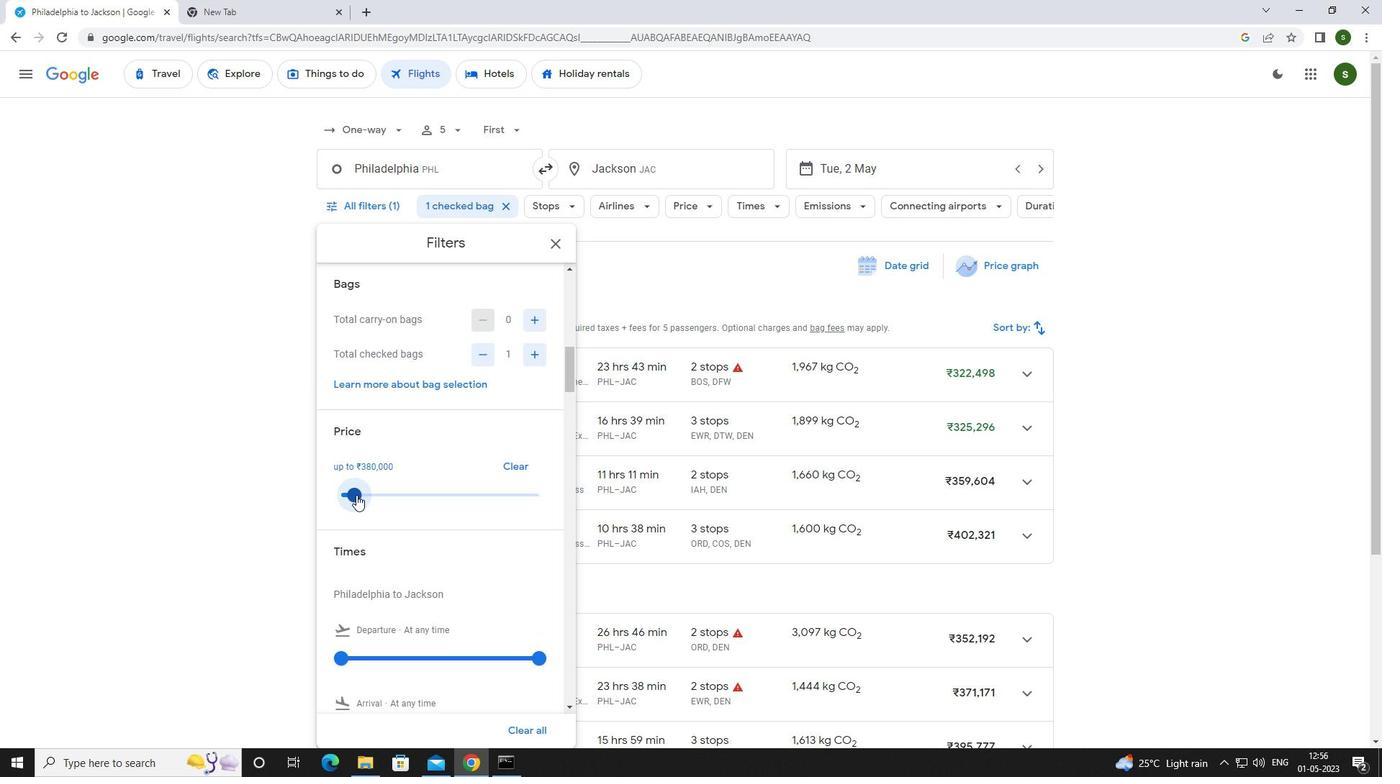 
Action: Mouse moved to (456, 547)
Screenshot: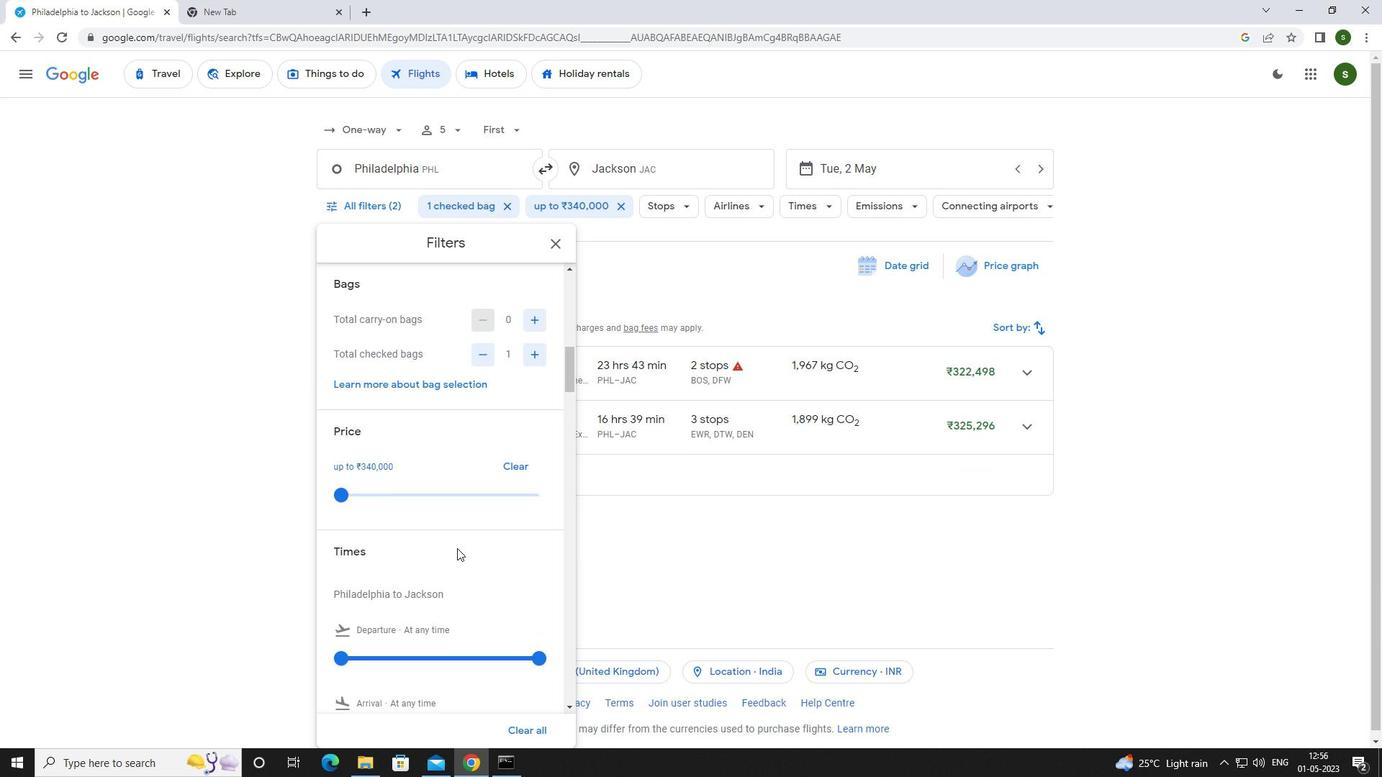 
Action: Mouse scrolled (456, 547) with delta (0, 0)
Screenshot: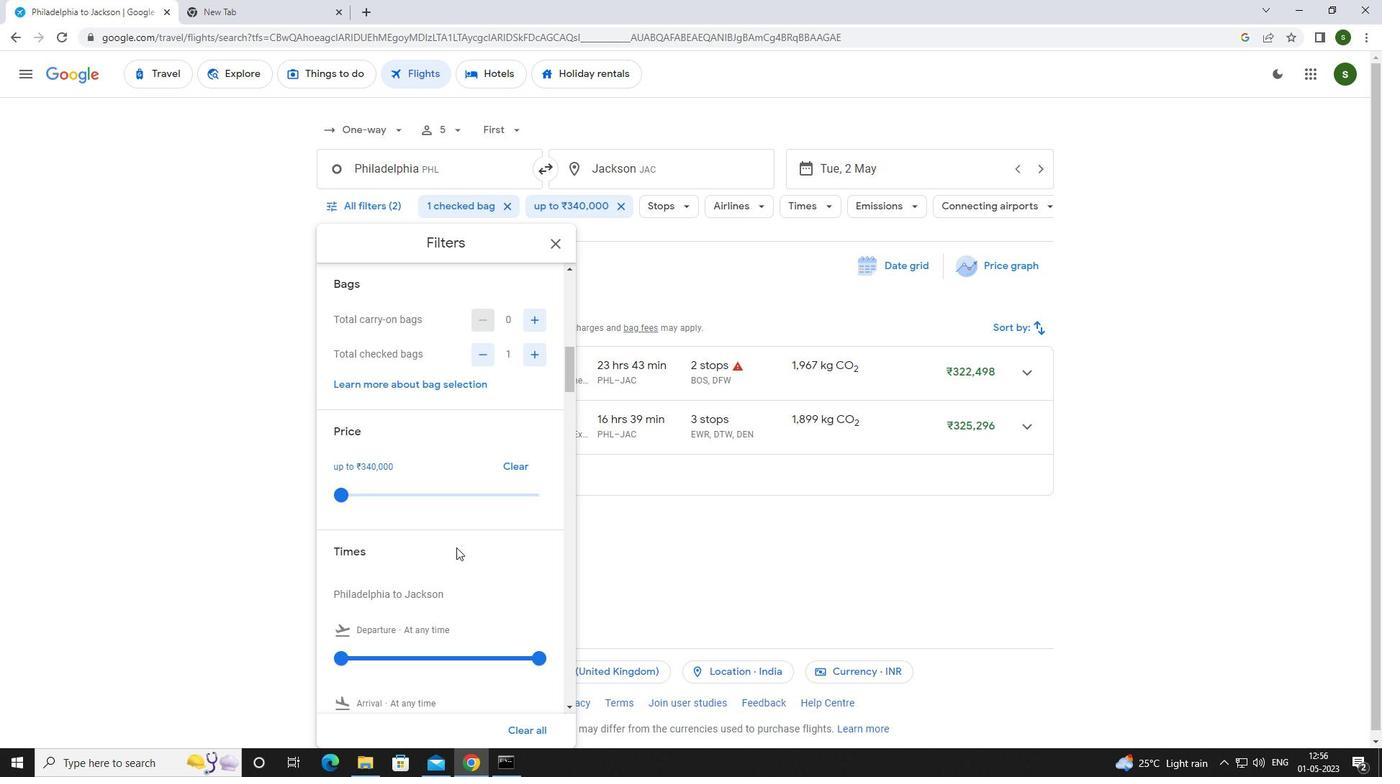 
Action: Mouse scrolled (456, 547) with delta (0, 0)
Screenshot: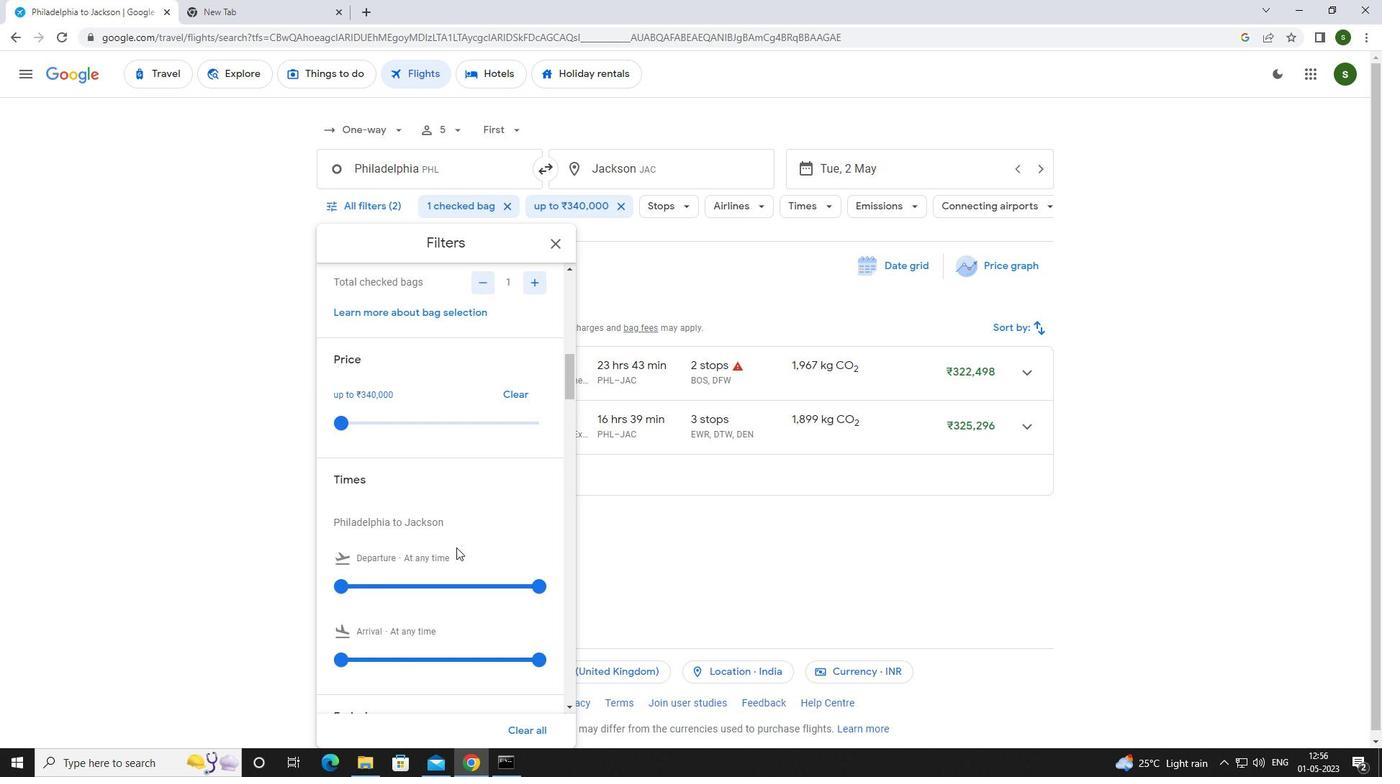 
Action: Mouse moved to (346, 515)
Screenshot: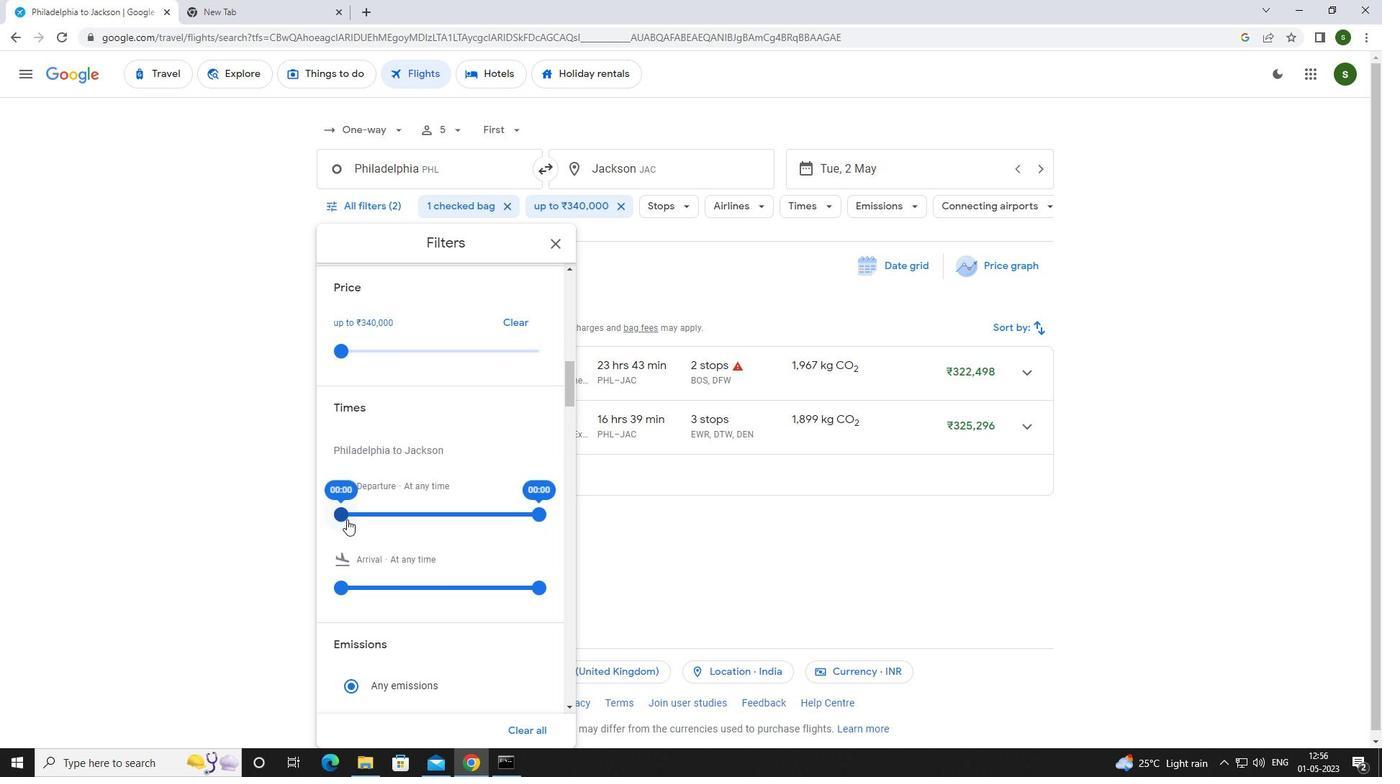 
Action: Mouse pressed left at (346, 515)
Screenshot: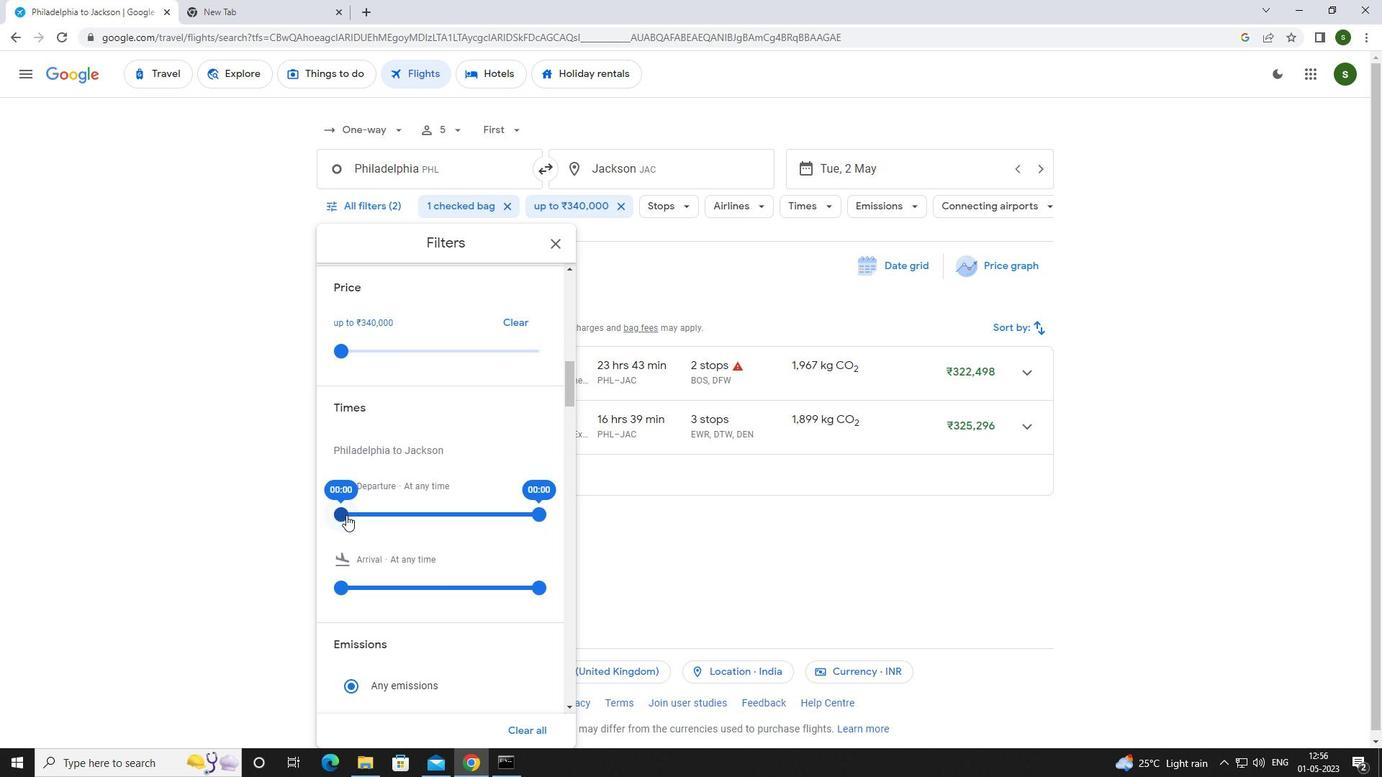 
Action: Mouse moved to (745, 542)
Screenshot: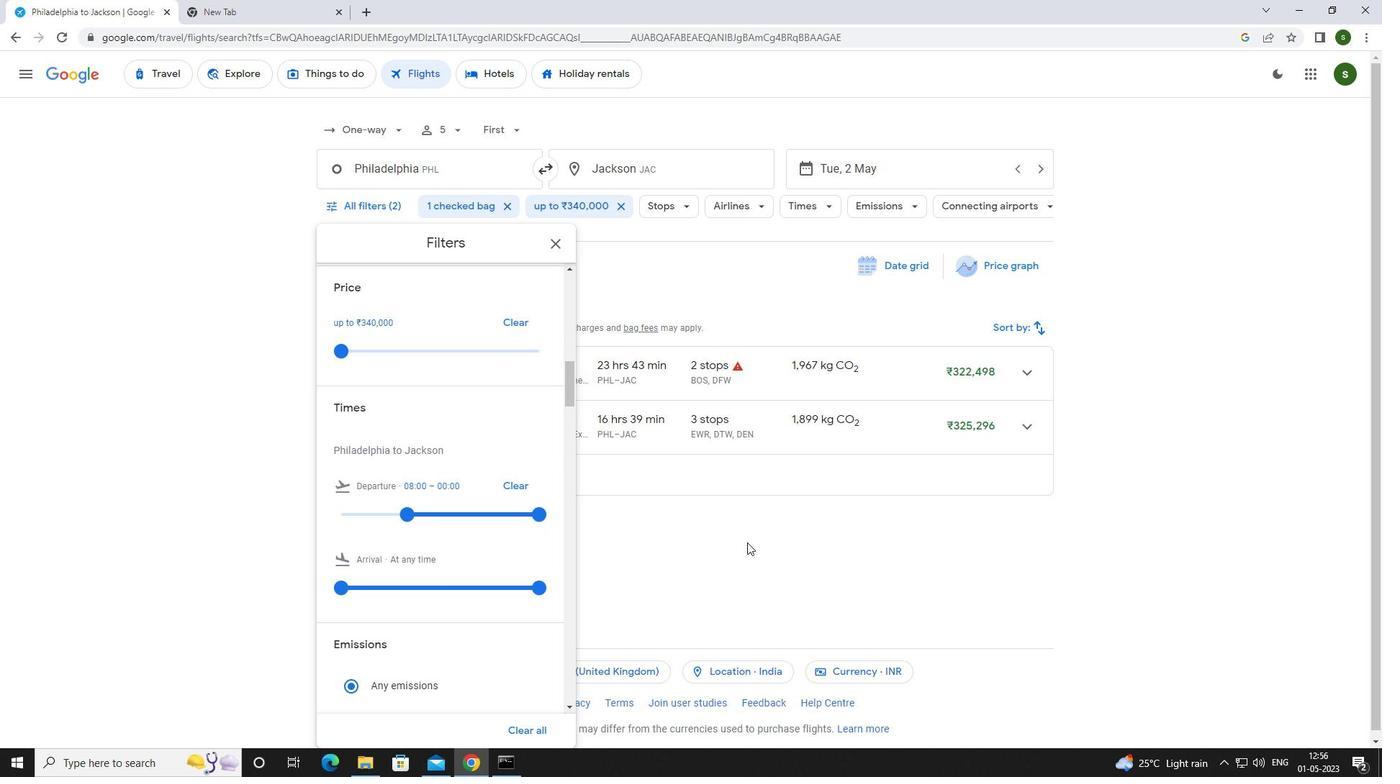 
Action: Mouse pressed left at (745, 542)
Screenshot: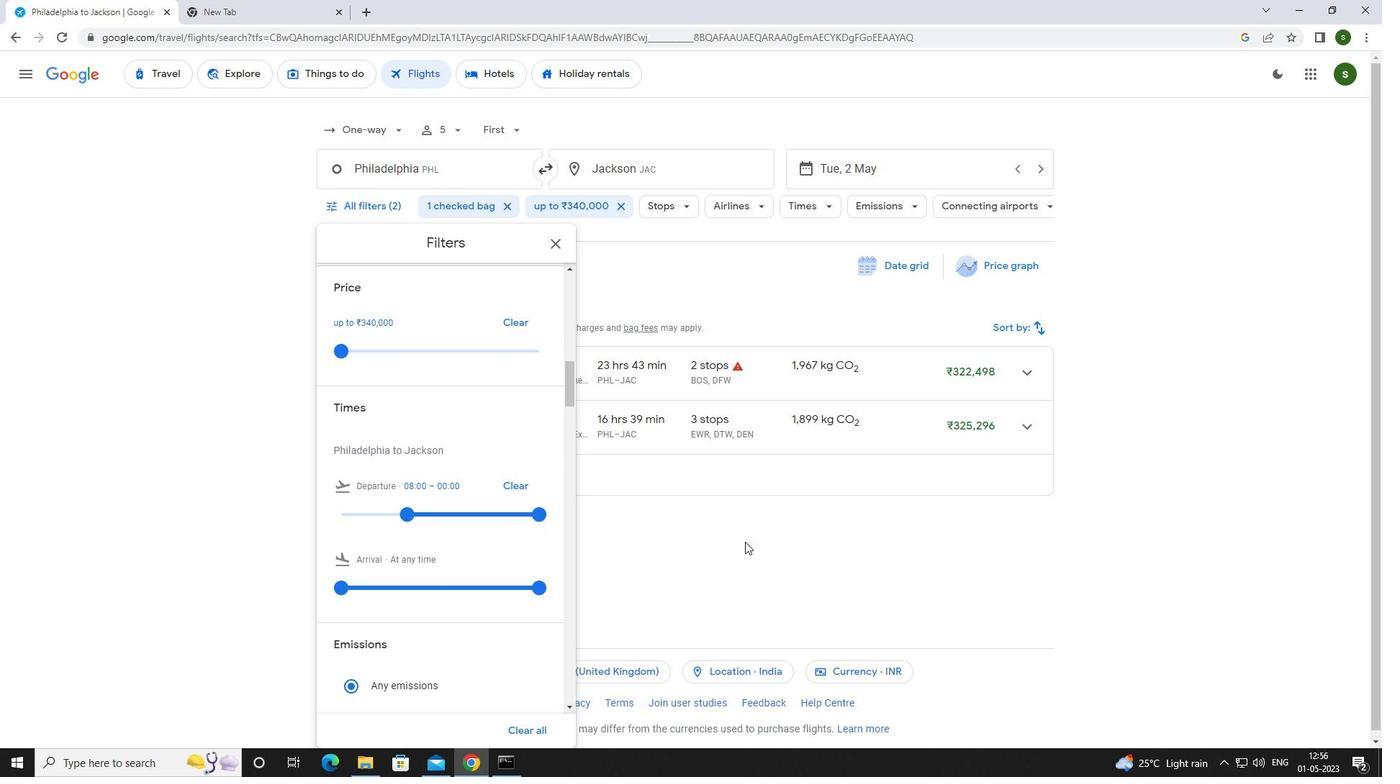 
